 Task: Find connections with filter location Montbrison with filter topic #purposewith filter profile language German with filter current company SBI Life Insurance Co. Ltd. with filter school Burhani College with filter industry Wholesale Motor Vehicles and Parts with filter service category Program Management with filter keywords title Plumber
Action: Mouse moved to (685, 116)
Screenshot: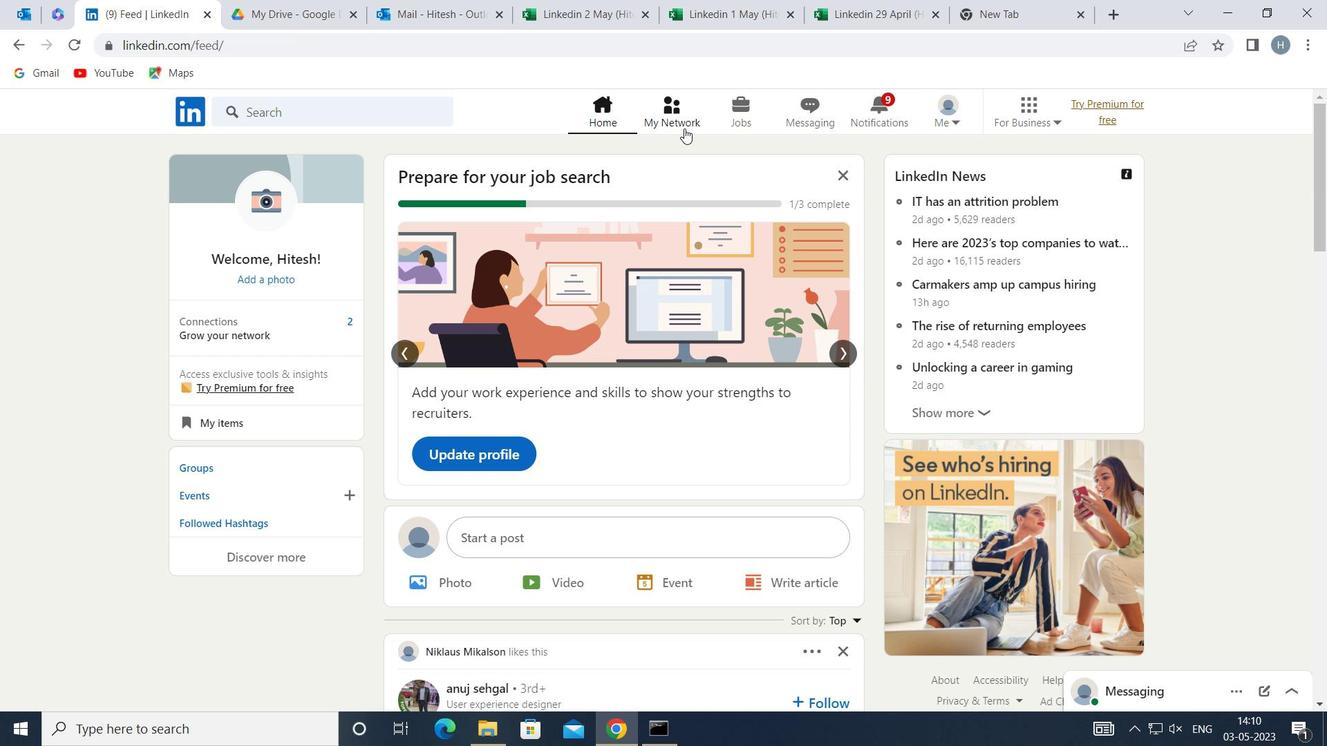 
Action: Mouse pressed left at (685, 116)
Screenshot: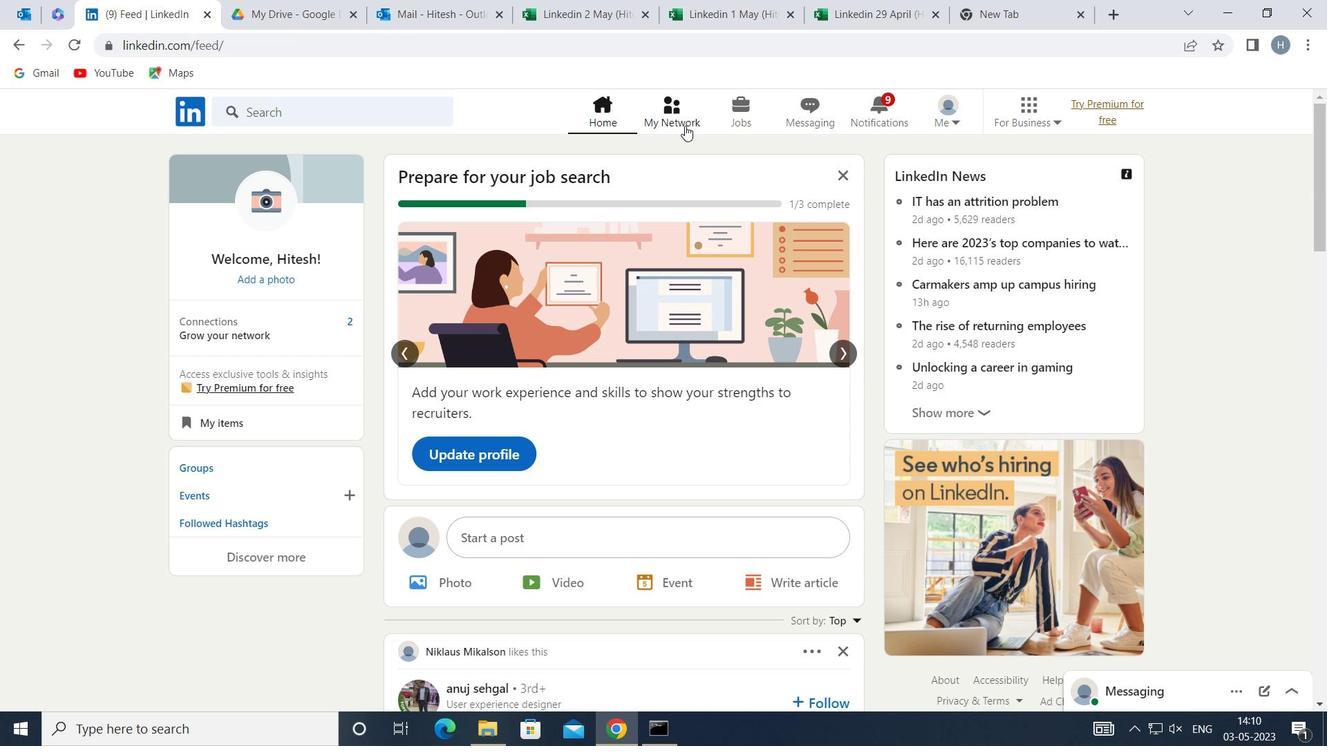 
Action: Mouse moved to (404, 200)
Screenshot: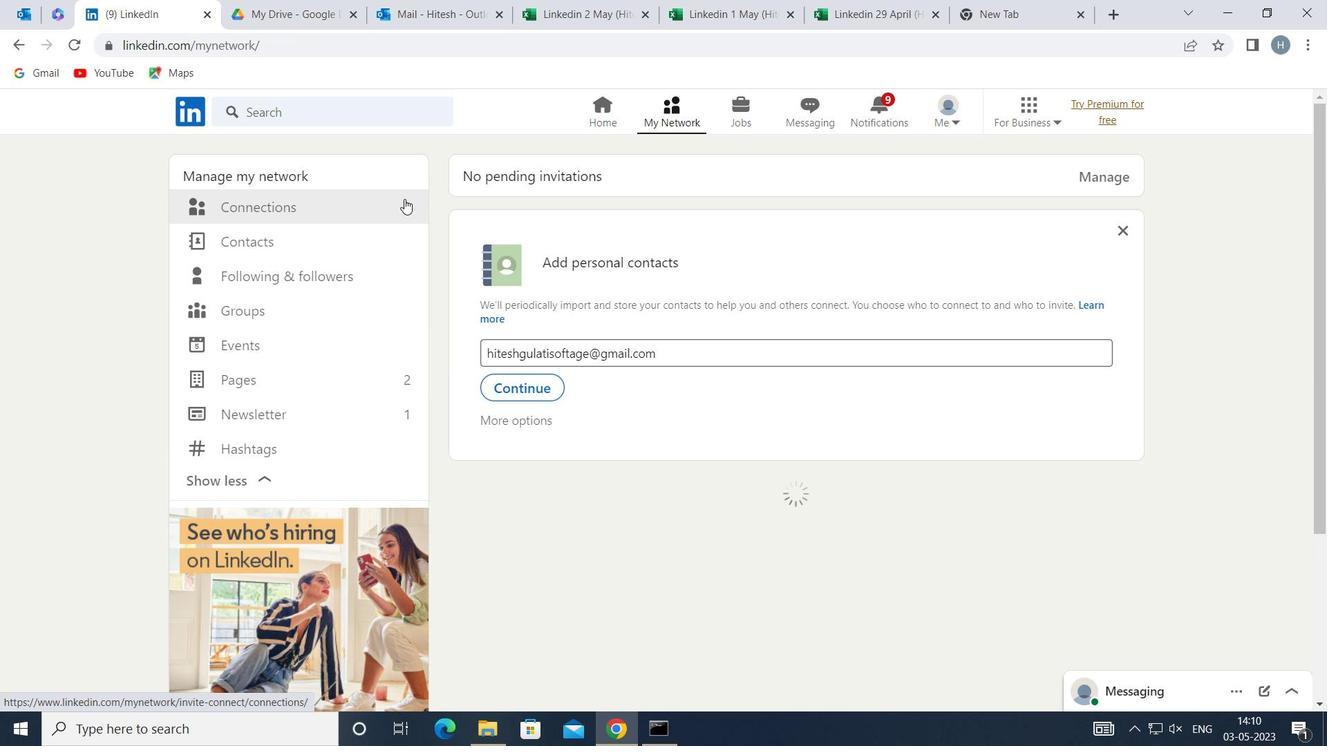 
Action: Mouse pressed left at (404, 200)
Screenshot: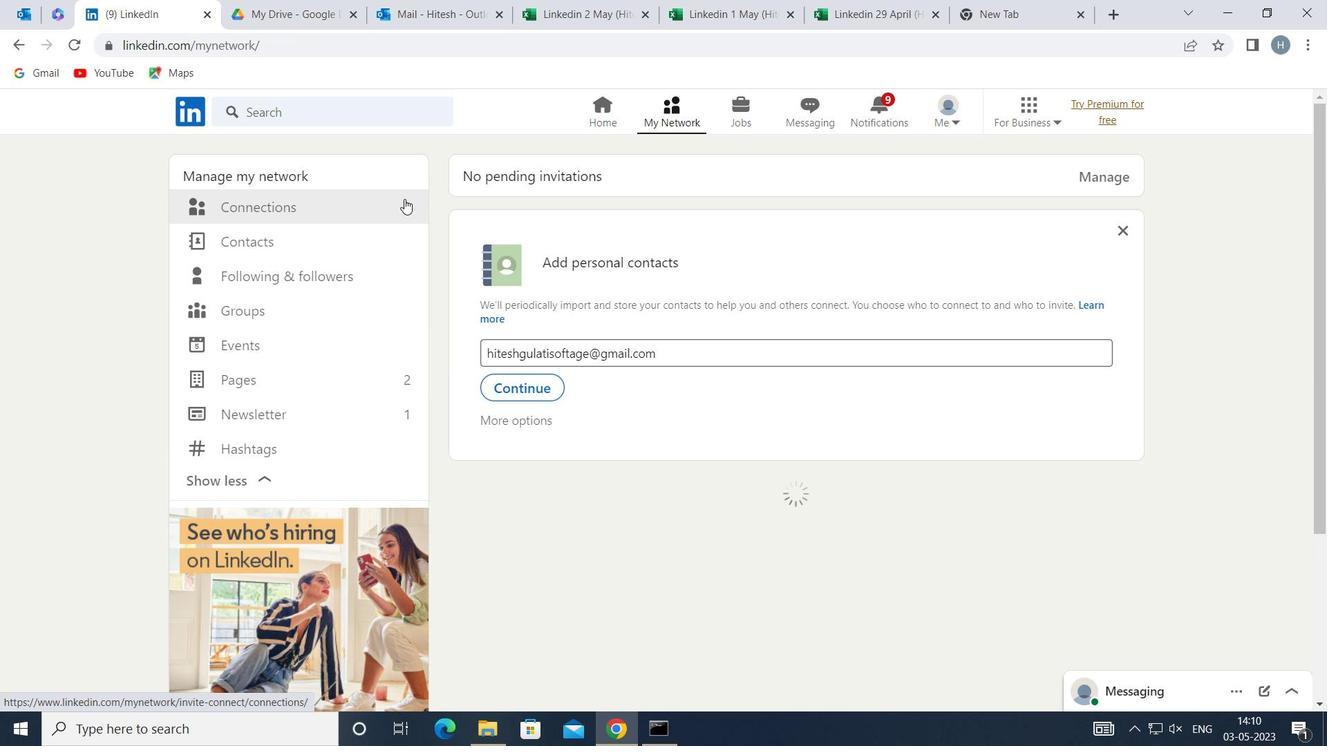 
Action: Mouse moved to (806, 219)
Screenshot: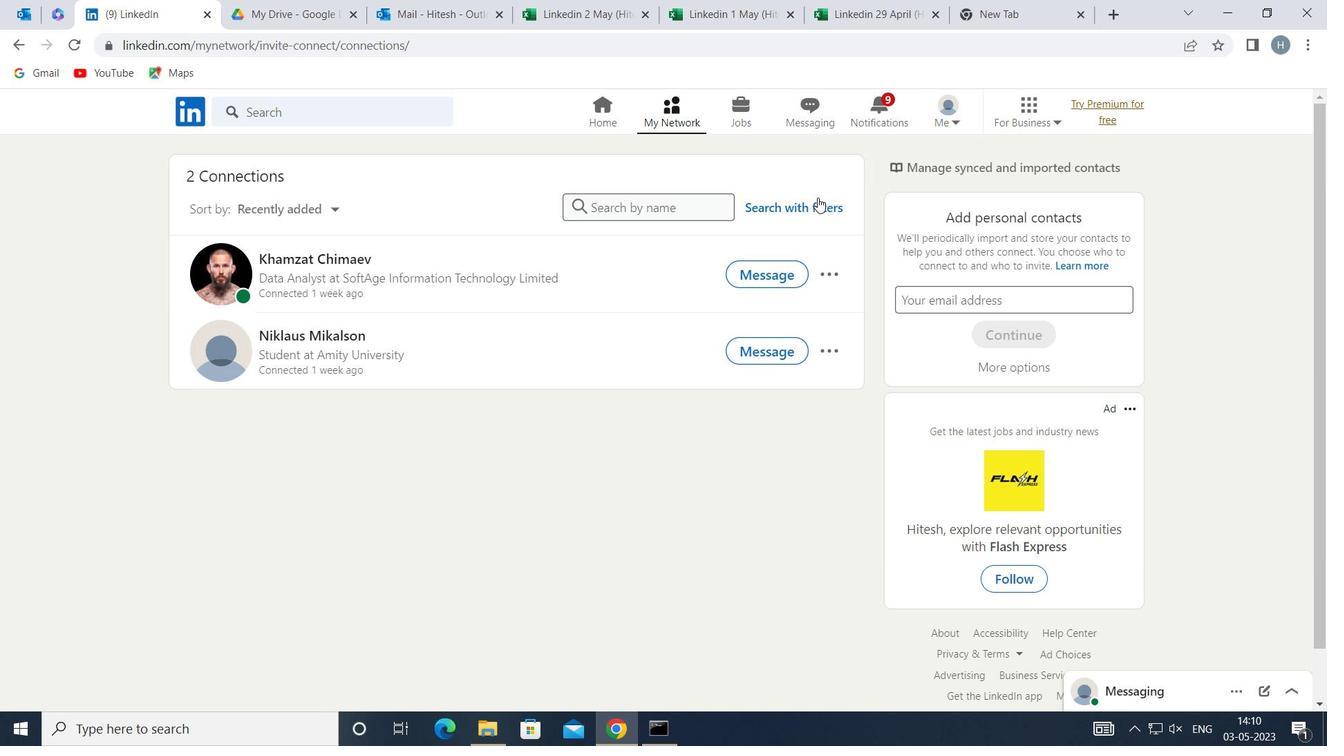 
Action: Mouse pressed left at (806, 219)
Screenshot: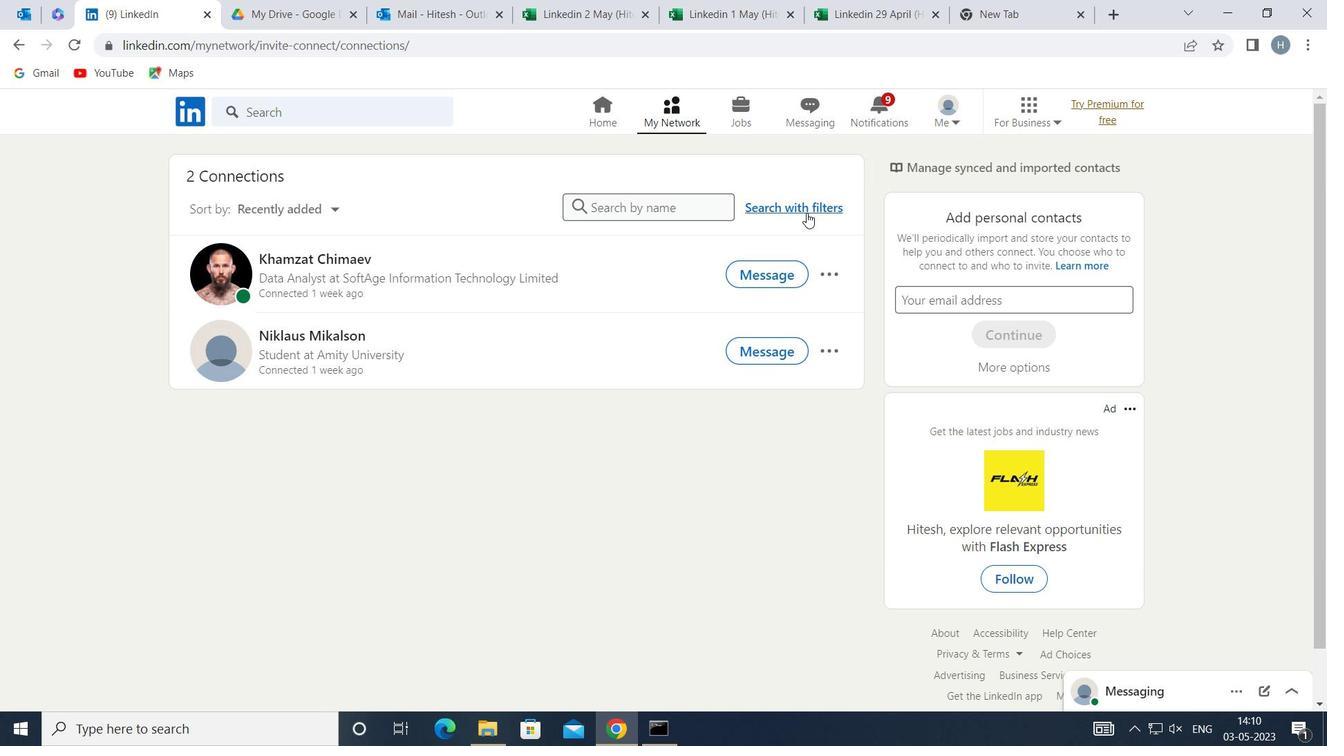 
Action: Mouse moved to (810, 208)
Screenshot: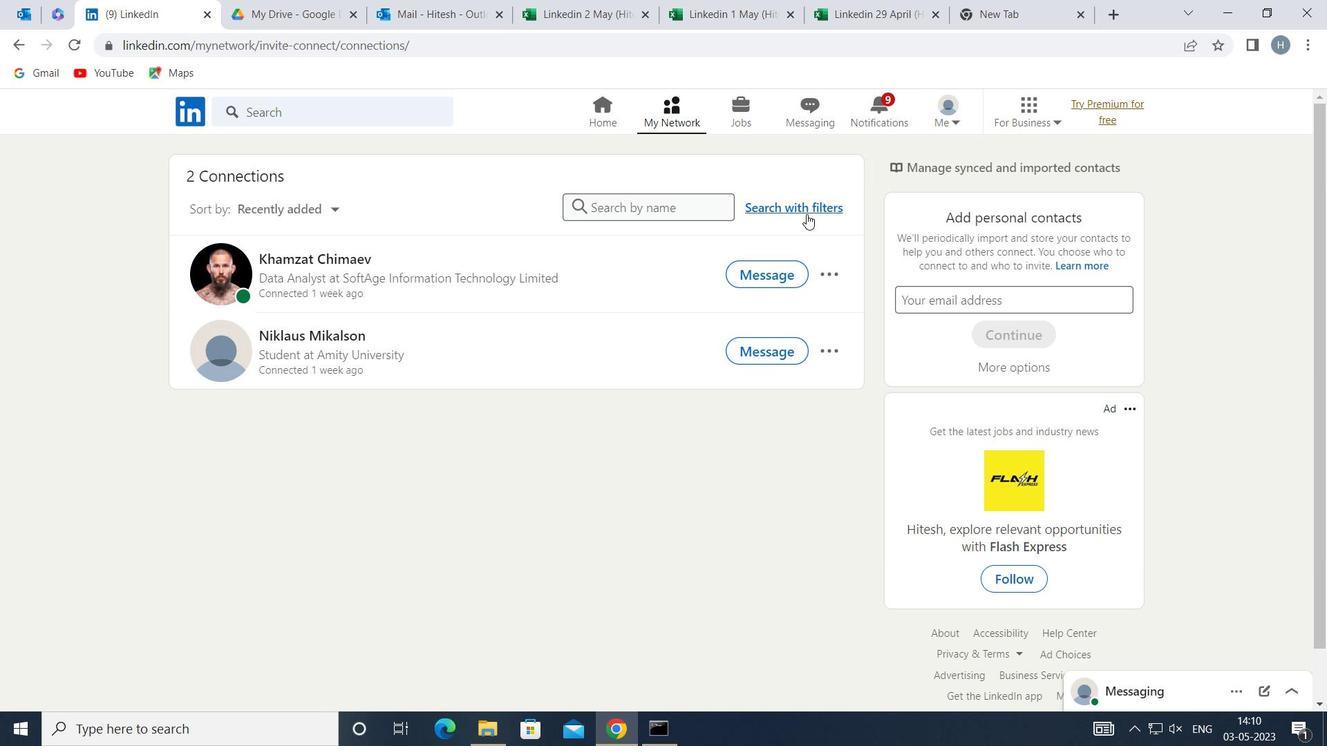 
Action: Mouse pressed left at (810, 208)
Screenshot: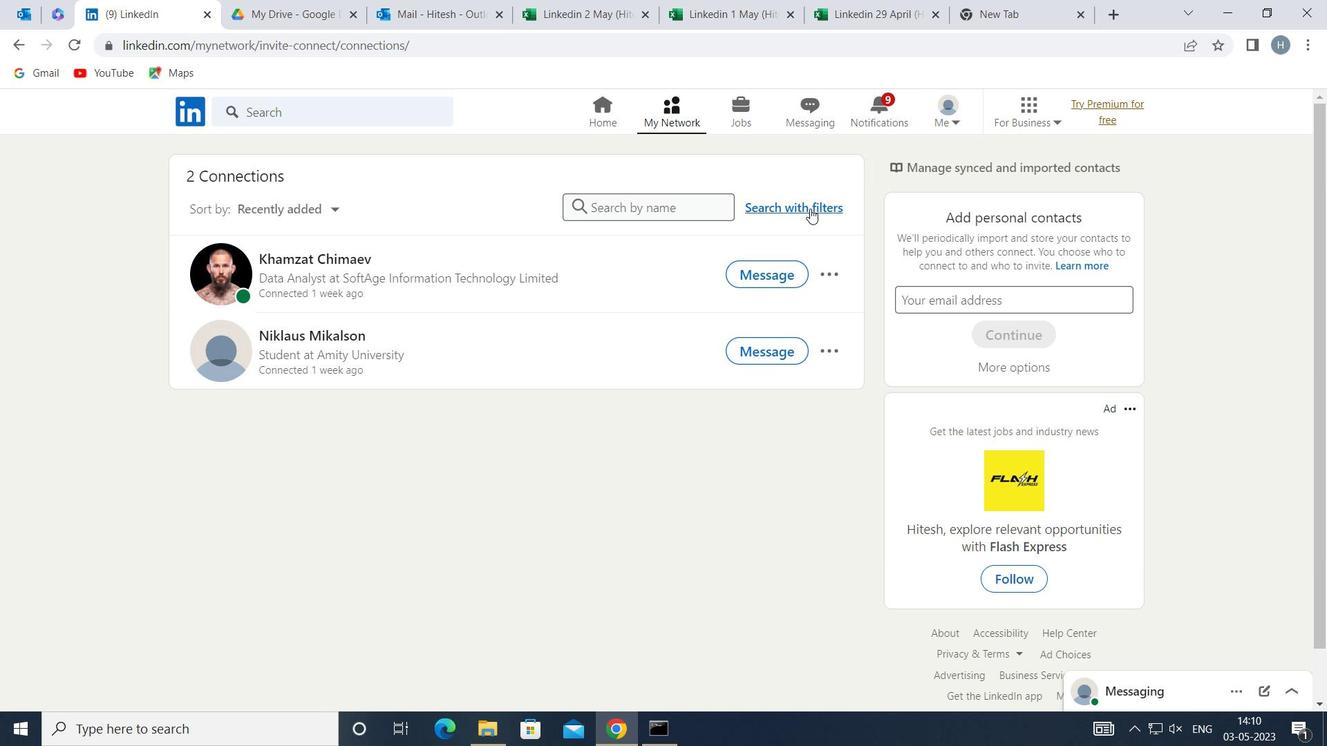 
Action: Mouse moved to (730, 156)
Screenshot: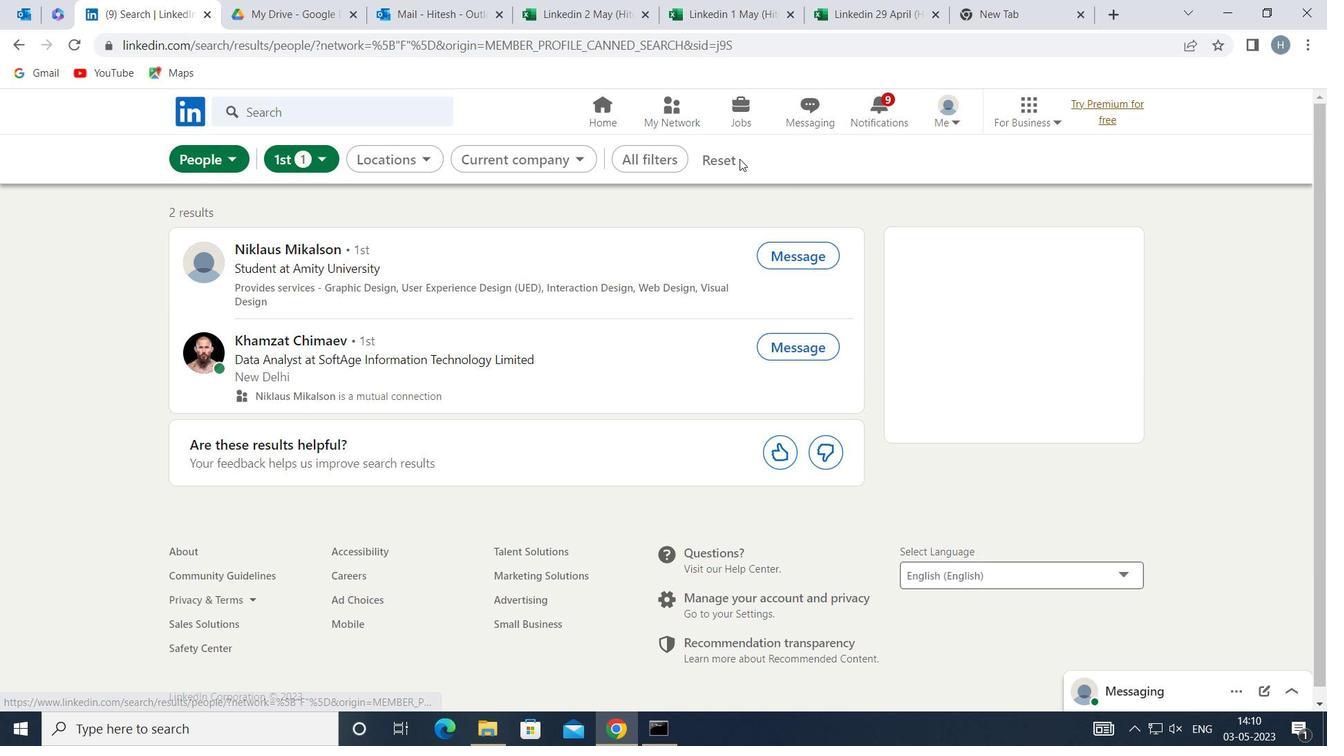 
Action: Mouse pressed left at (730, 156)
Screenshot: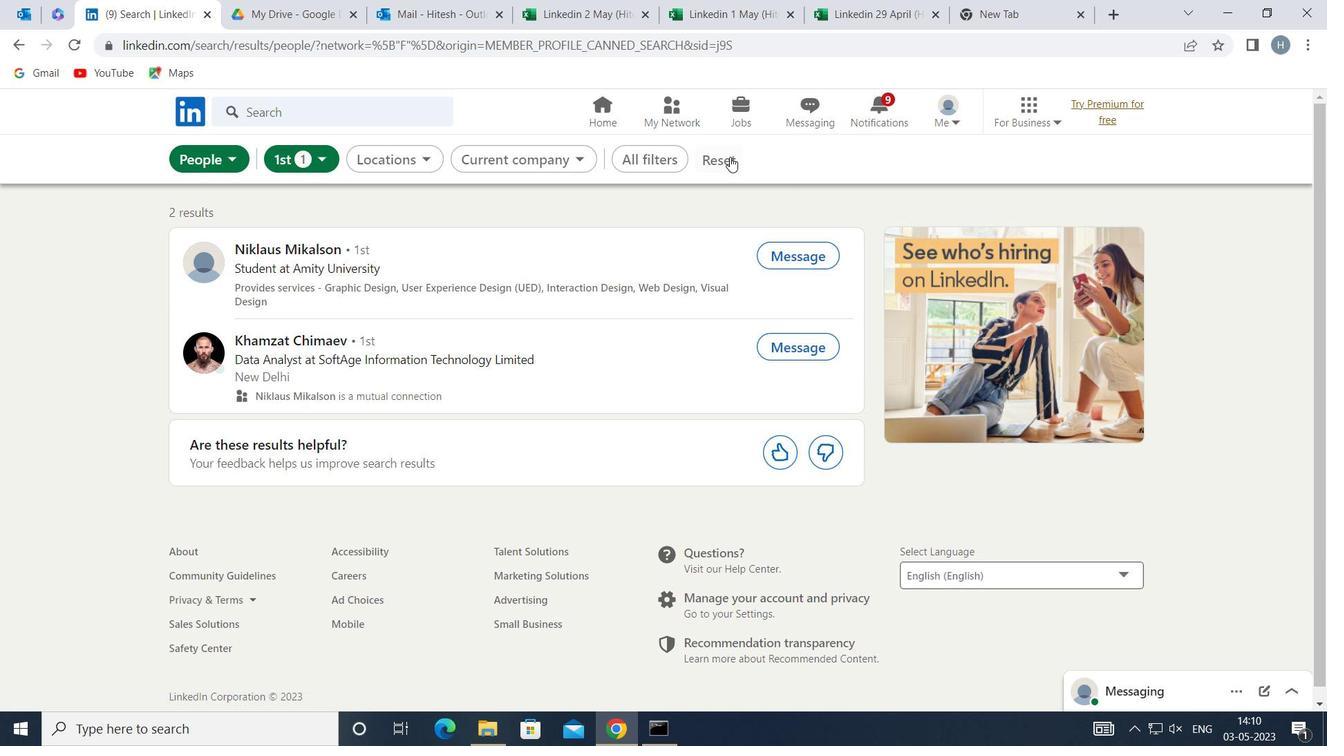 
Action: Mouse moved to (717, 157)
Screenshot: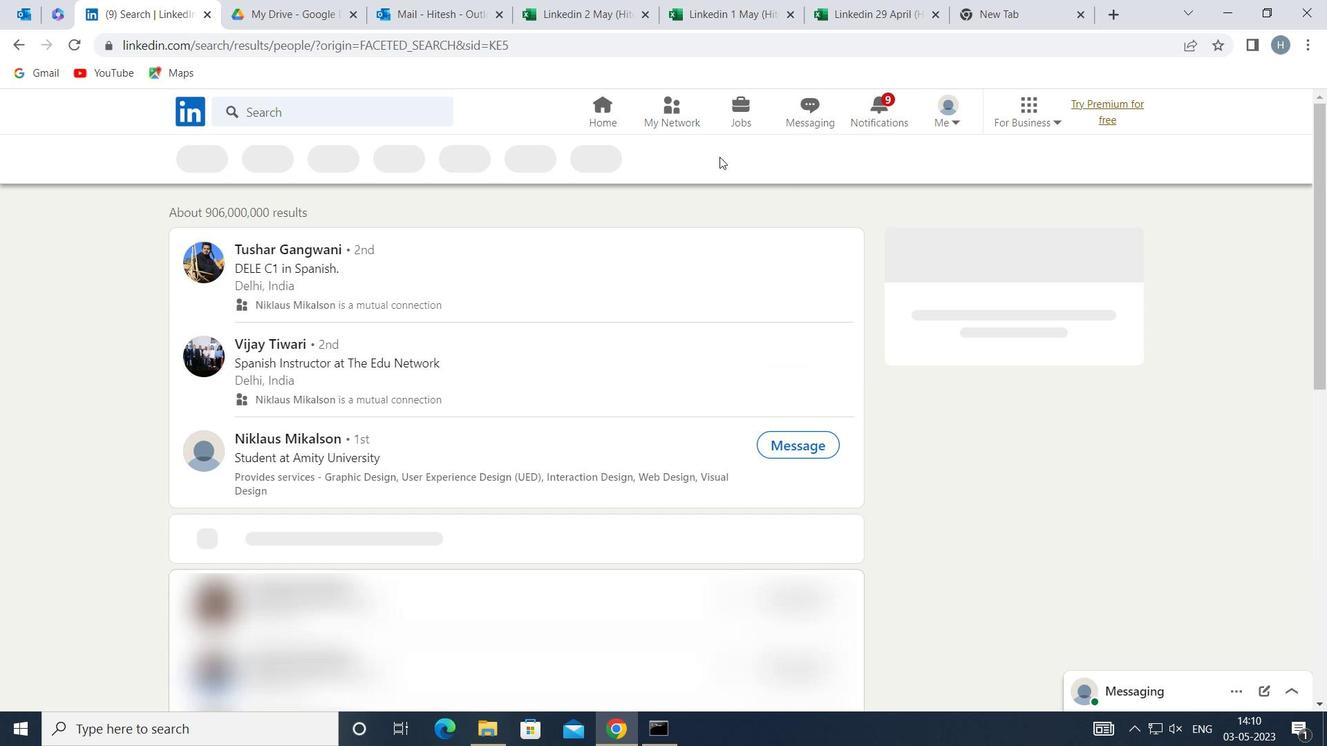 
Action: Mouse pressed left at (717, 157)
Screenshot: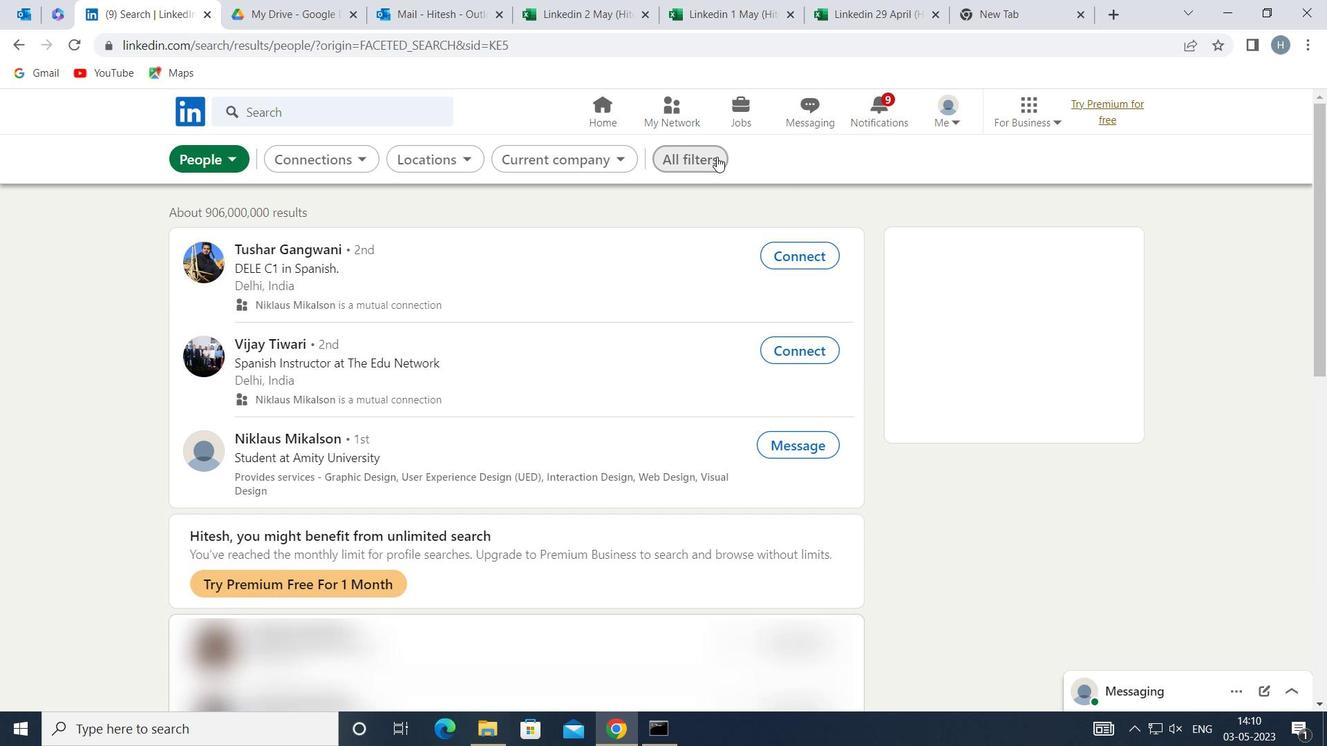 
Action: Mouse moved to (999, 342)
Screenshot: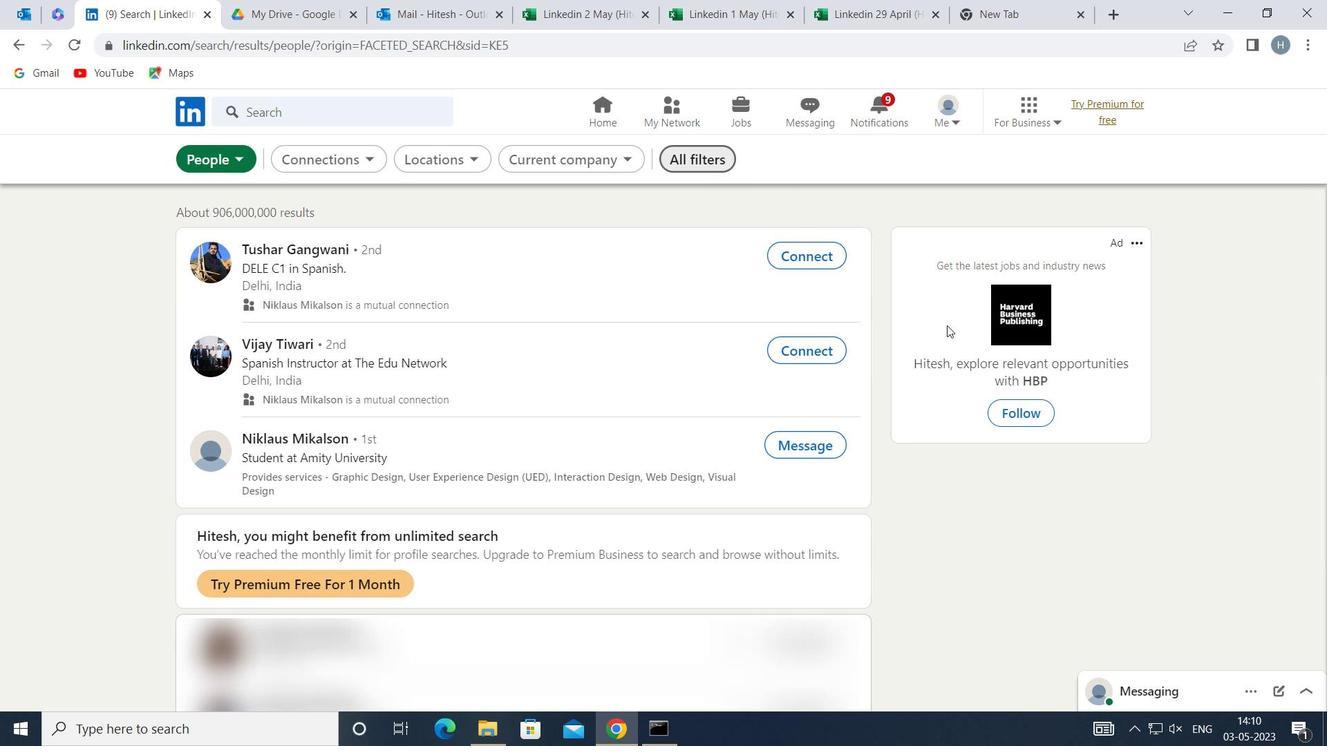 
Action: Mouse scrolled (999, 341) with delta (0, 0)
Screenshot: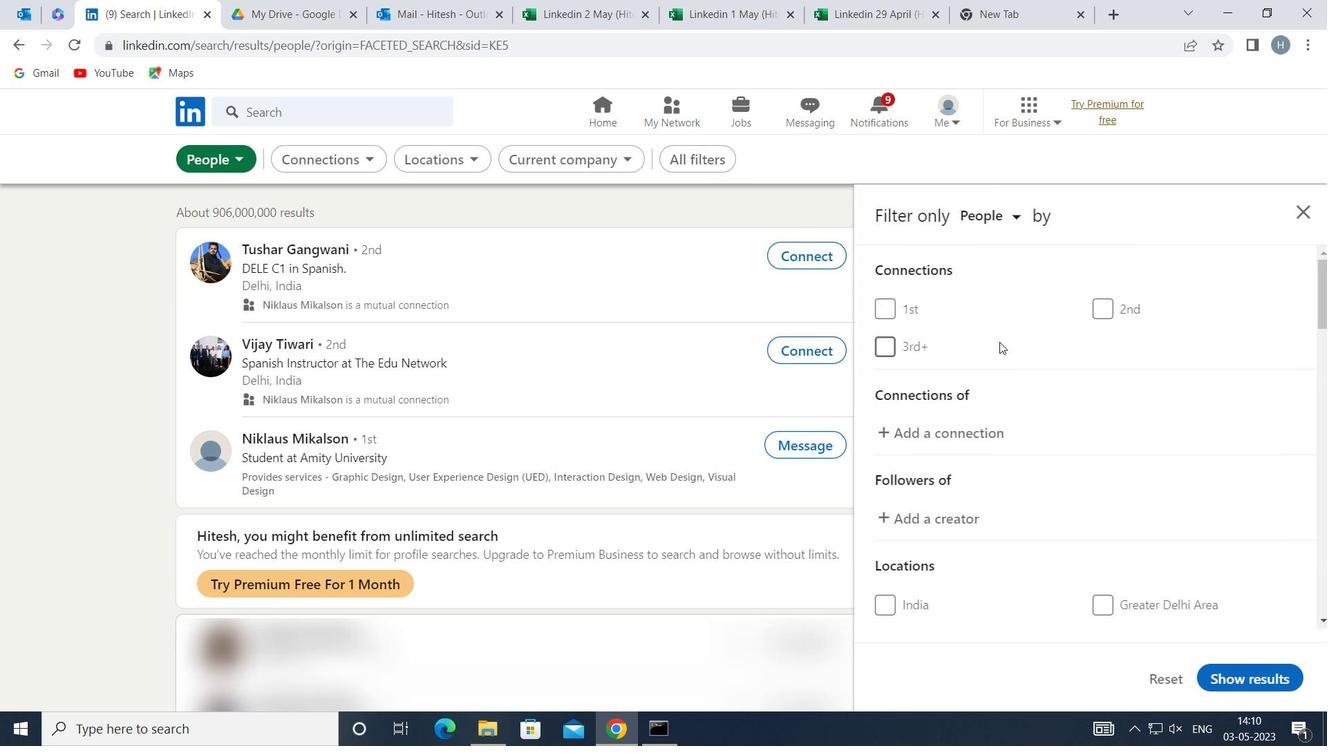 
Action: Mouse moved to (1000, 342)
Screenshot: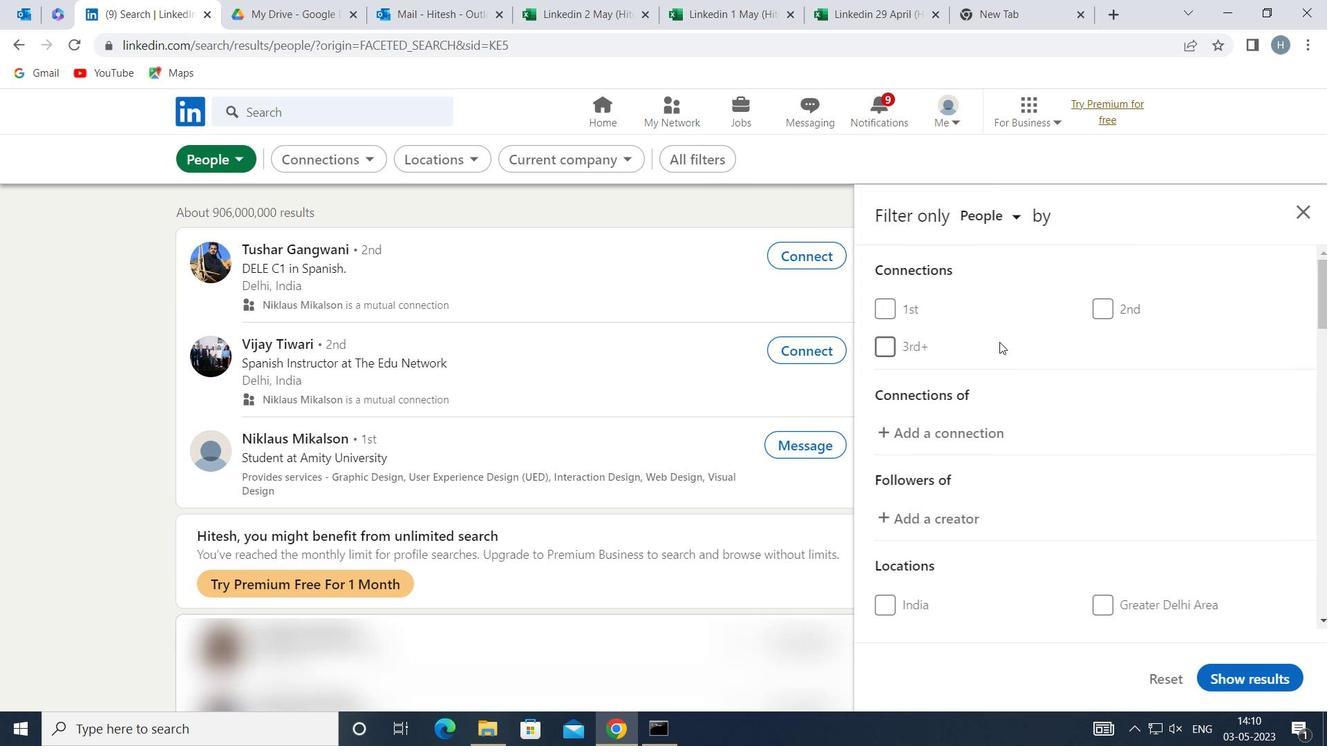
Action: Mouse scrolled (1000, 341) with delta (0, 0)
Screenshot: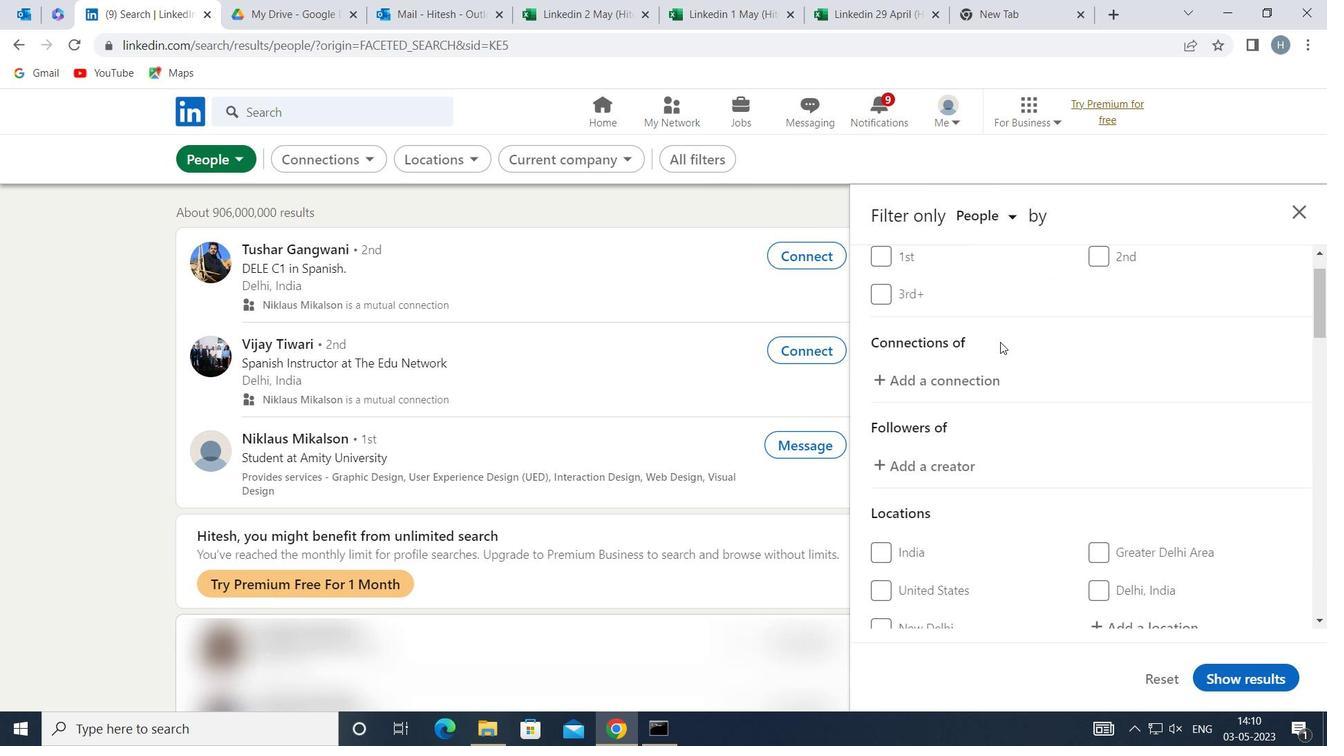
Action: Mouse moved to (1152, 499)
Screenshot: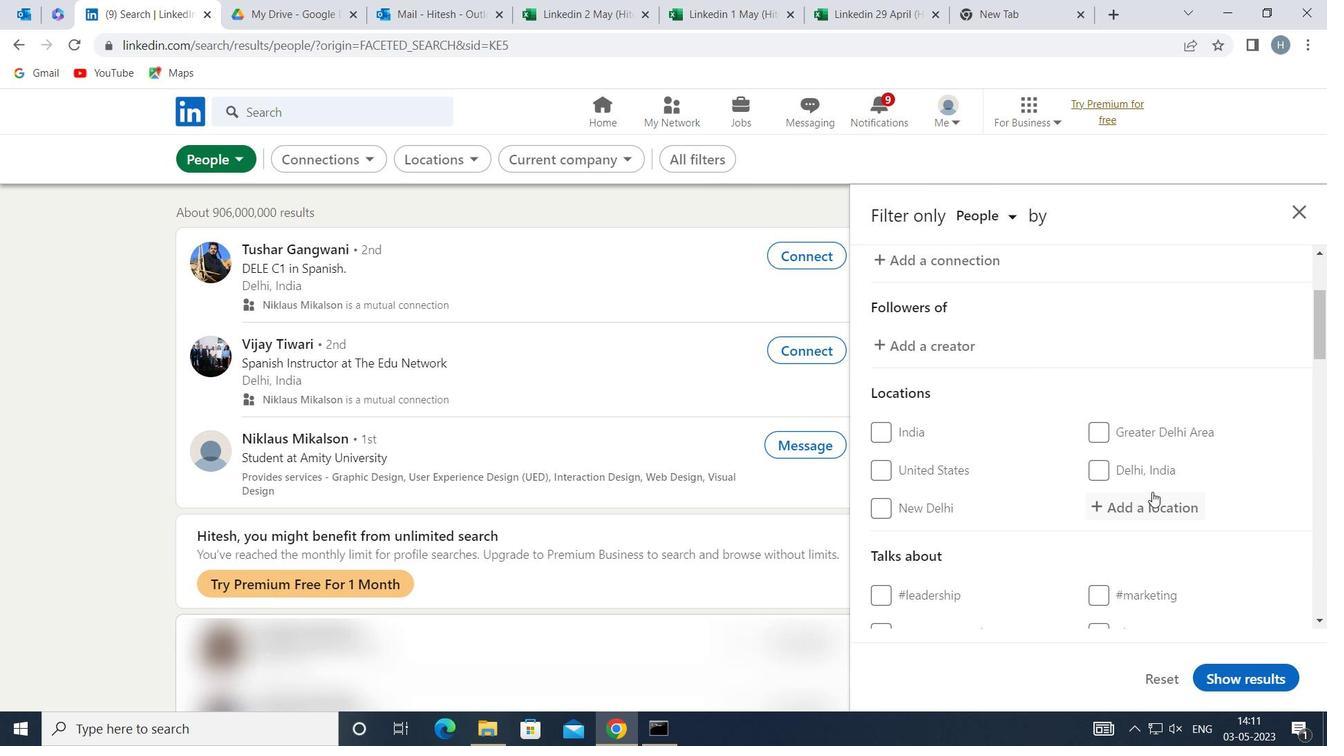 
Action: Mouse pressed left at (1152, 499)
Screenshot: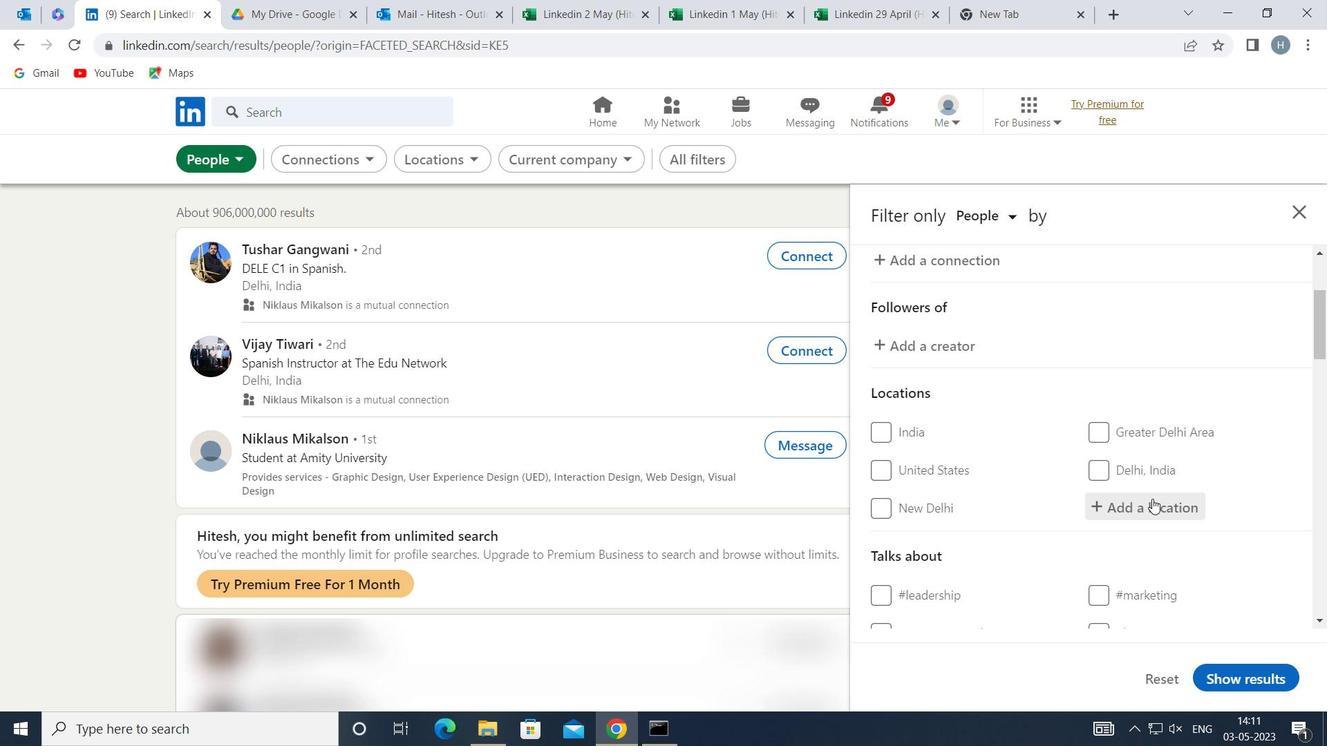 
Action: Mouse moved to (1152, 500)
Screenshot: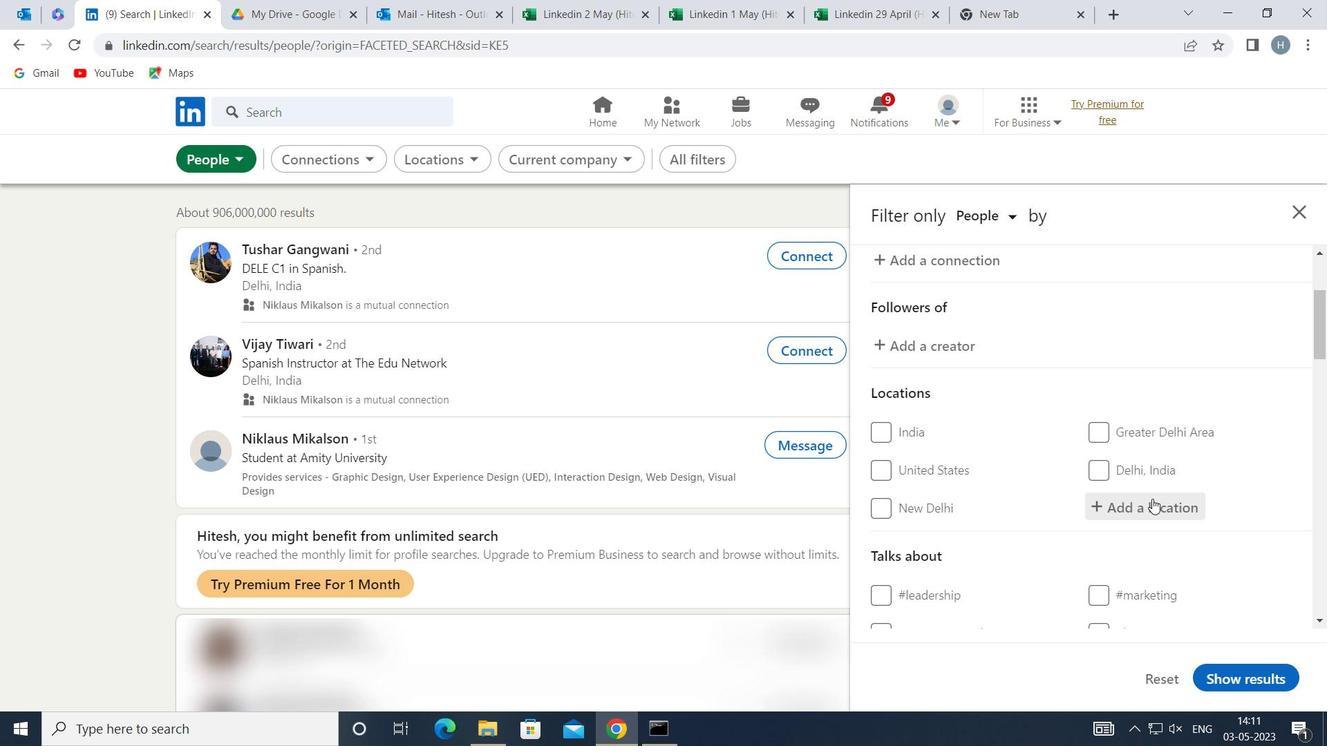 
Action: Key pressed <Key.shift>MONTIGNY
Screenshot: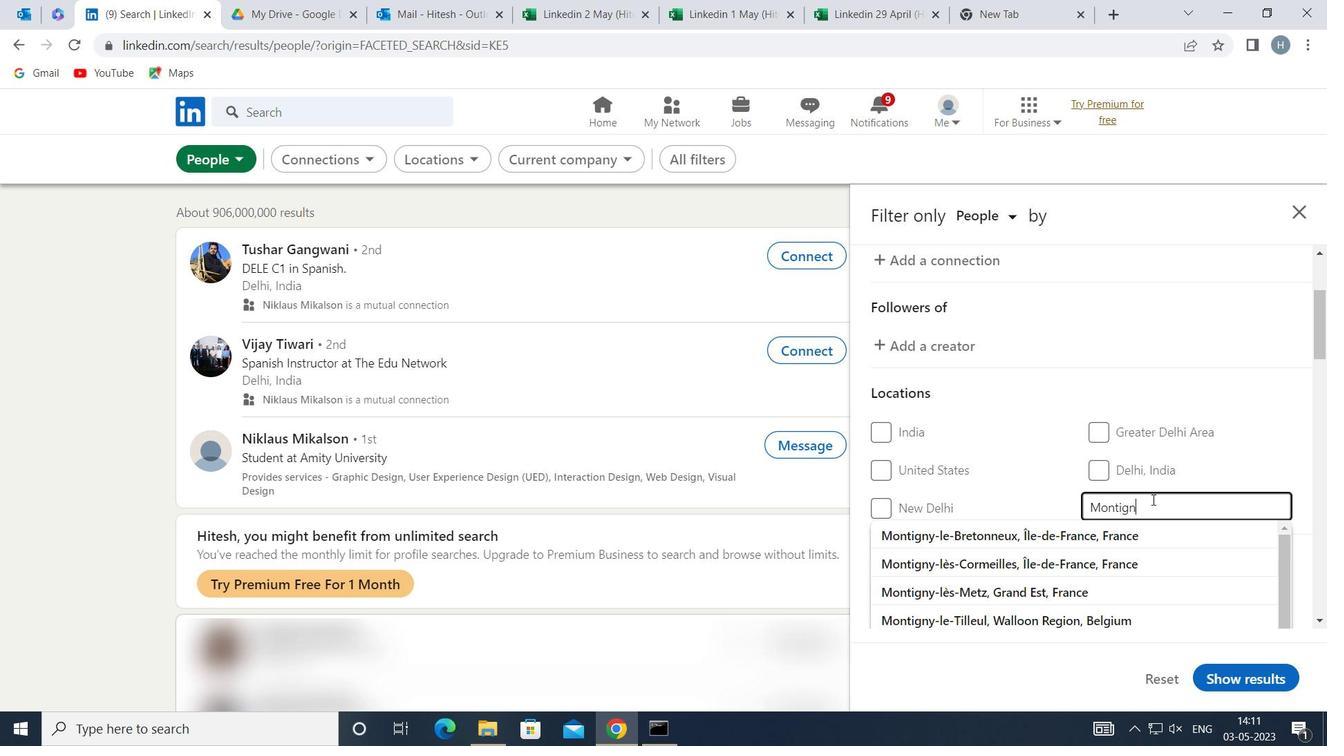 
Action: Mouse moved to (1042, 582)
Screenshot: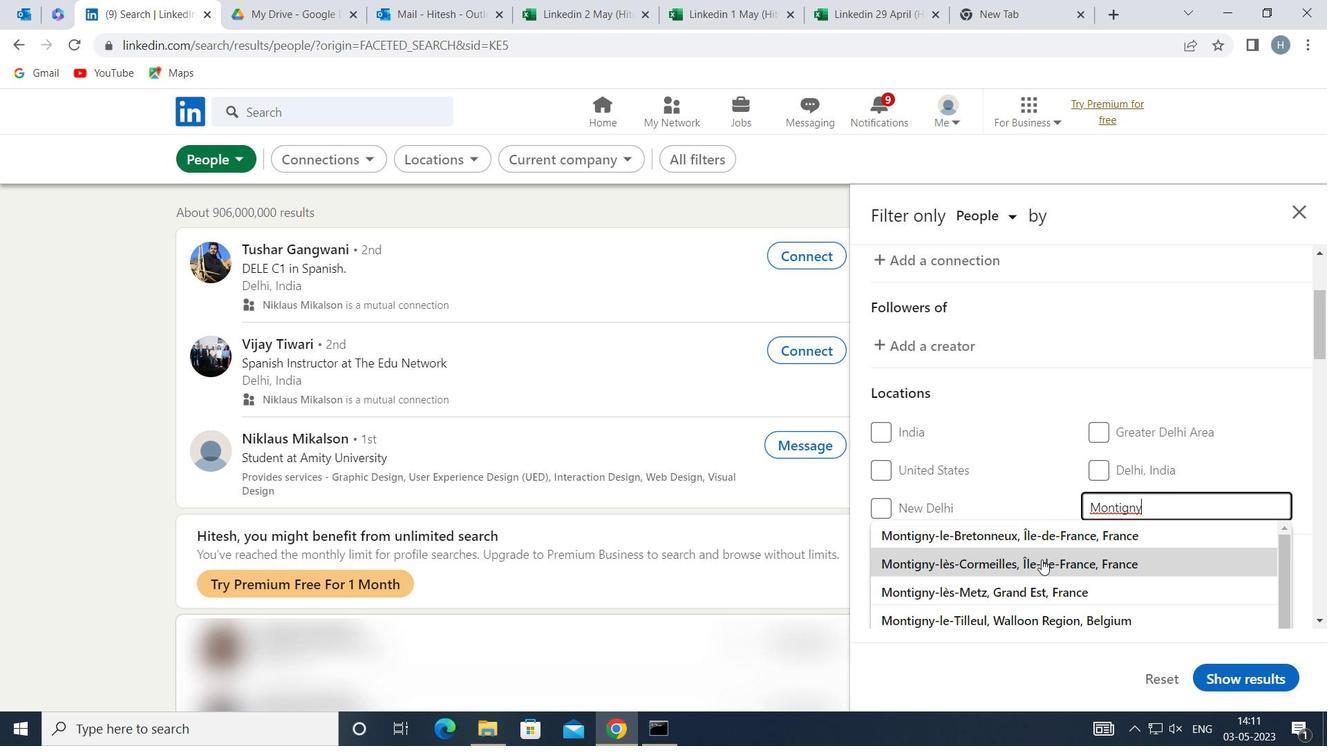 
Action: Mouse pressed left at (1042, 582)
Screenshot: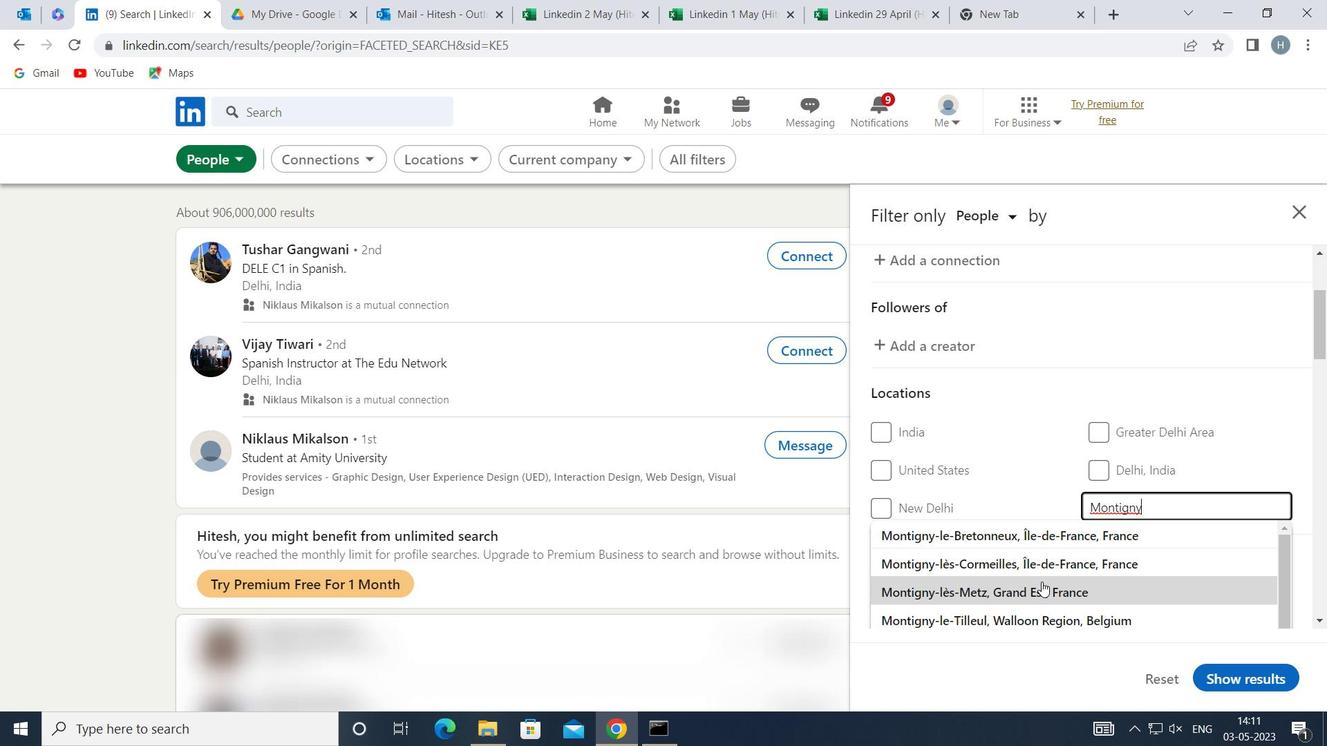 
Action: Mouse moved to (1054, 502)
Screenshot: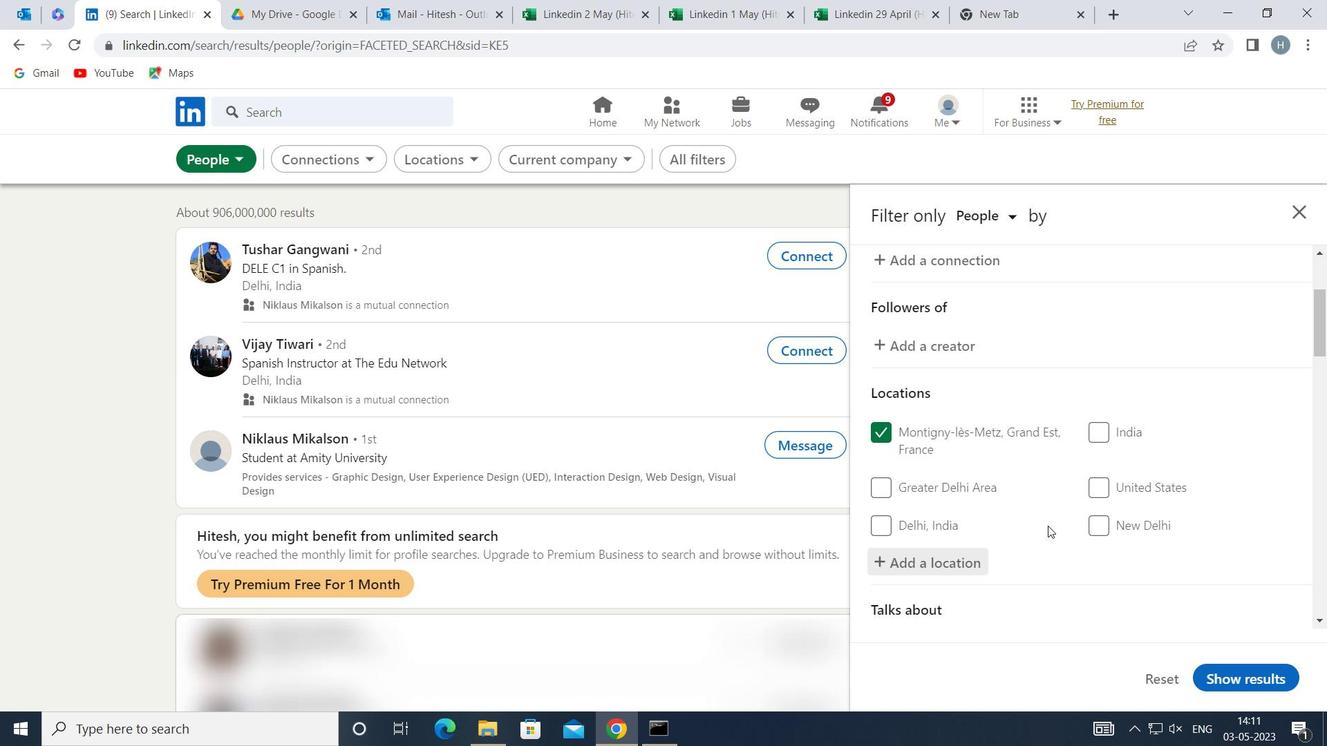 
Action: Mouse scrolled (1054, 502) with delta (0, 0)
Screenshot: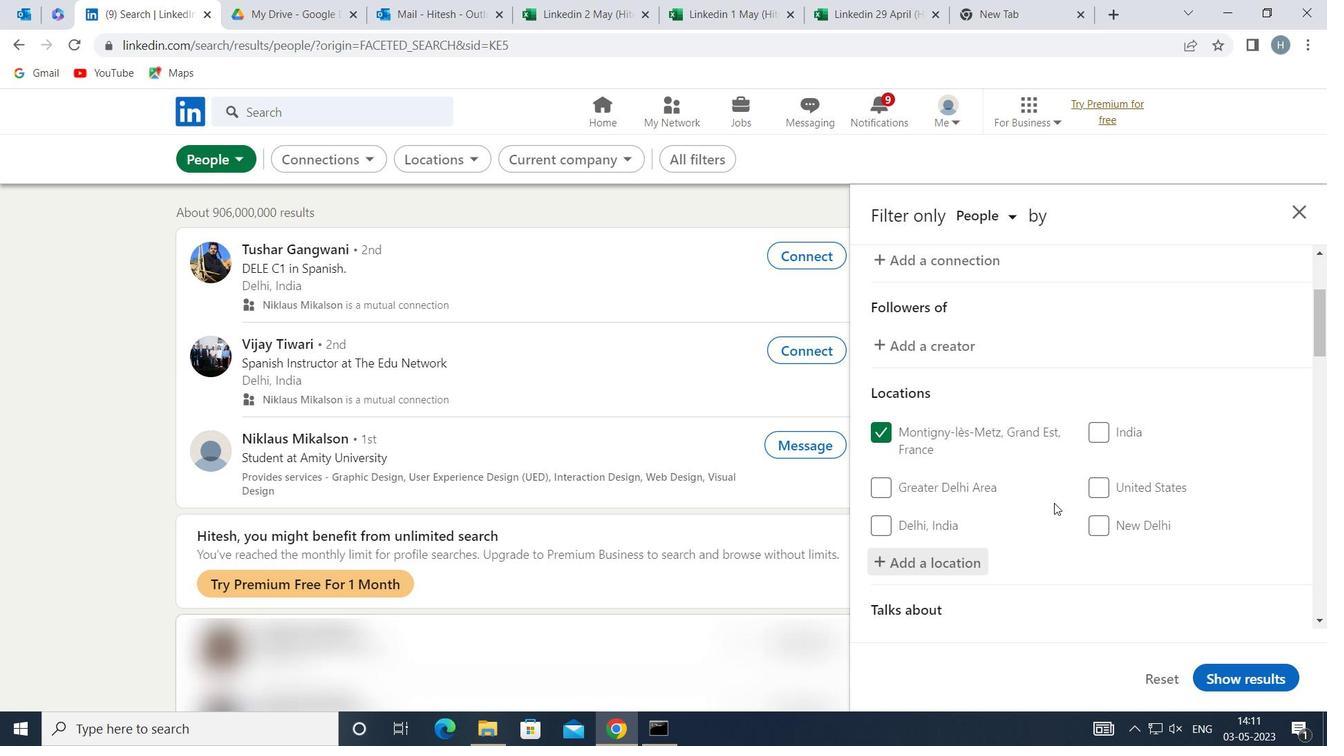 
Action: Mouse moved to (1058, 502)
Screenshot: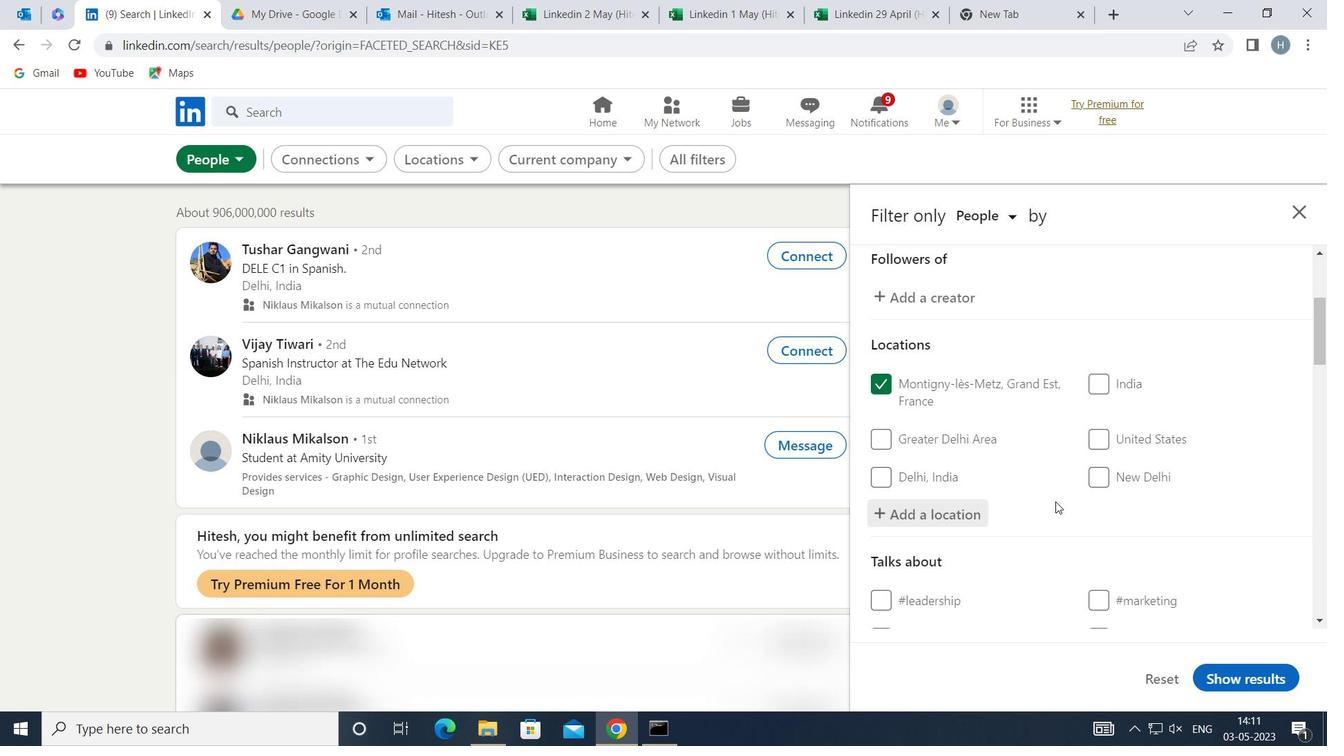 
Action: Mouse scrolled (1058, 501) with delta (0, 0)
Screenshot: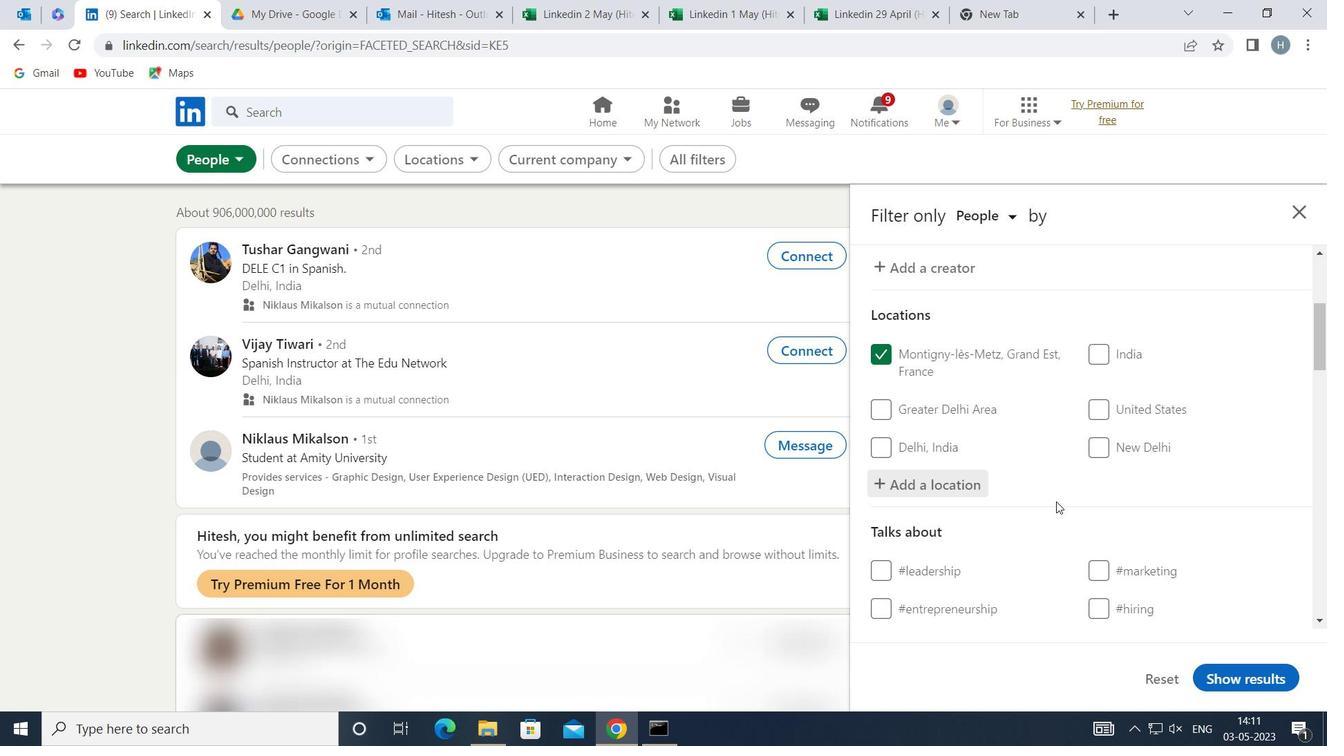 
Action: Mouse moved to (1134, 547)
Screenshot: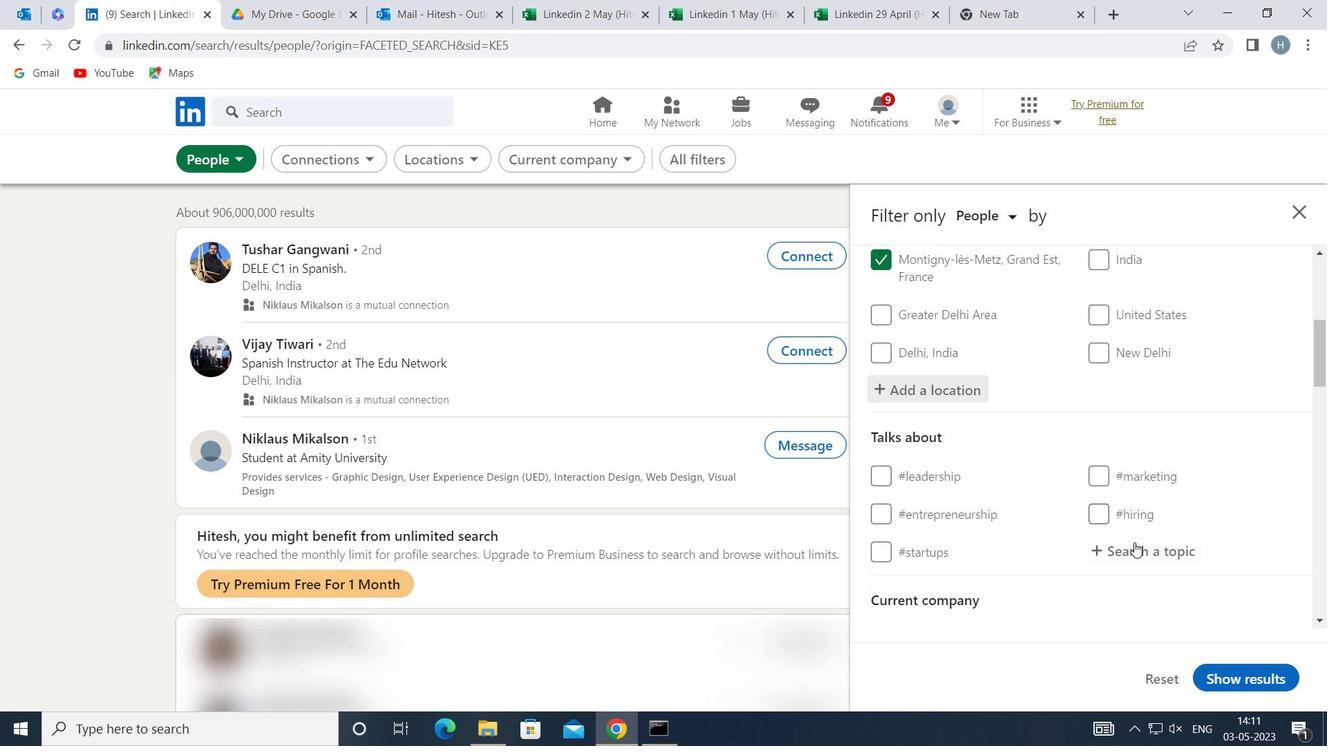 
Action: Mouse pressed left at (1134, 547)
Screenshot: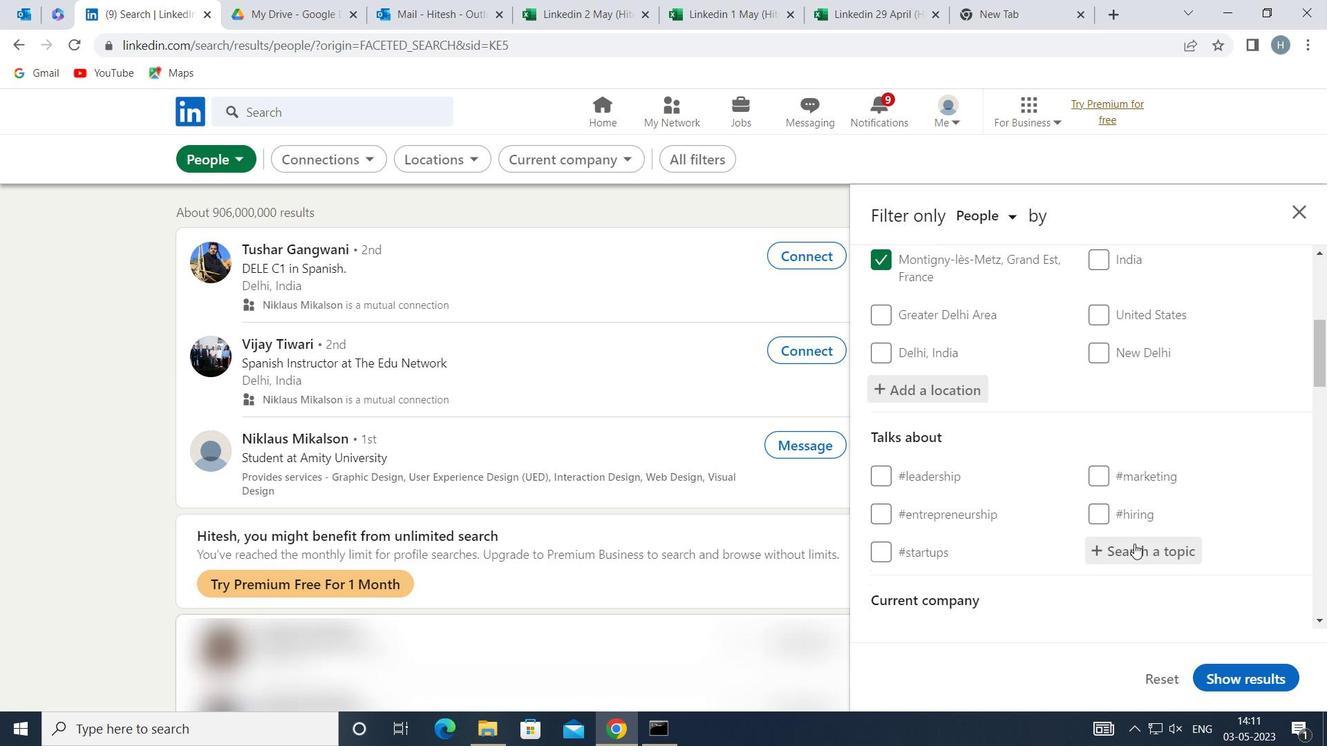 
Action: Mouse moved to (1135, 547)
Screenshot: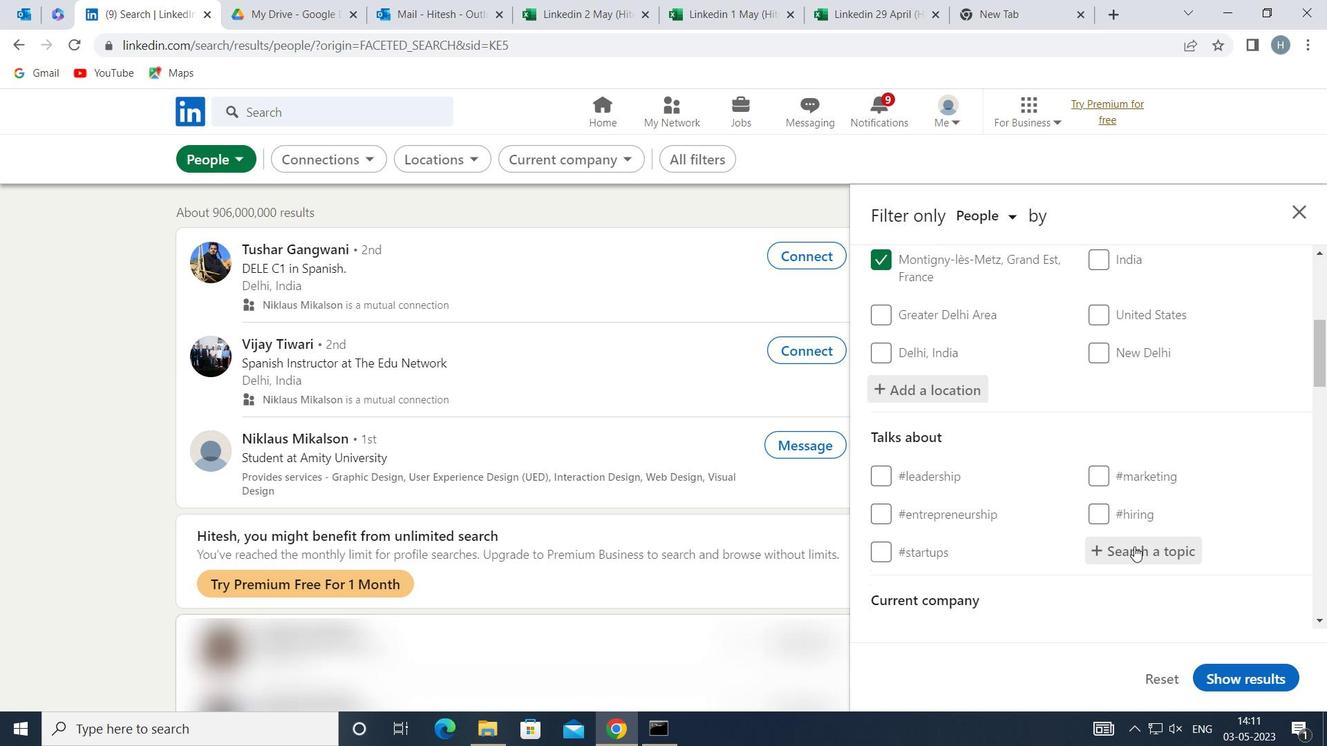 
Action: Key pressed INSPIRATION
Screenshot: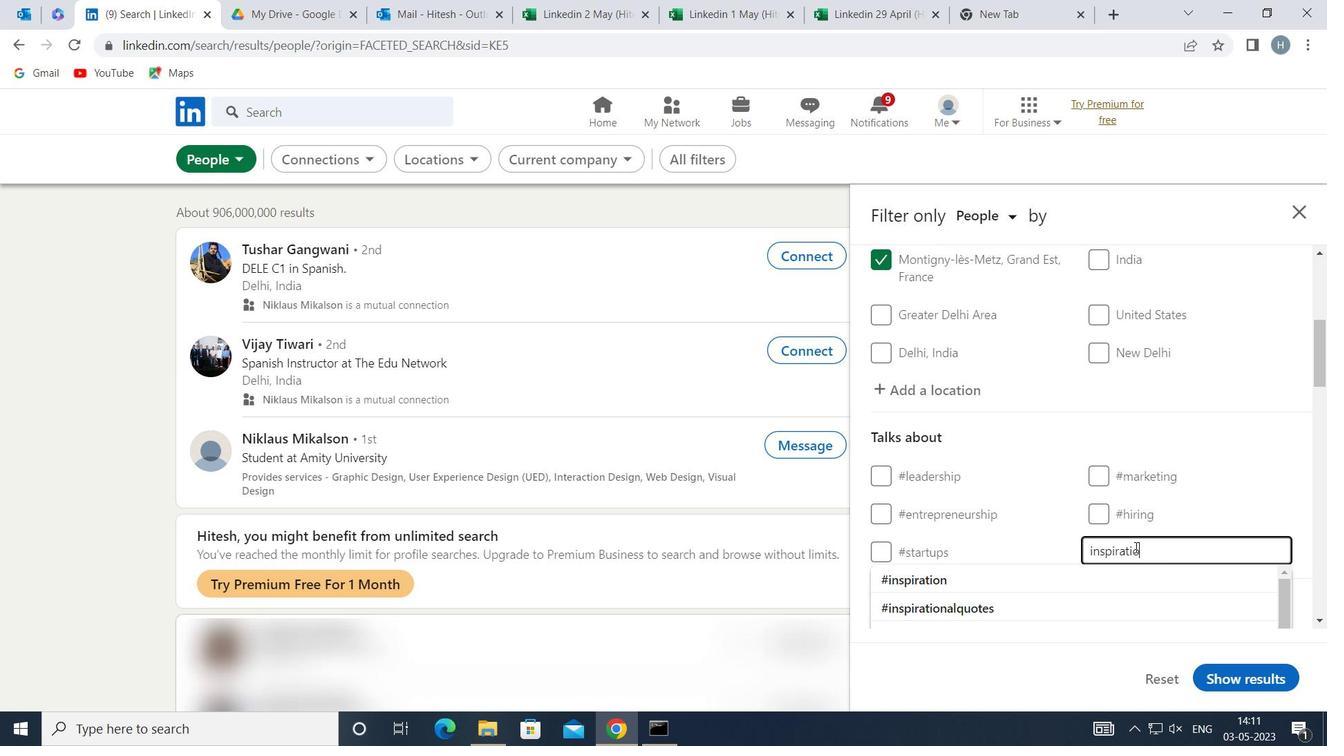 
Action: Mouse moved to (1043, 573)
Screenshot: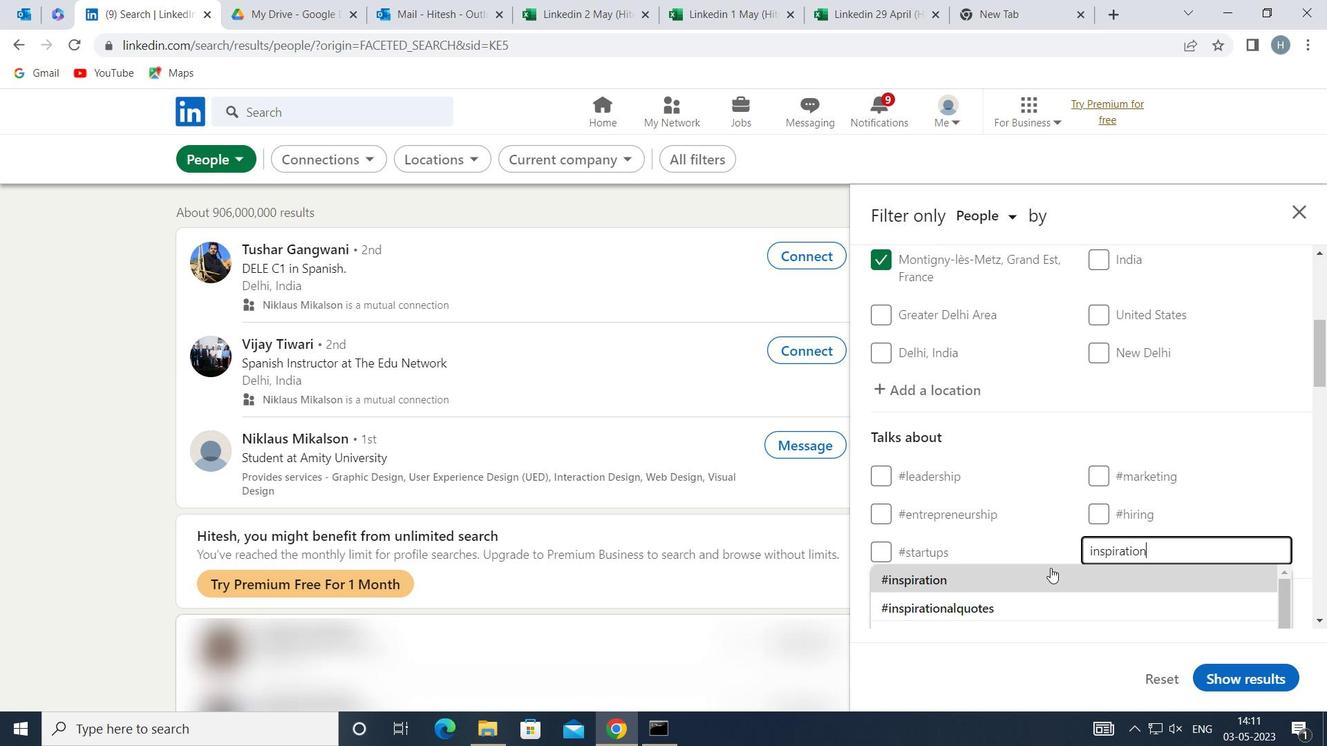 
Action: Mouse pressed left at (1043, 573)
Screenshot: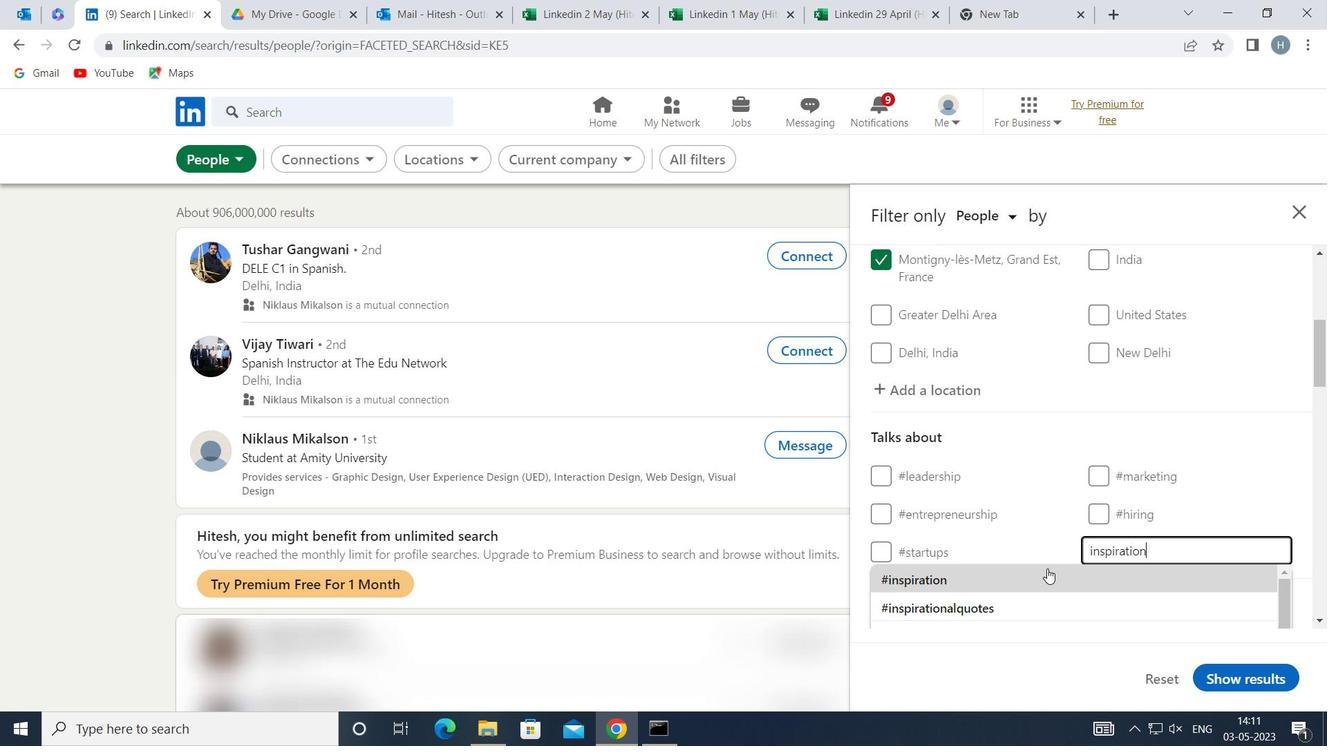 
Action: Mouse moved to (1045, 497)
Screenshot: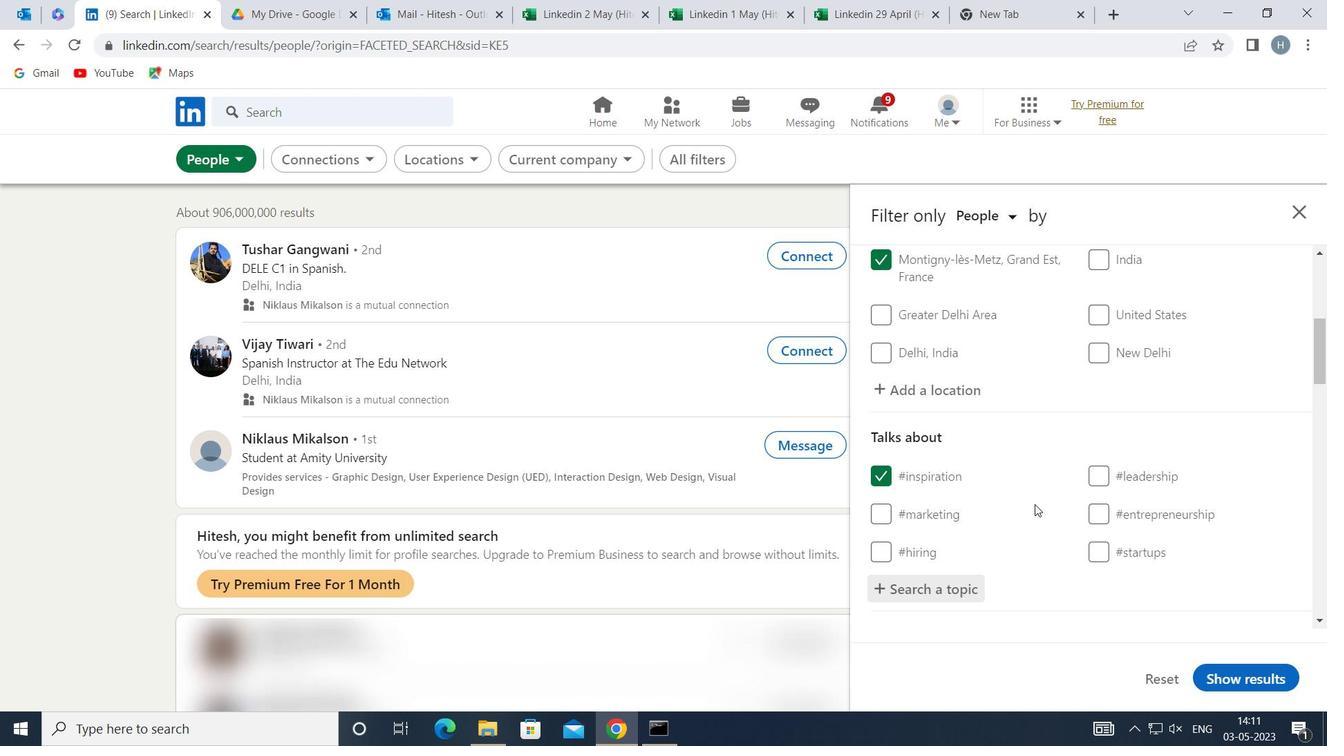 
Action: Mouse scrolled (1045, 497) with delta (0, 0)
Screenshot: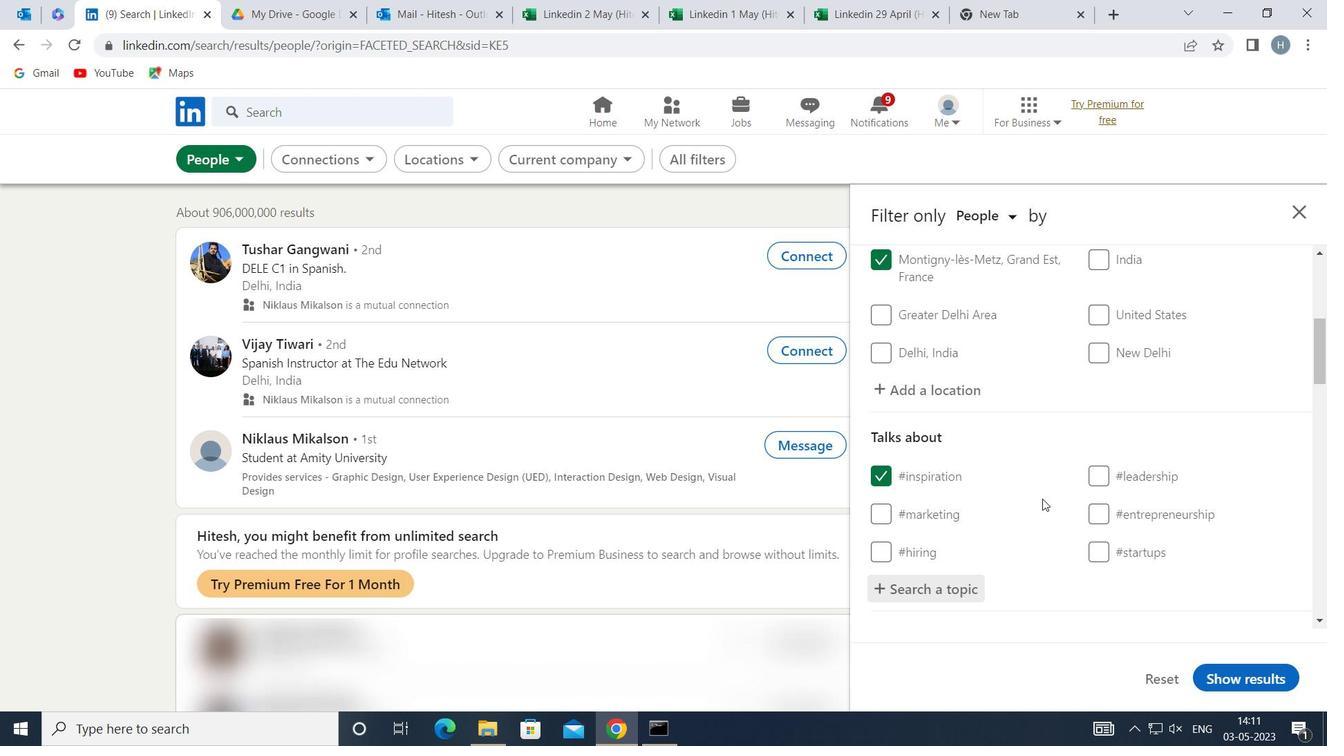 
Action: Mouse scrolled (1045, 497) with delta (0, 0)
Screenshot: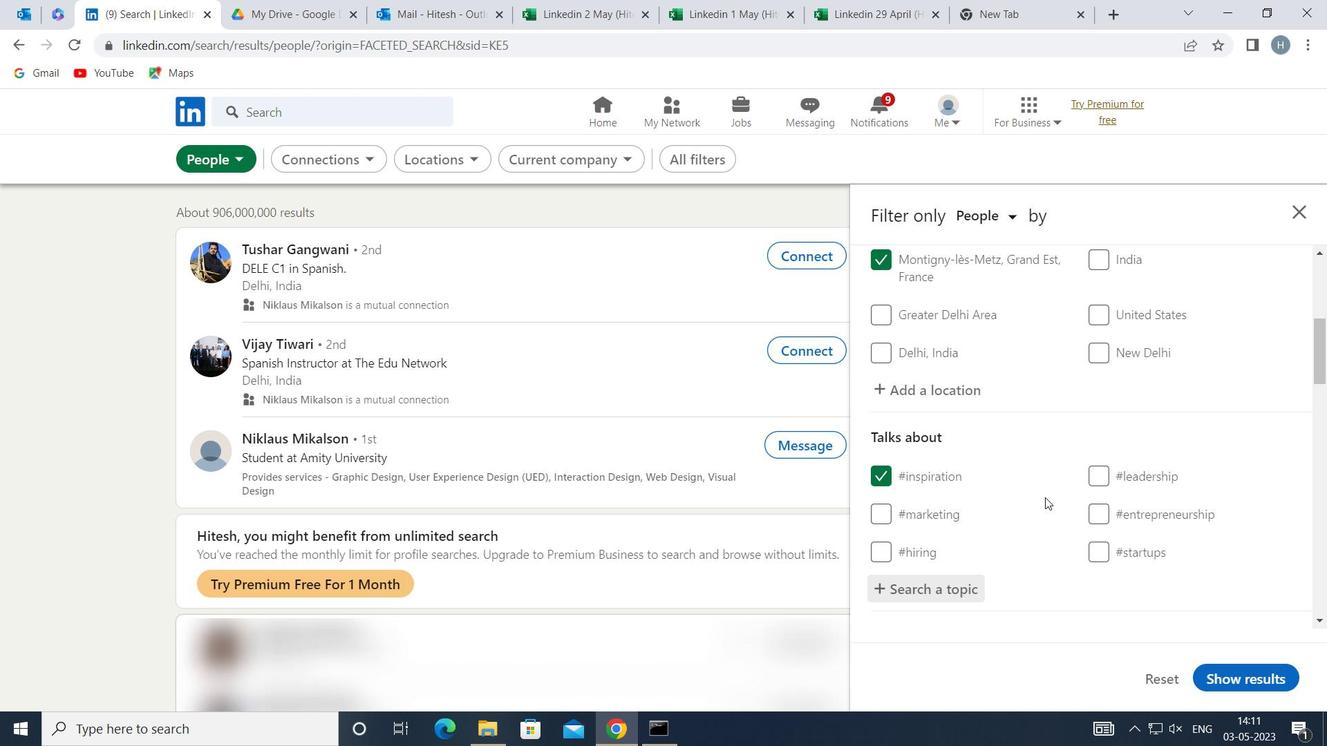 
Action: Mouse scrolled (1045, 497) with delta (0, 0)
Screenshot: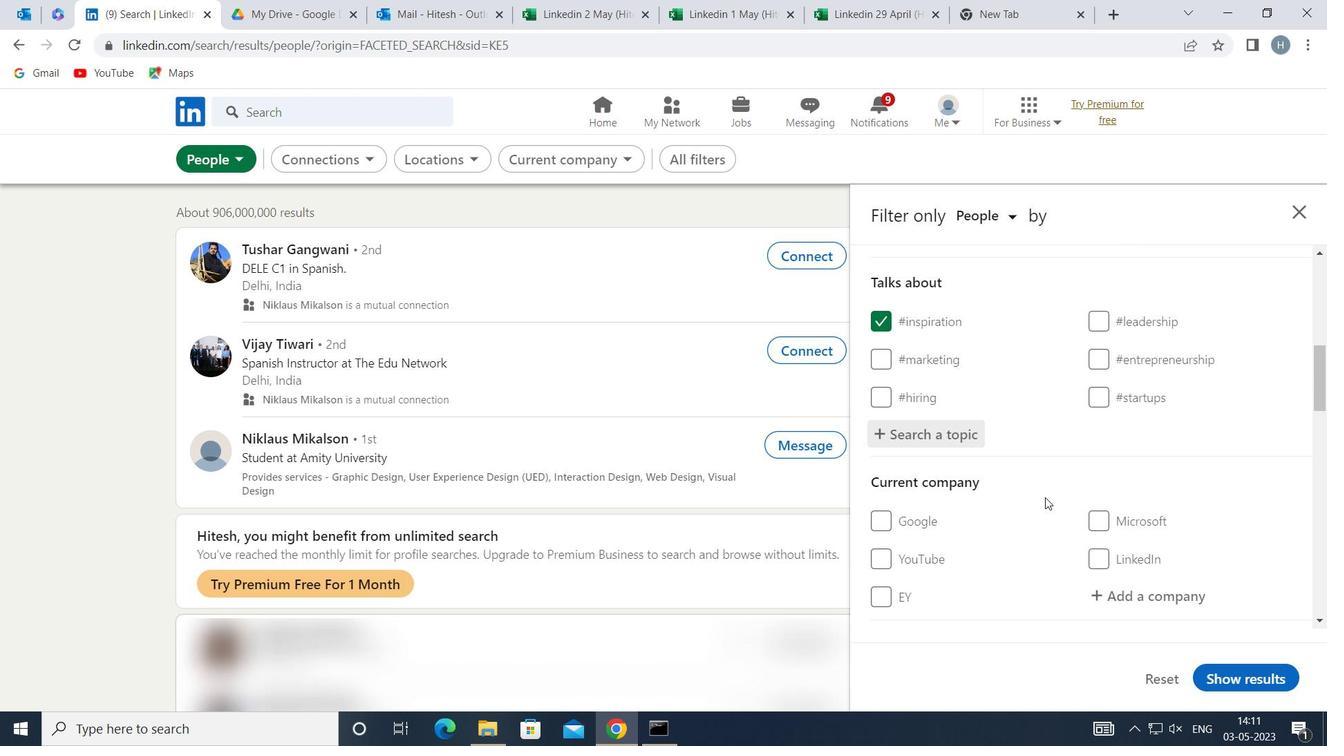 
Action: Mouse scrolled (1045, 497) with delta (0, 0)
Screenshot: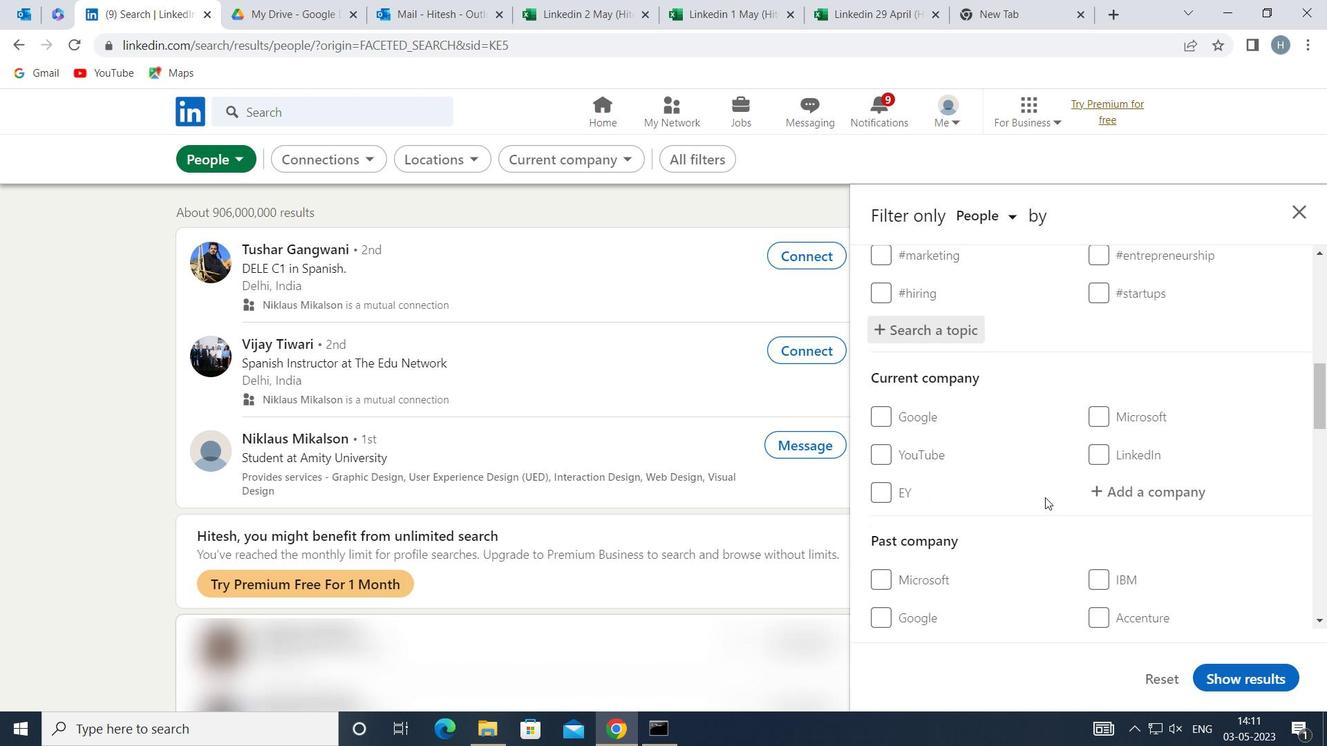 
Action: Mouse scrolled (1045, 497) with delta (0, 0)
Screenshot: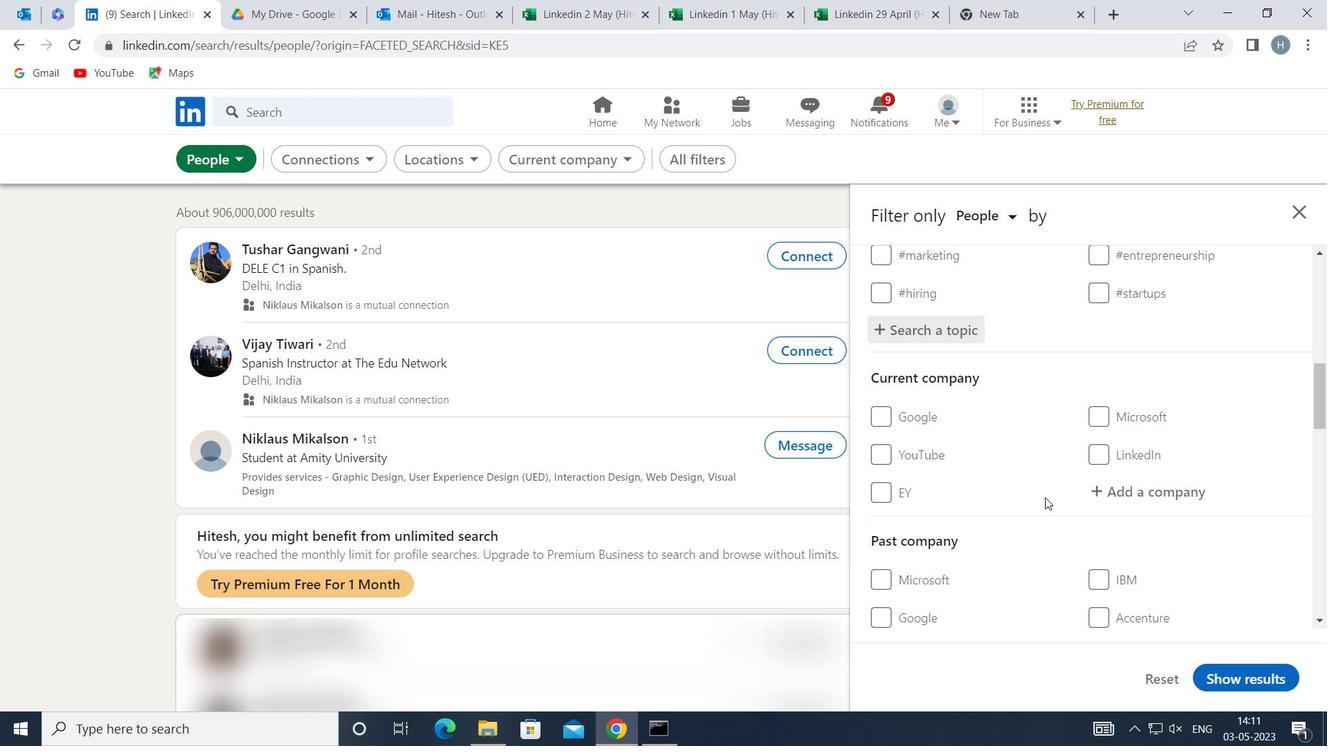 
Action: Mouse scrolled (1045, 497) with delta (0, 0)
Screenshot: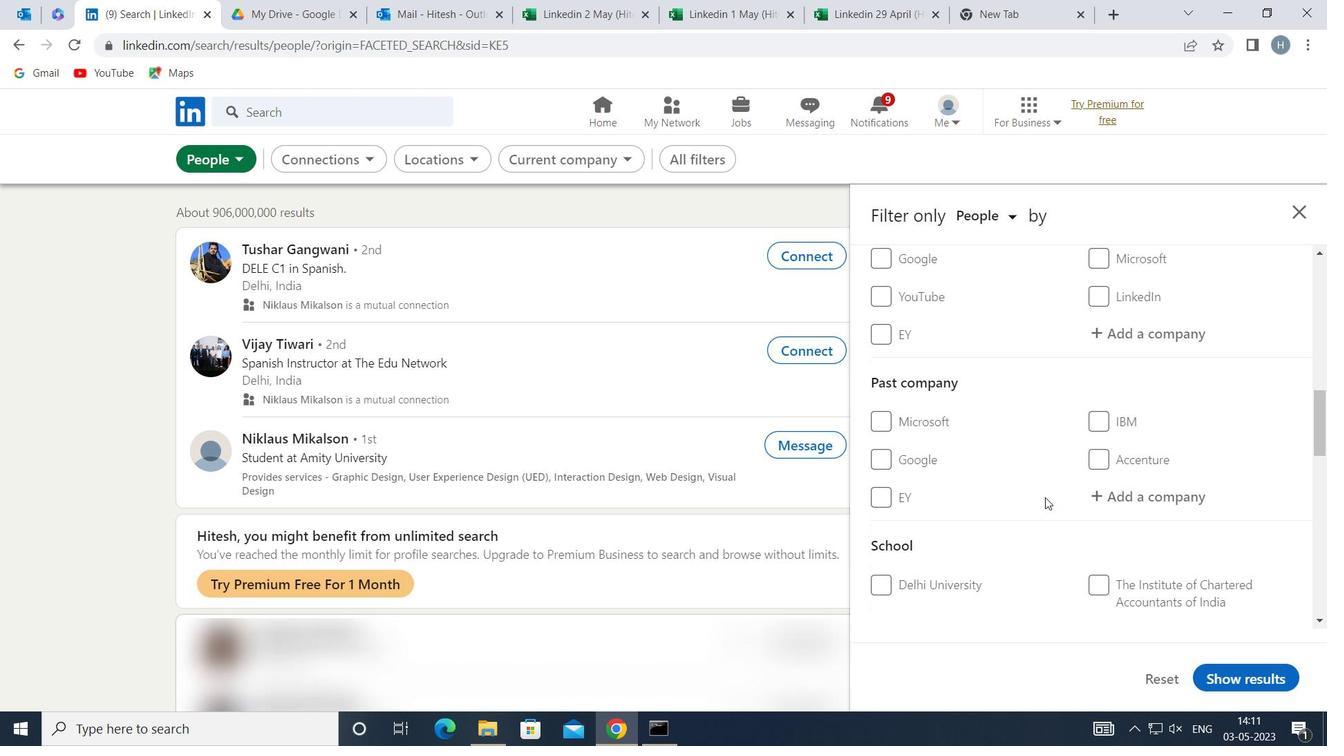 
Action: Mouse scrolled (1045, 497) with delta (0, 0)
Screenshot: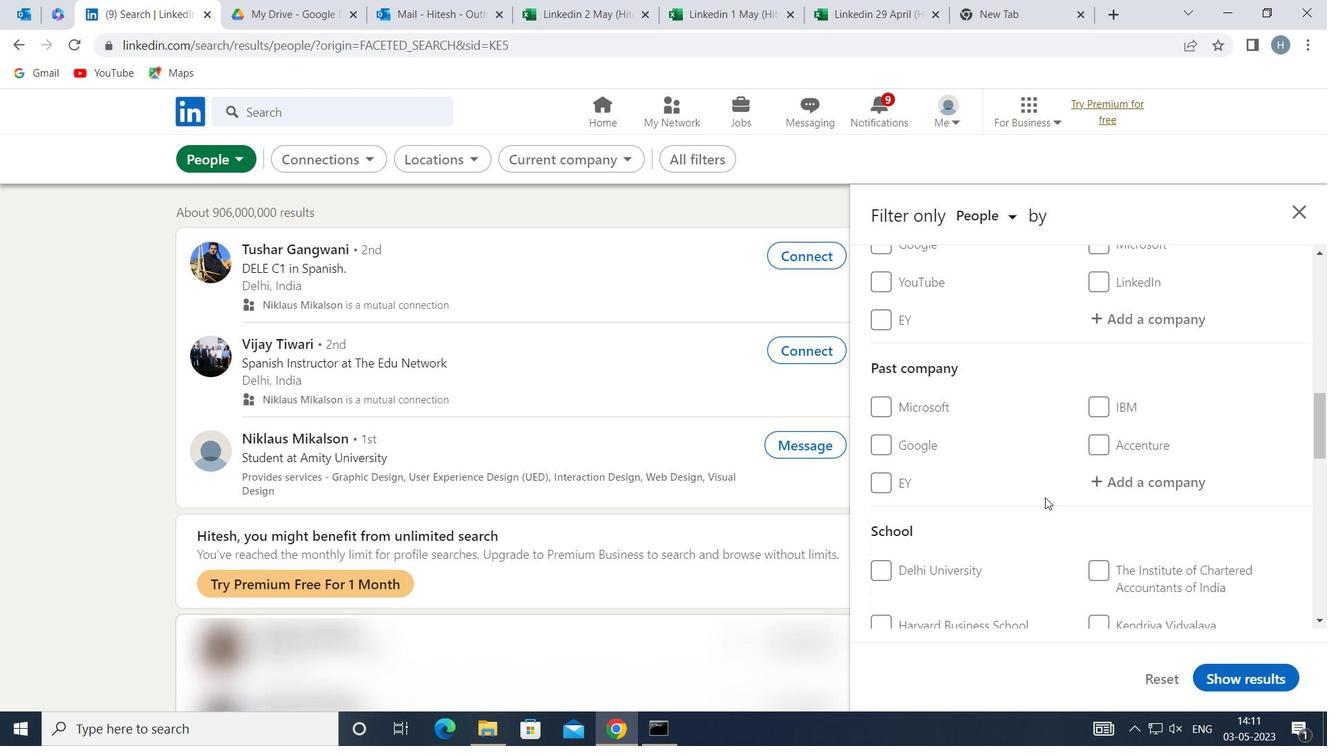 
Action: Mouse scrolled (1045, 497) with delta (0, 0)
Screenshot: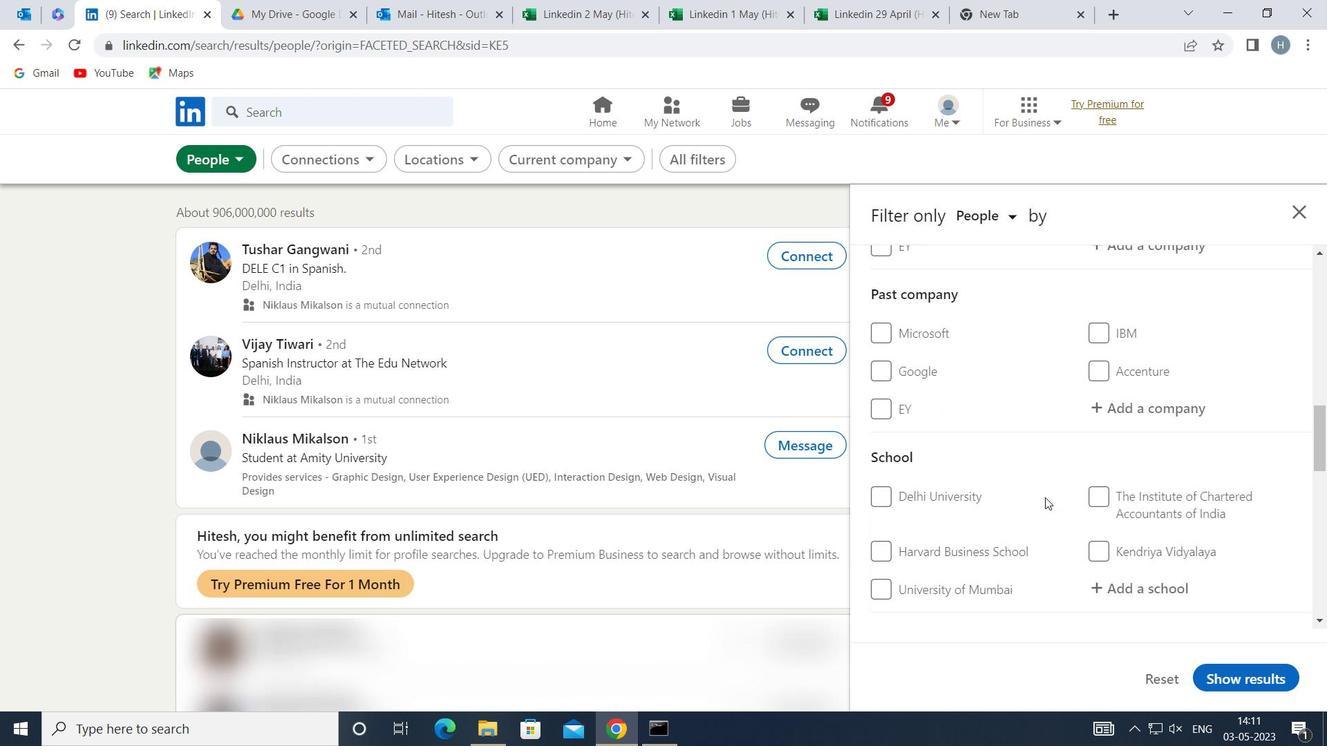 
Action: Mouse scrolled (1045, 497) with delta (0, 0)
Screenshot: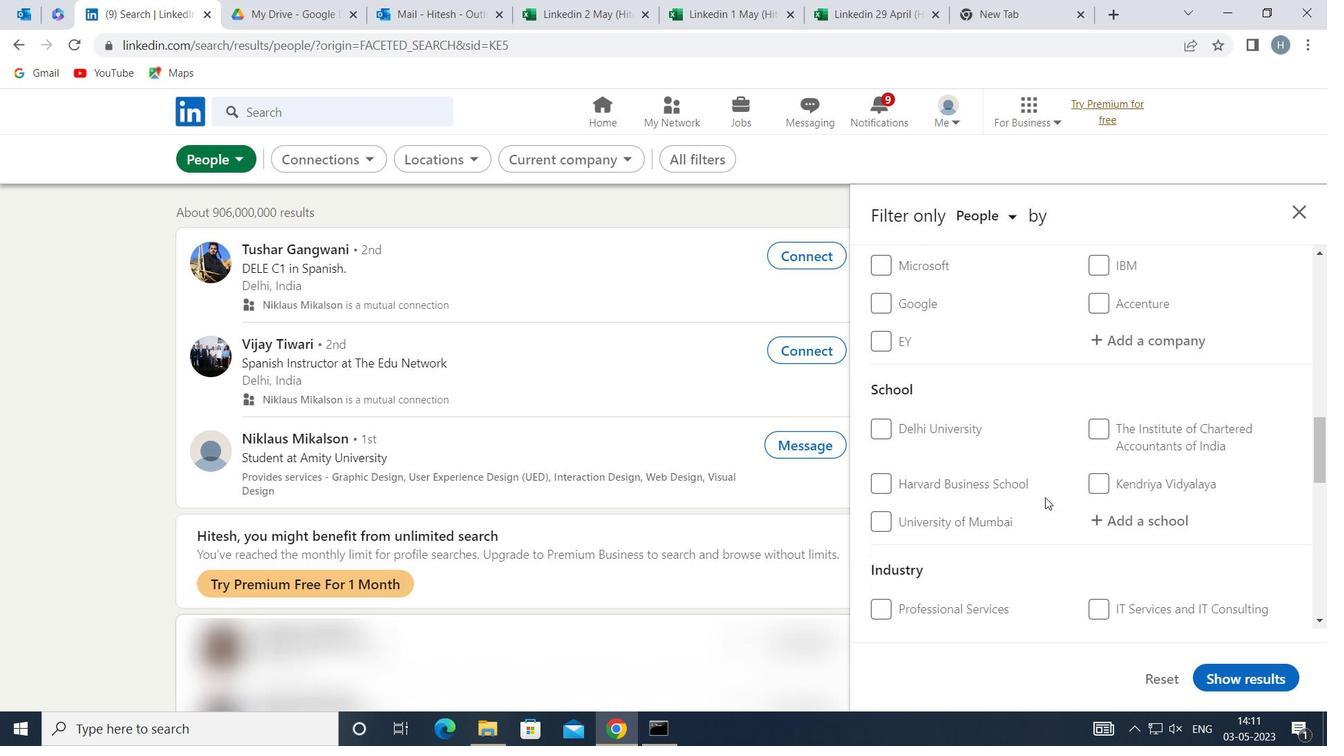 
Action: Mouse scrolled (1045, 497) with delta (0, 0)
Screenshot: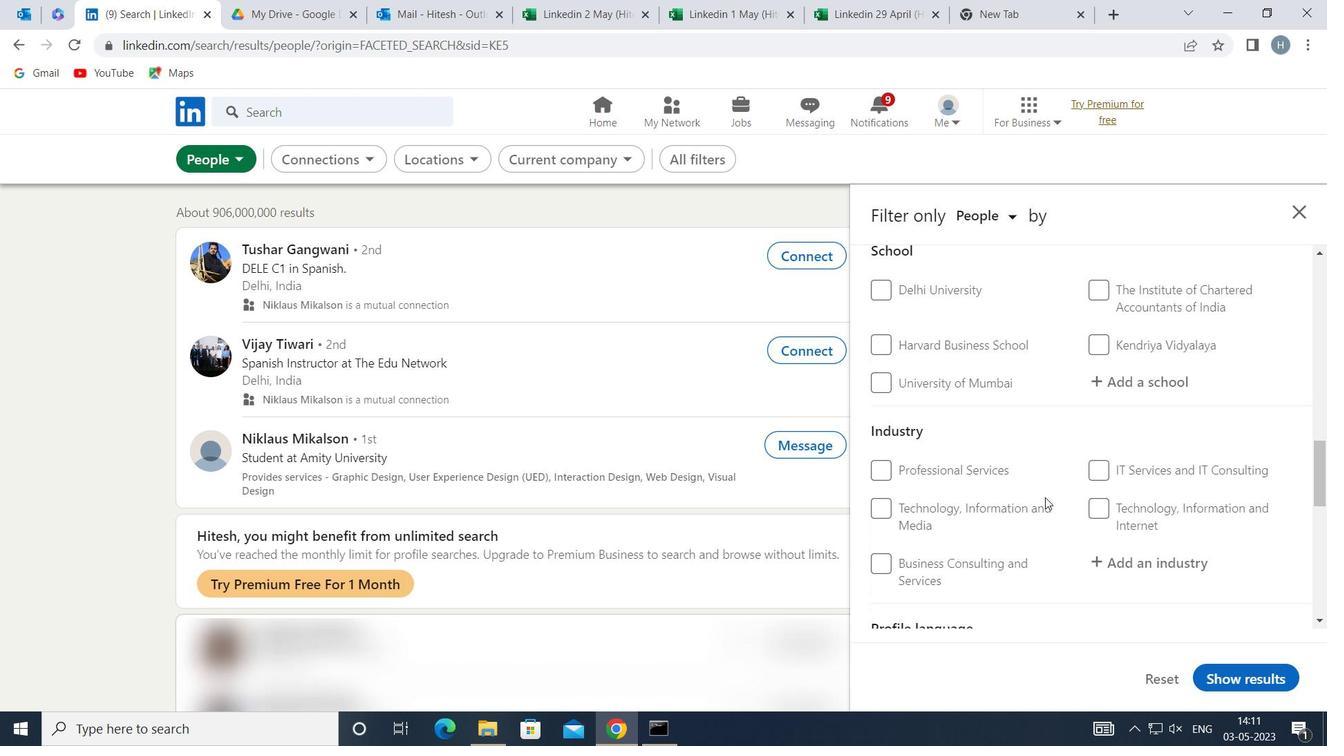 
Action: Mouse scrolled (1045, 497) with delta (0, 0)
Screenshot: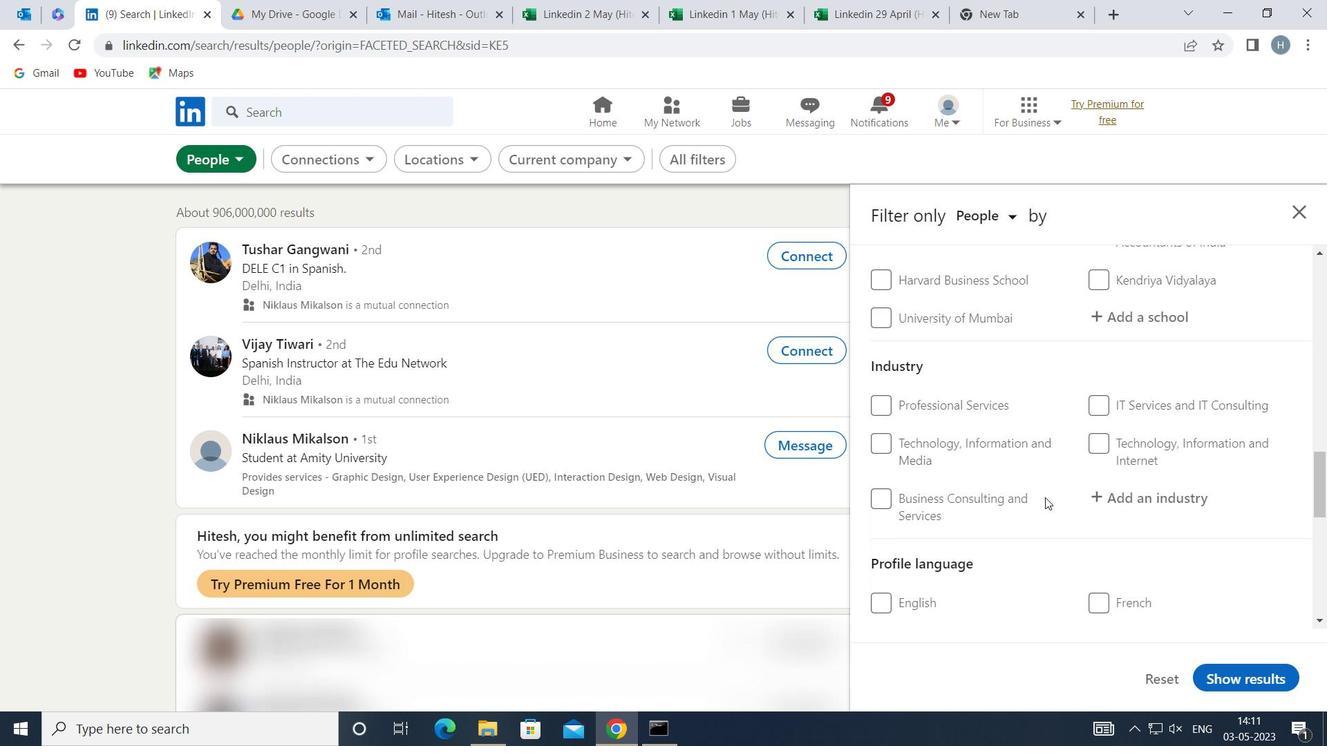 
Action: Mouse scrolled (1045, 497) with delta (0, 0)
Screenshot: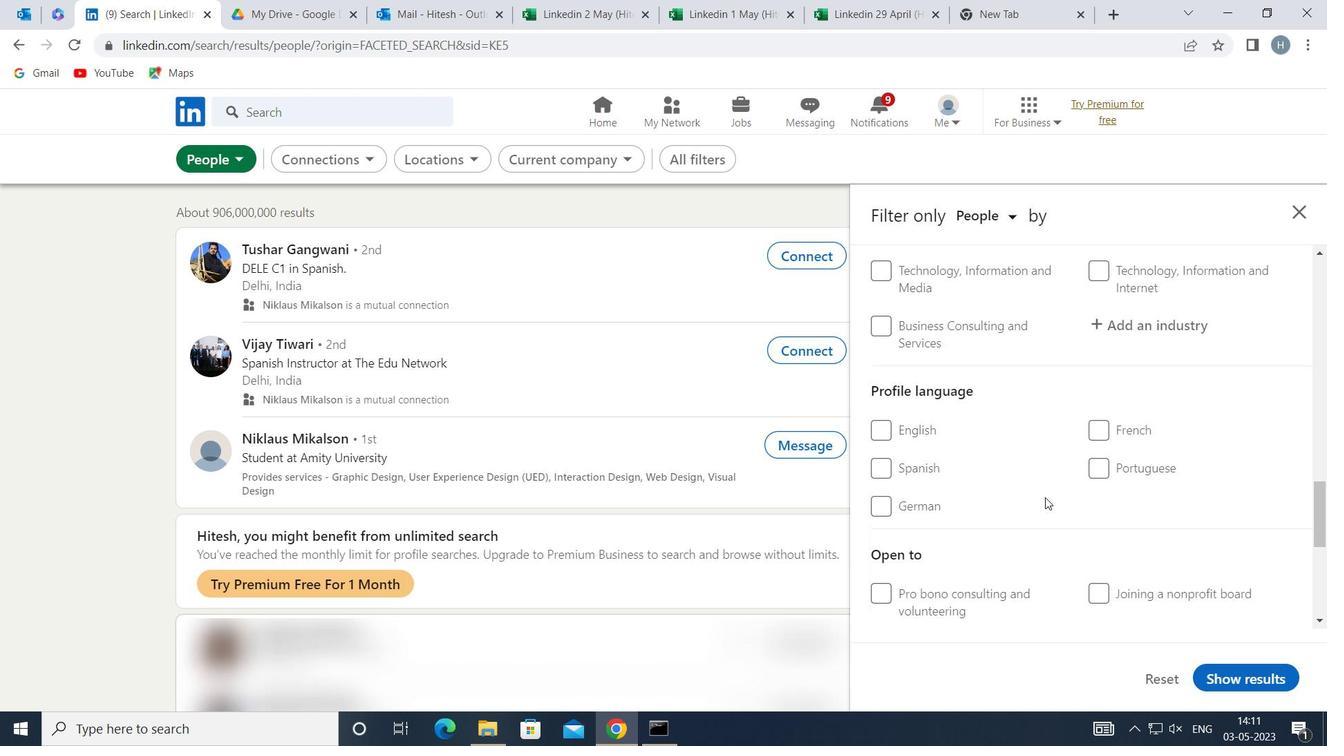 
Action: Mouse moved to (883, 418)
Screenshot: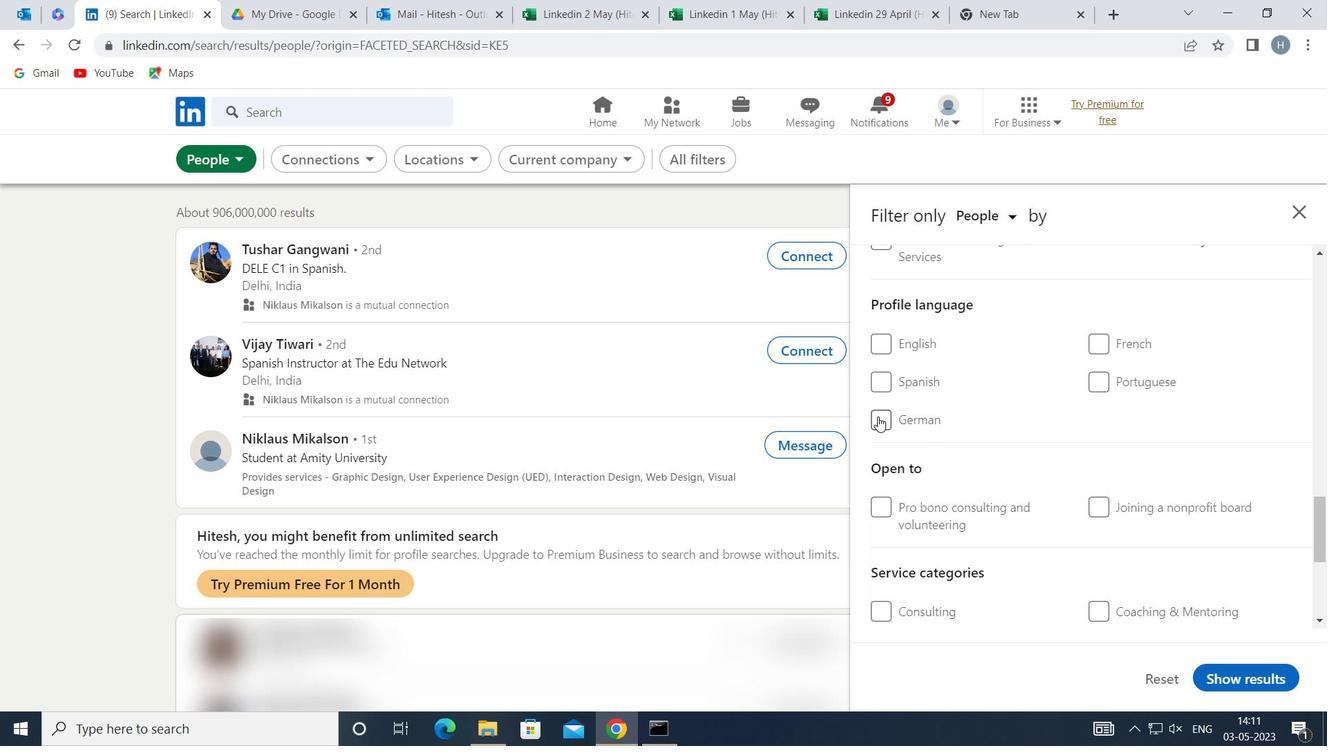 
Action: Mouse pressed left at (883, 418)
Screenshot: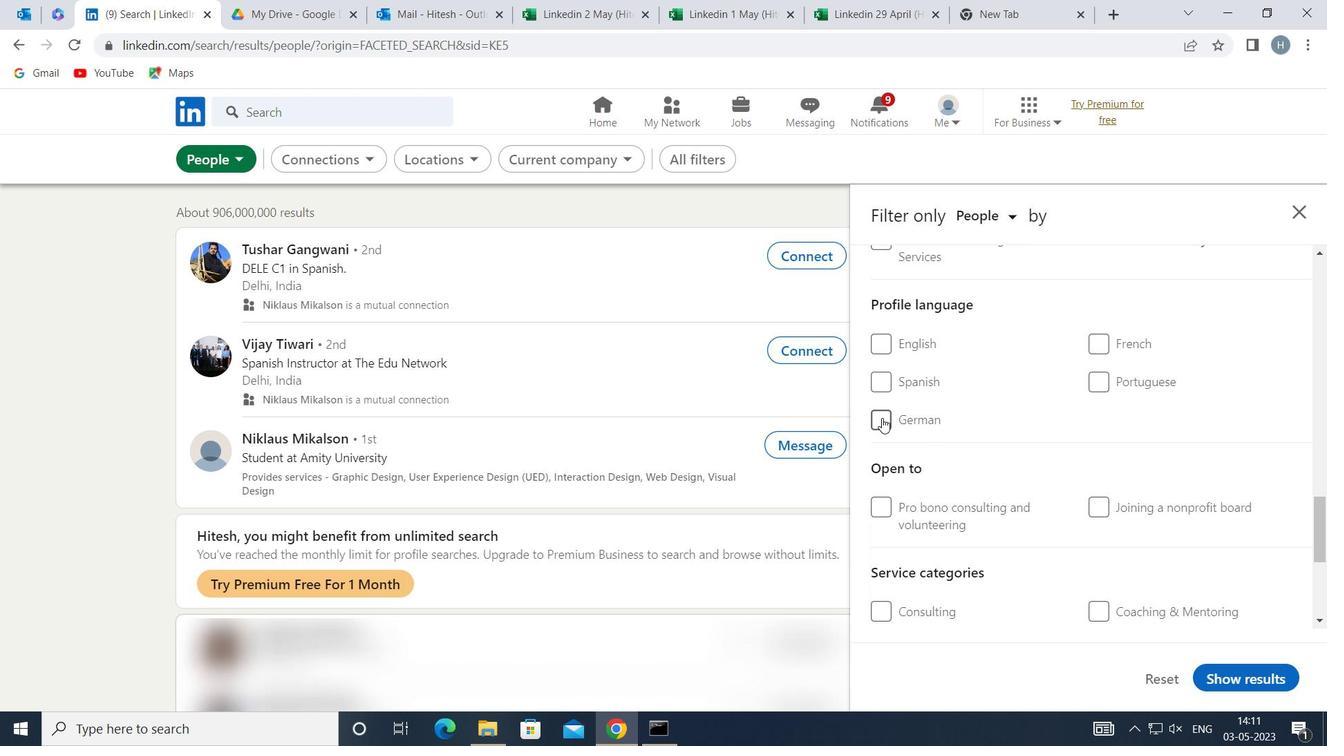
Action: Mouse moved to (982, 434)
Screenshot: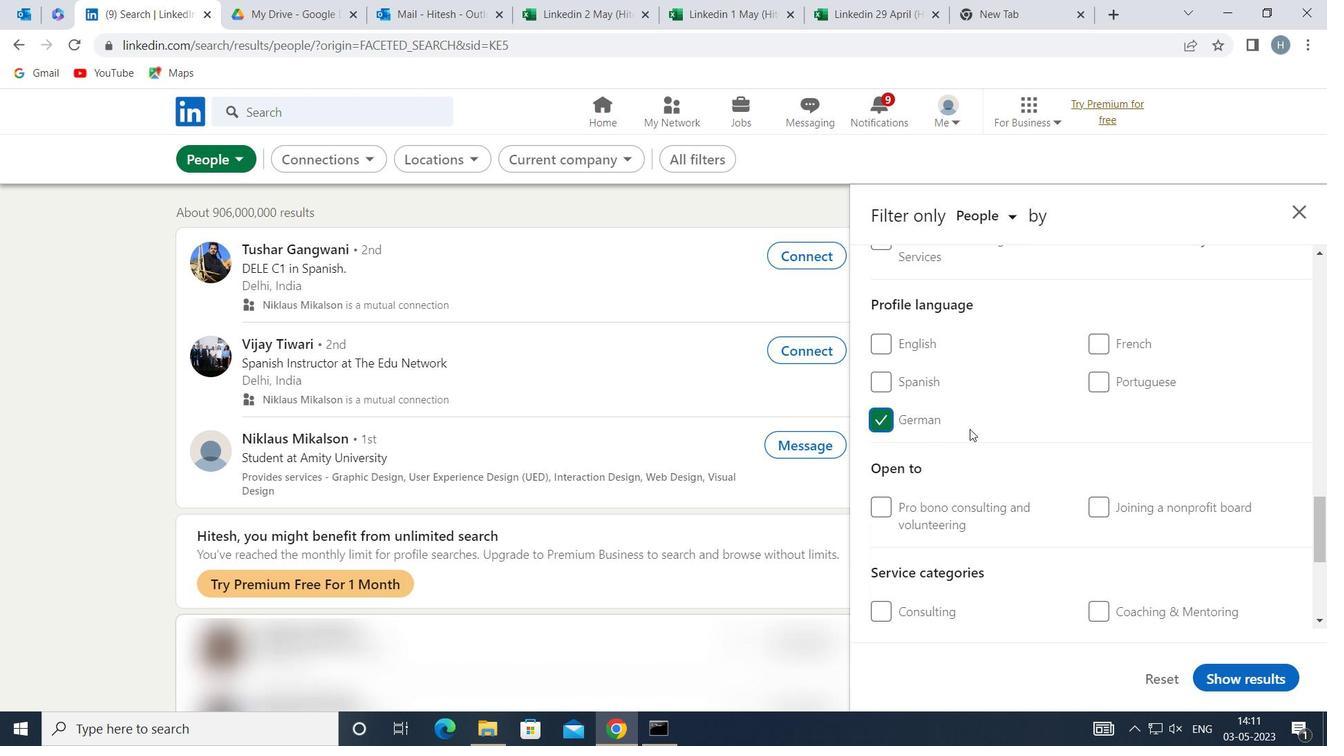 
Action: Mouse scrolled (982, 434) with delta (0, 0)
Screenshot: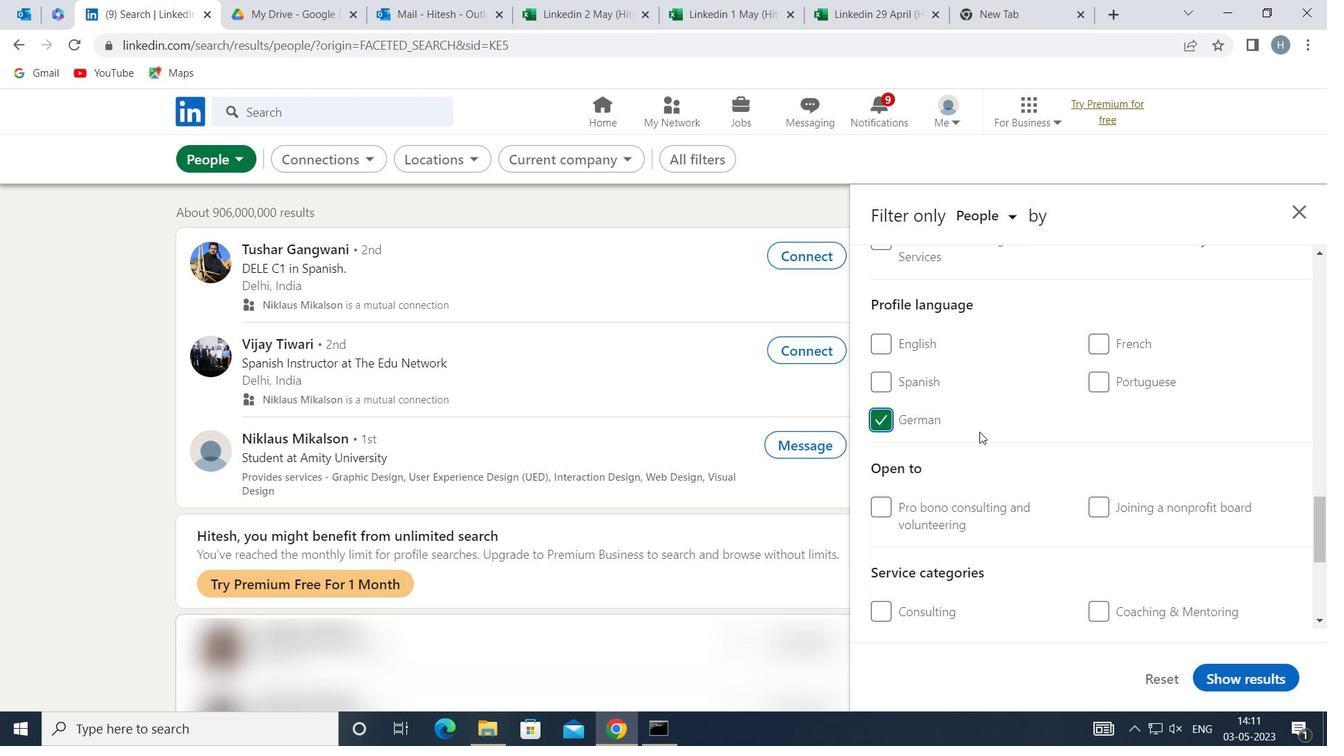 
Action: Mouse scrolled (982, 434) with delta (0, 0)
Screenshot: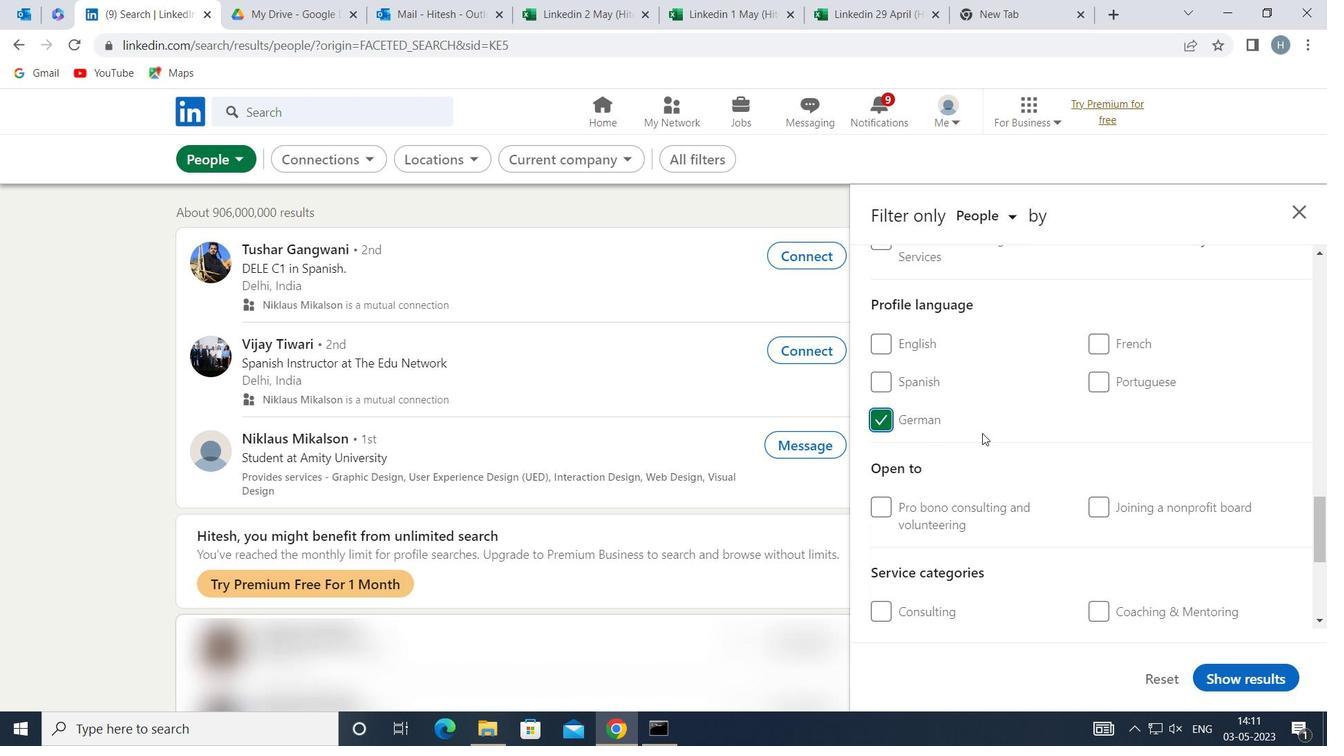 
Action: Mouse scrolled (982, 434) with delta (0, 0)
Screenshot: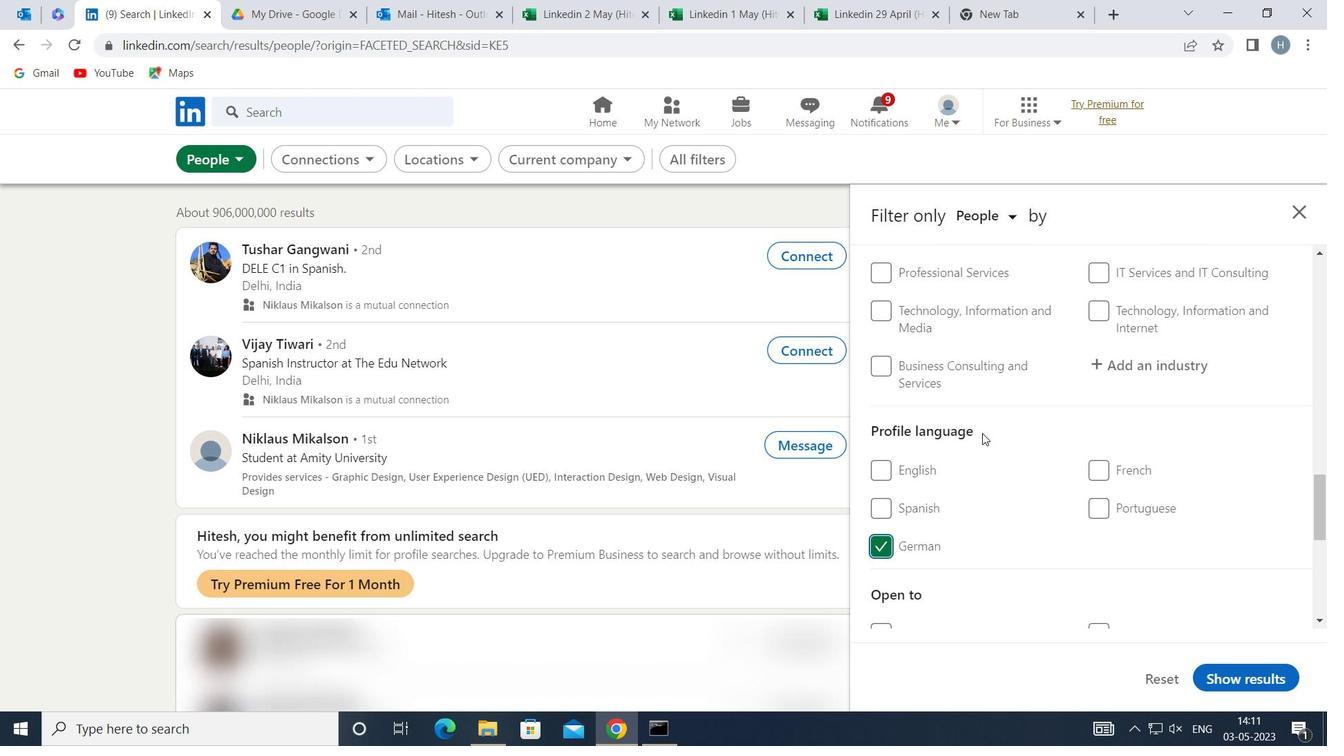 
Action: Mouse scrolled (982, 434) with delta (0, 0)
Screenshot: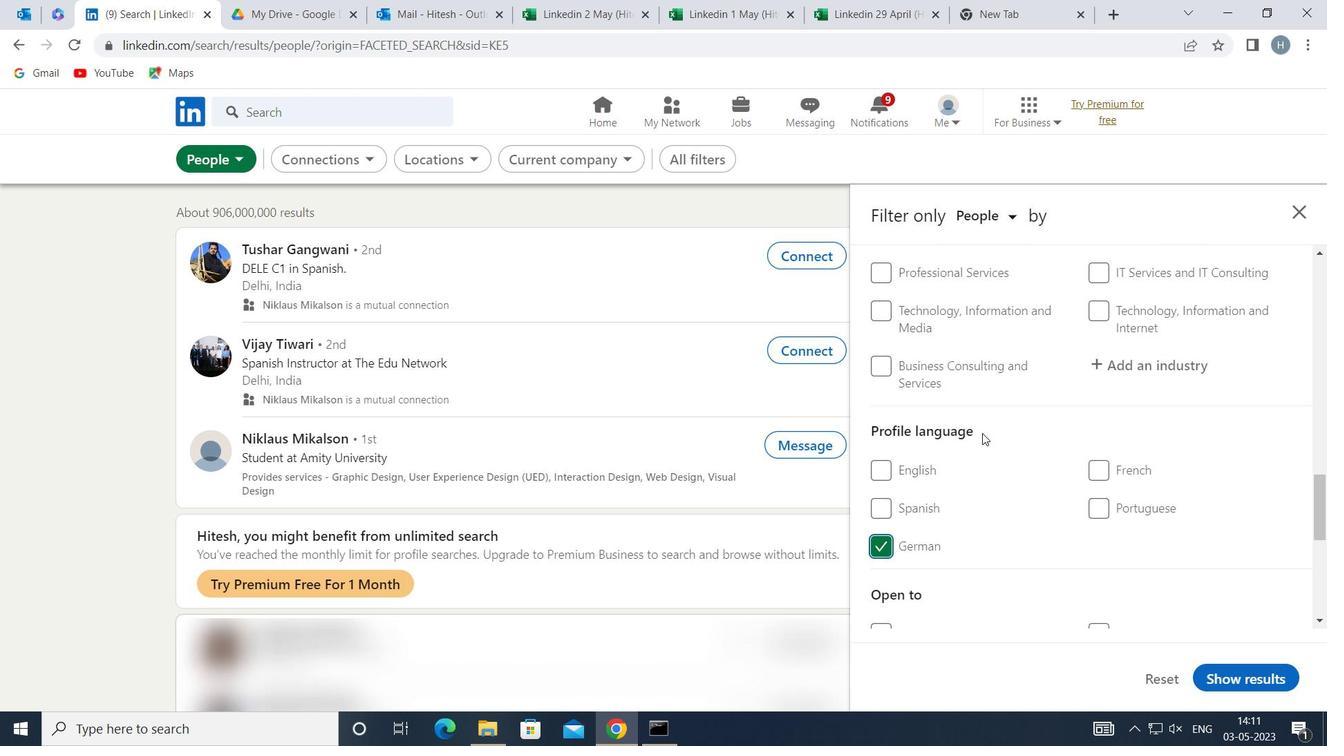 
Action: Mouse scrolled (982, 434) with delta (0, 0)
Screenshot: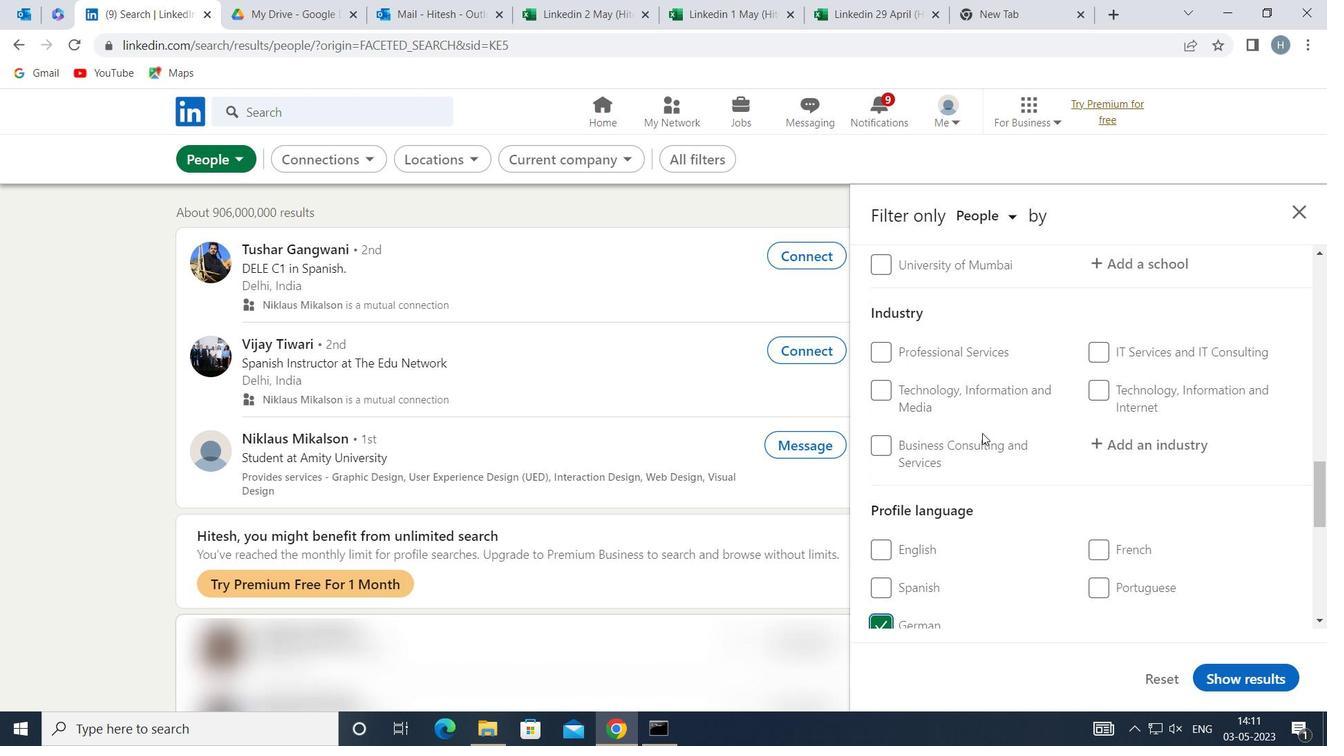 
Action: Mouse scrolled (982, 434) with delta (0, 0)
Screenshot: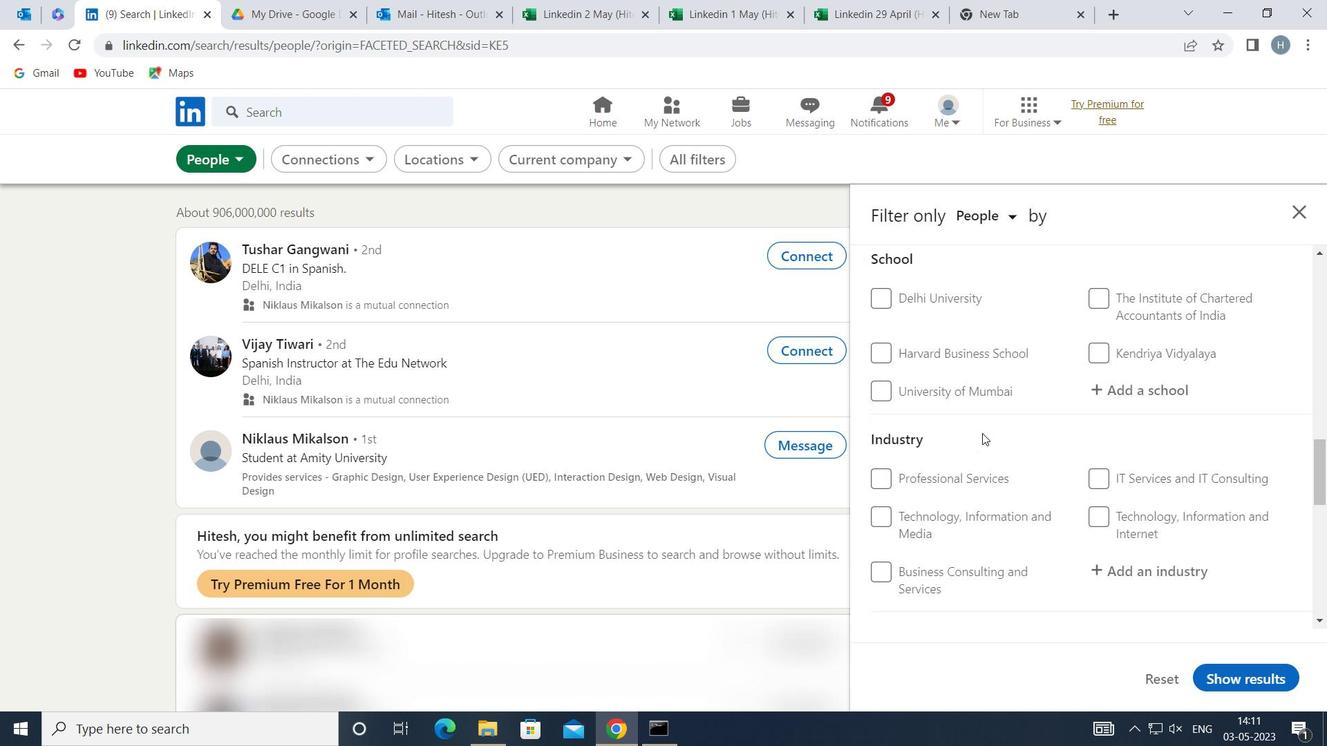 
Action: Mouse scrolled (982, 434) with delta (0, 0)
Screenshot: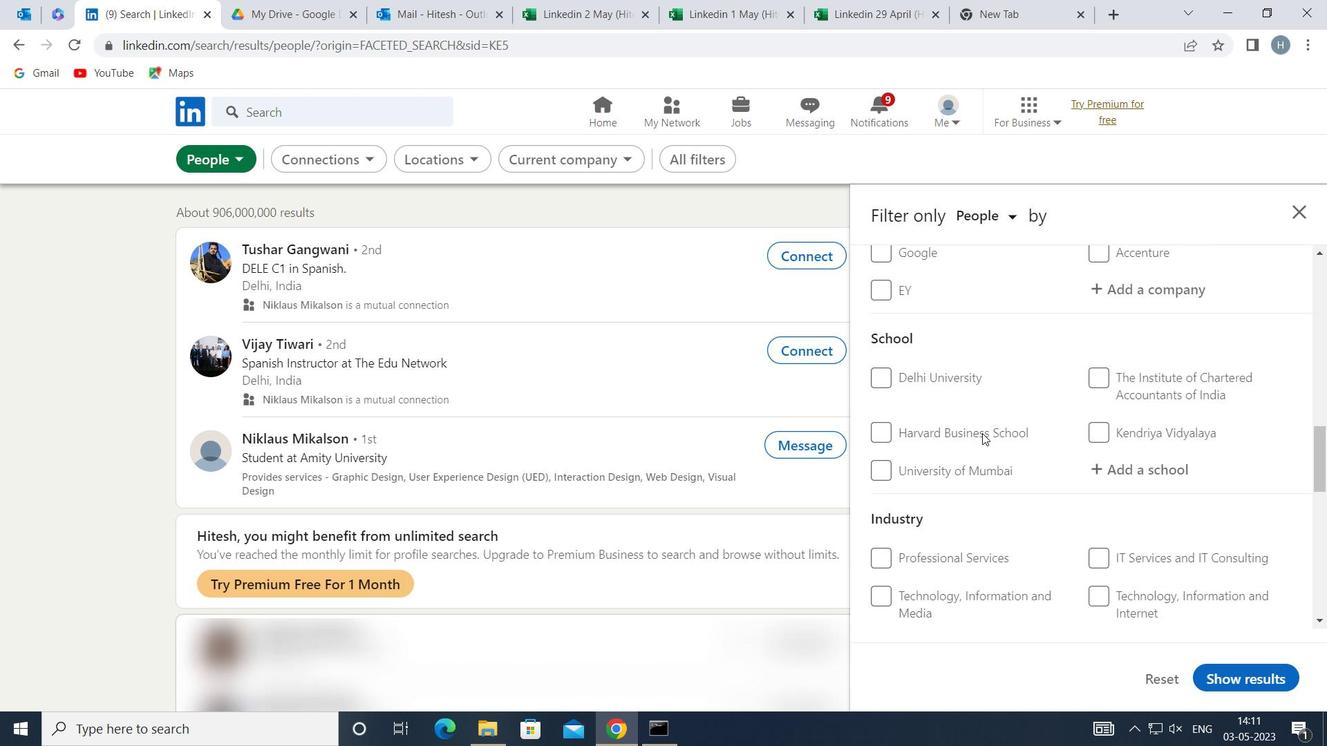 
Action: Mouse moved to (982, 434)
Screenshot: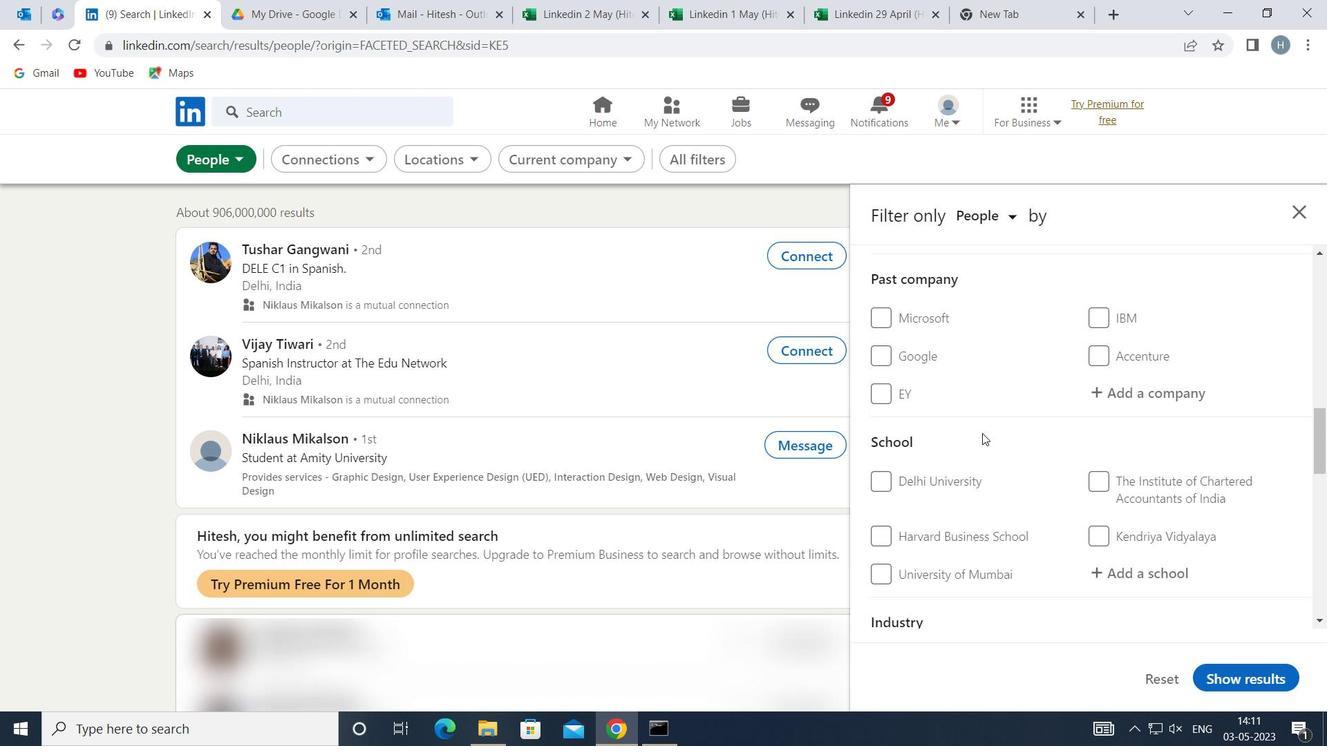 
Action: Mouse scrolled (982, 435) with delta (0, 0)
Screenshot: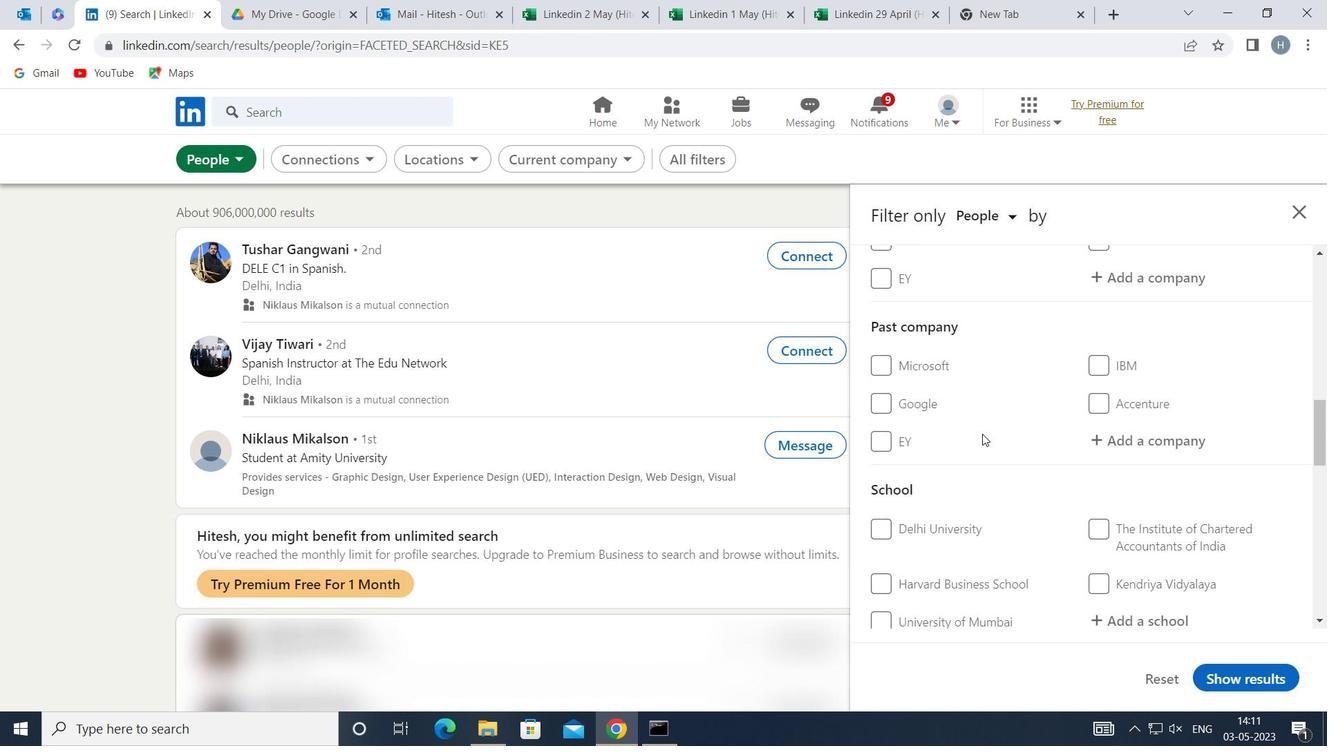 
Action: Mouse moved to (982, 437)
Screenshot: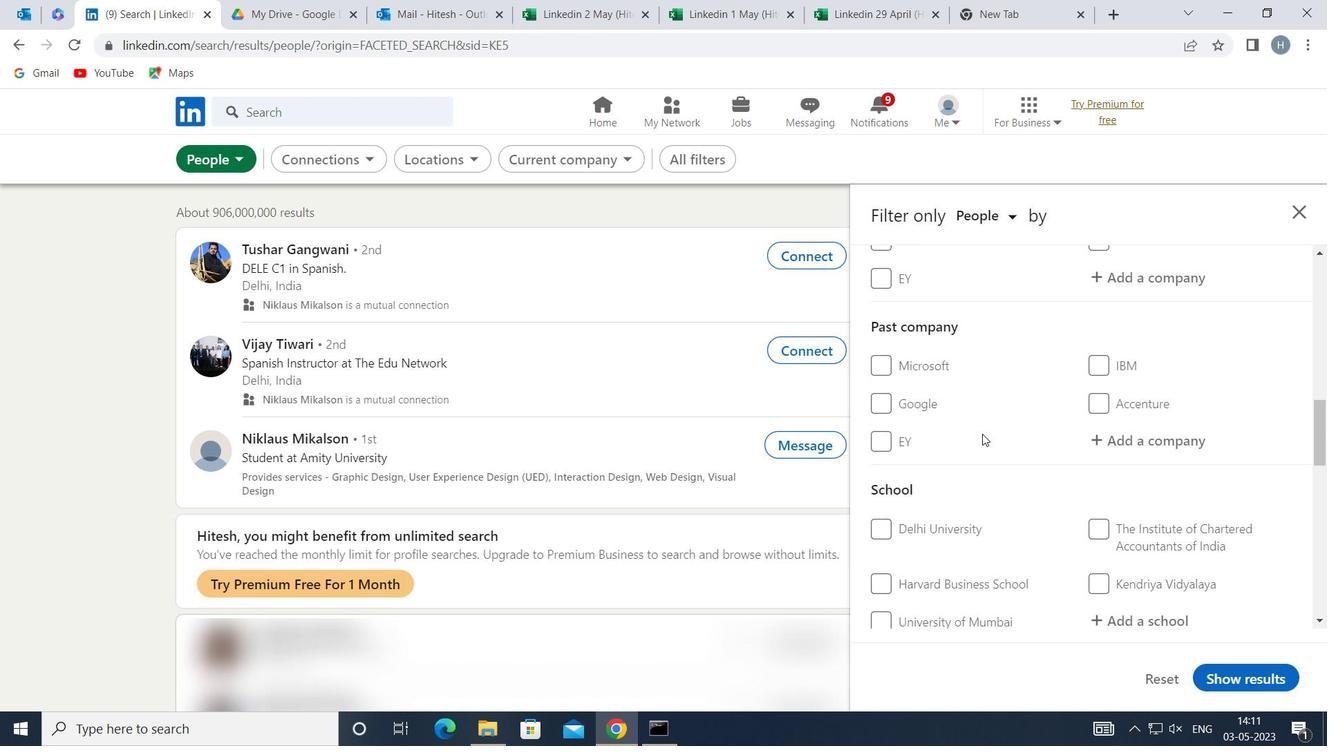 
Action: Mouse scrolled (982, 437) with delta (0, 0)
Screenshot: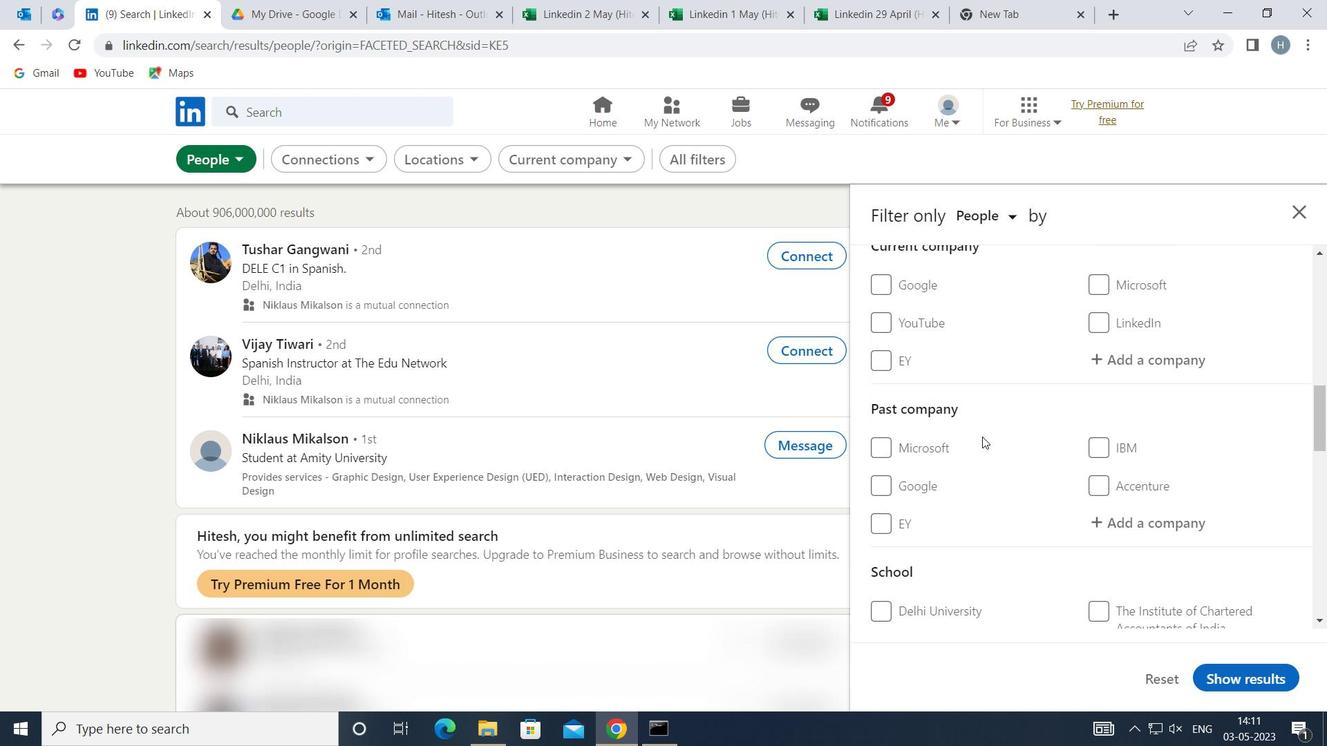 
Action: Mouse scrolled (982, 437) with delta (0, 0)
Screenshot: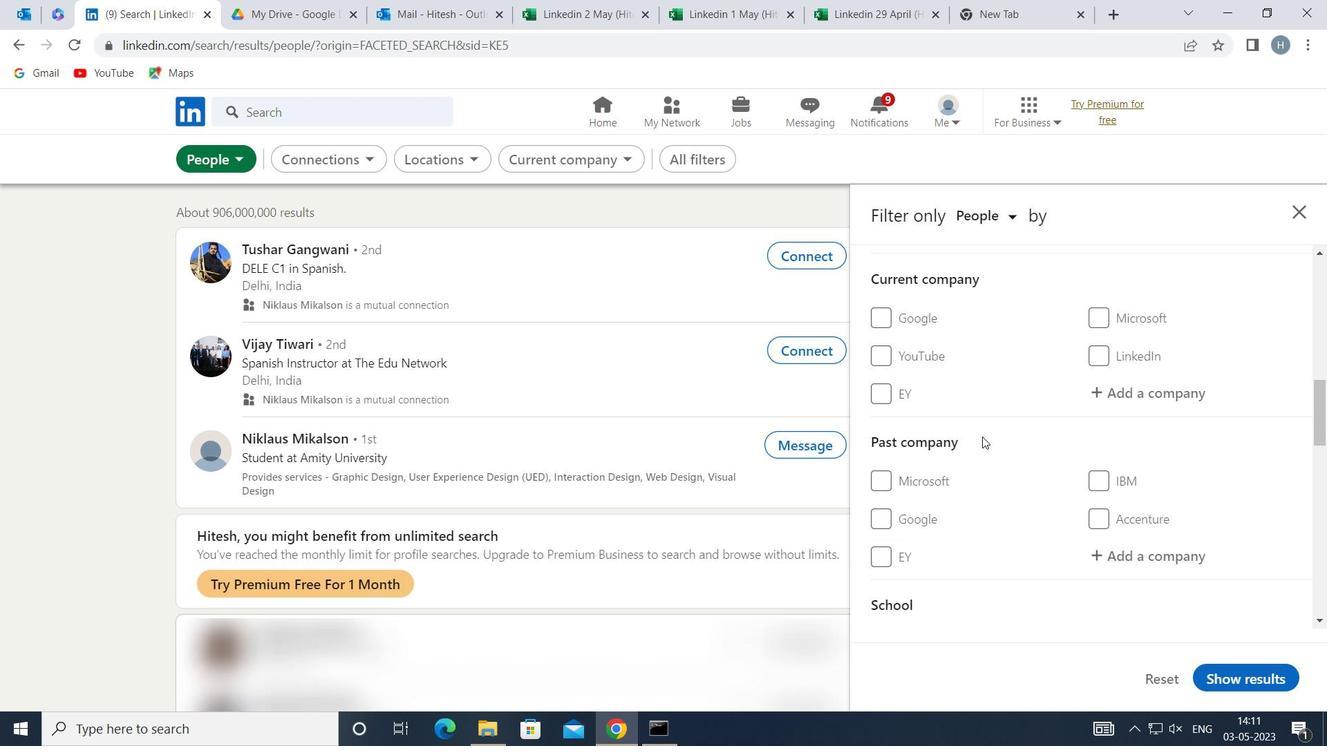 
Action: Mouse moved to (1117, 574)
Screenshot: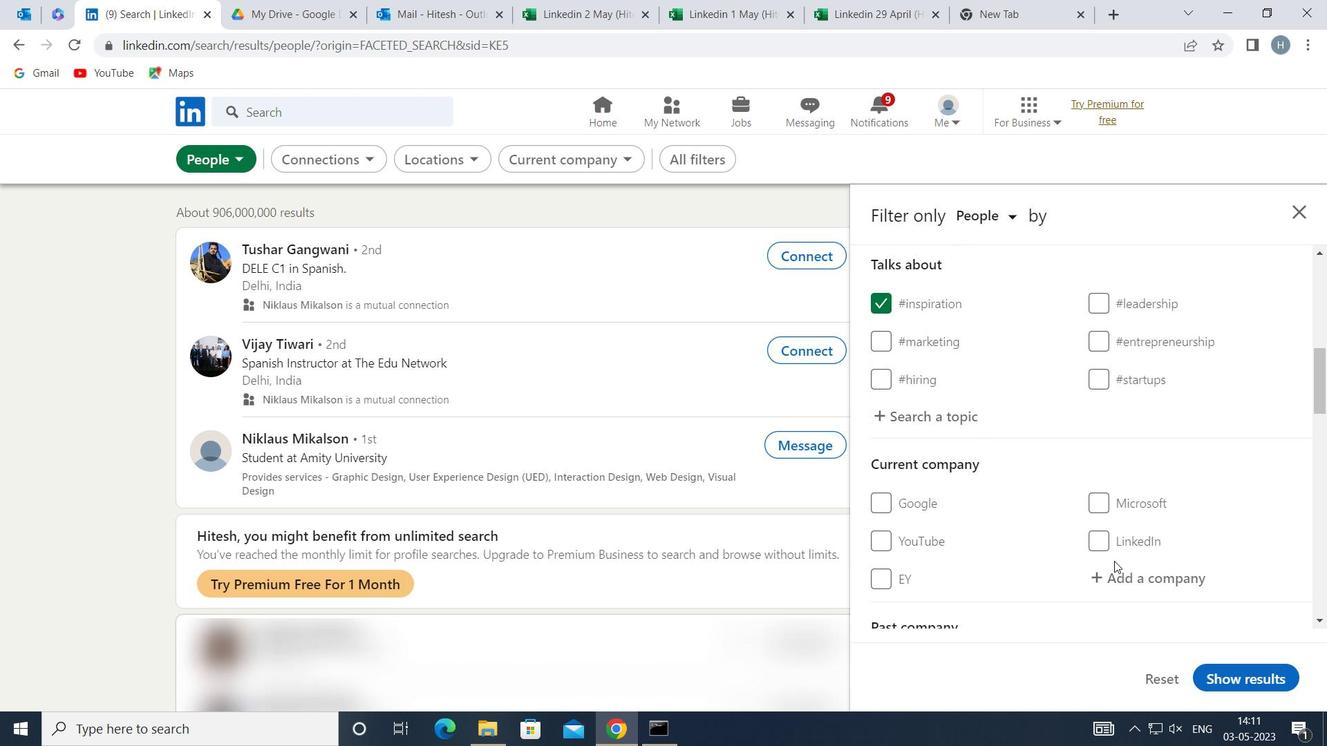 
Action: Mouse pressed left at (1117, 574)
Screenshot: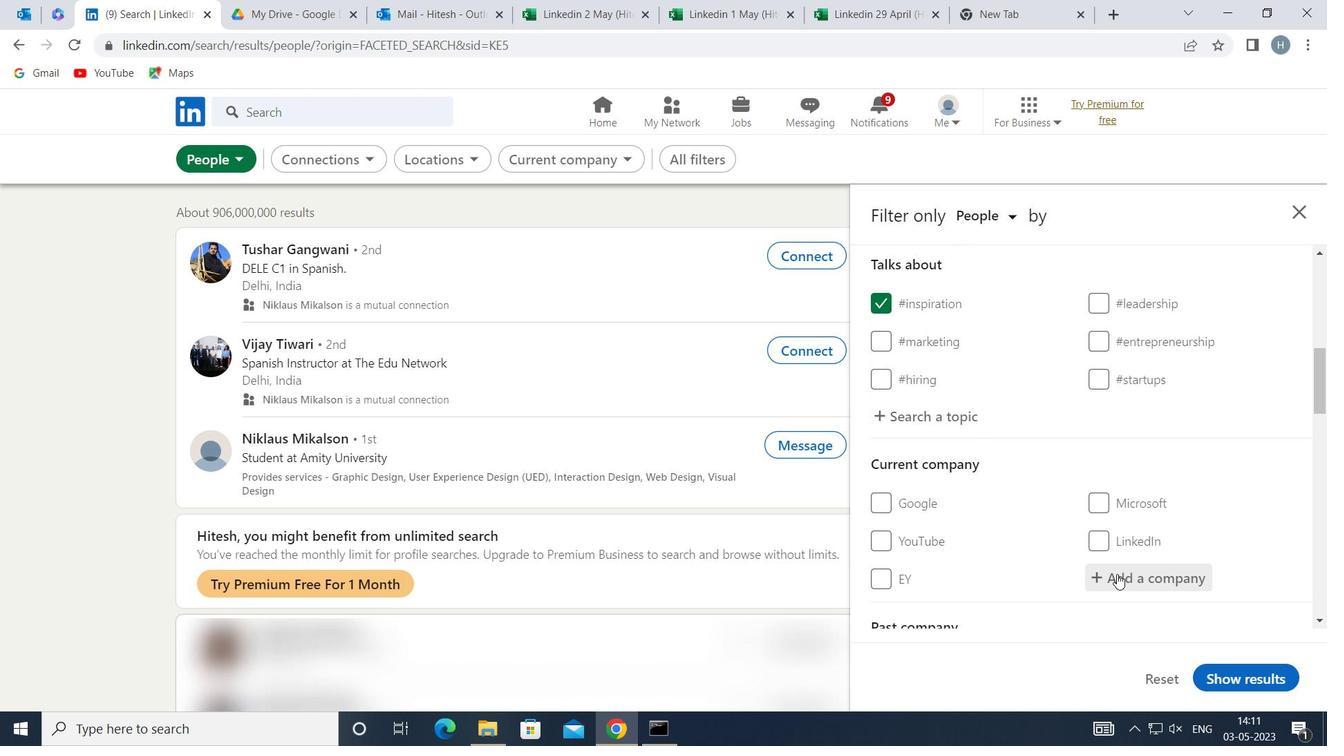 
Action: Mouse moved to (1111, 572)
Screenshot: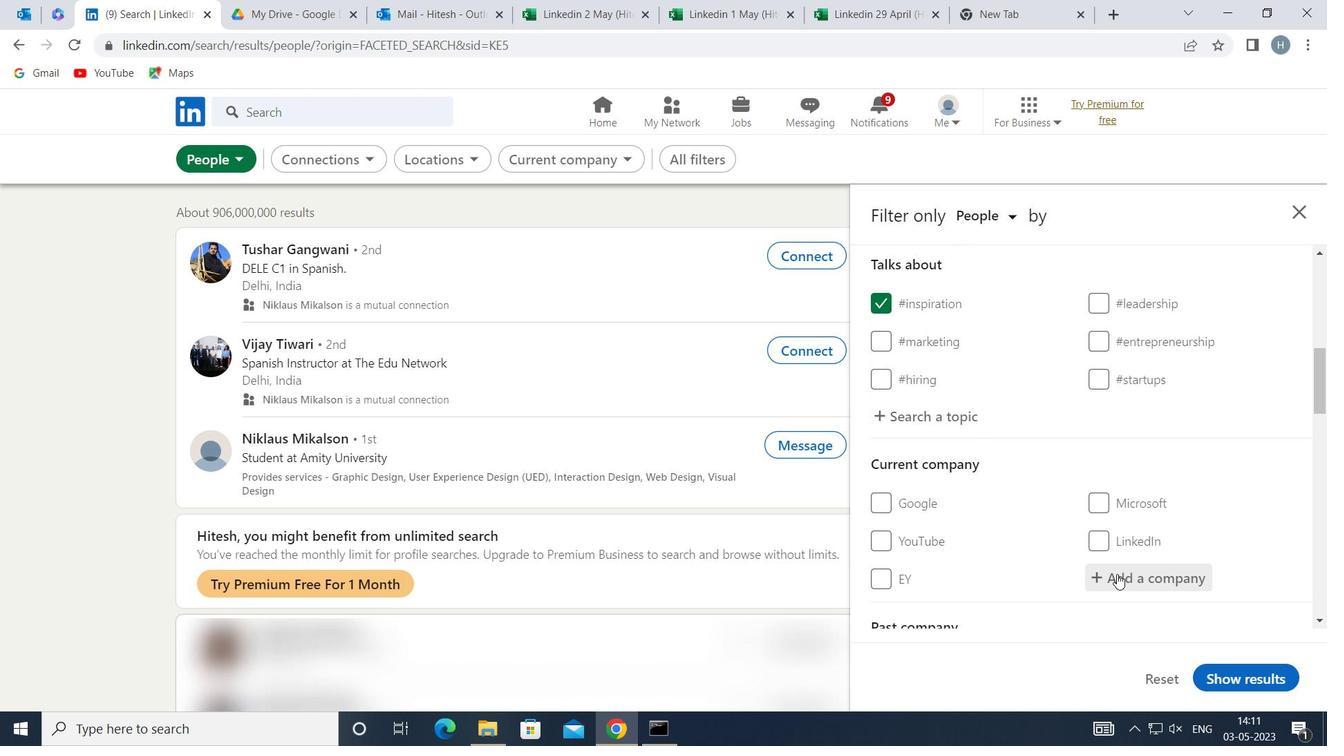 
Action: Key pressed <Key.shift>PLURALSIGHT
Screenshot: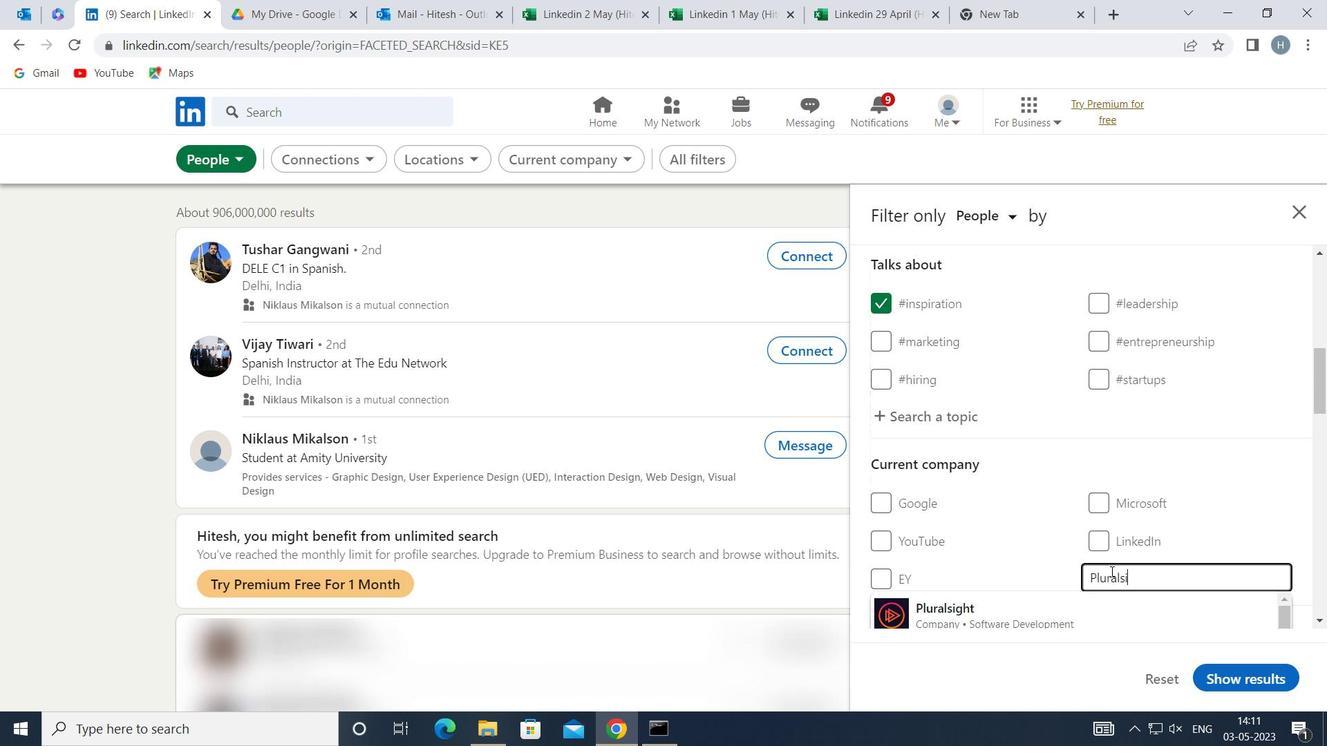 
Action: Mouse moved to (1051, 612)
Screenshot: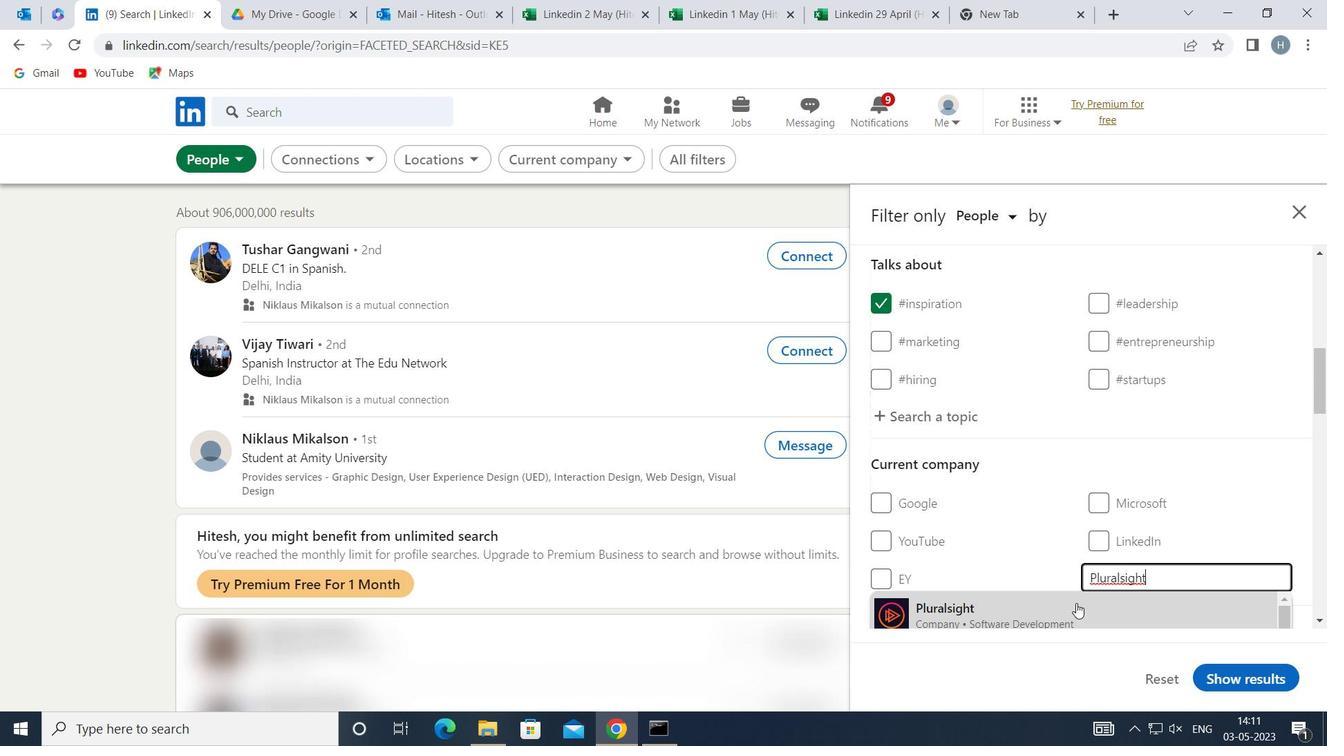 
Action: Mouse pressed left at (1051, 612)
Screenshot: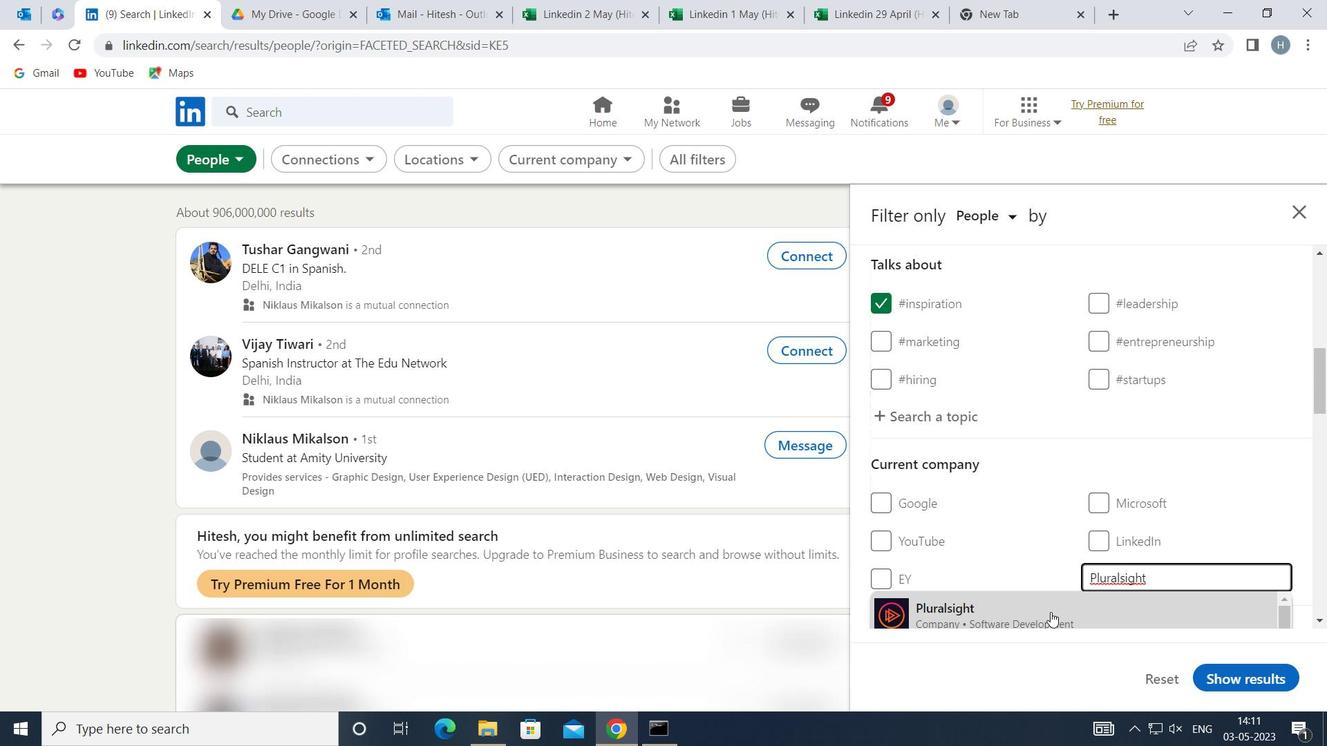 
Action: Mouse moved to (1069, 535)
Screenshot: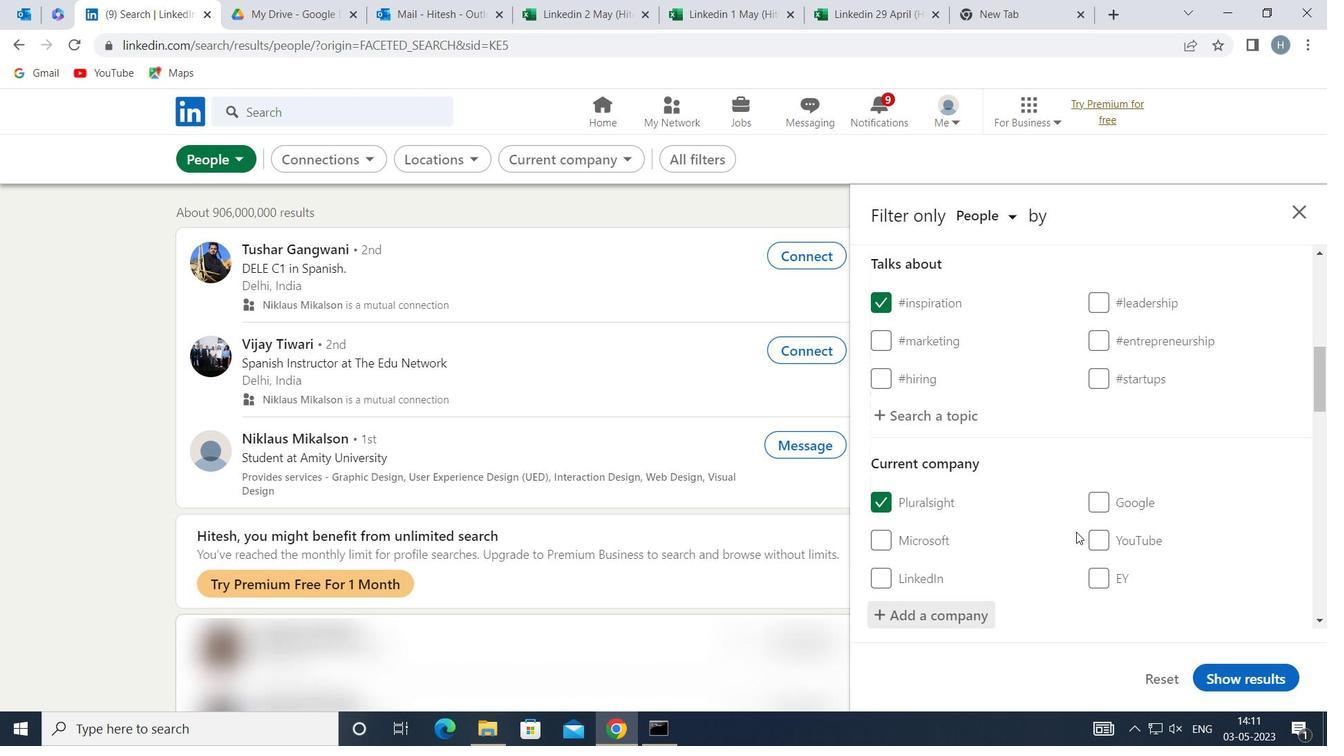 
Action: Mouse scrolled (1069, 534) with delta (0, 0)
Screenshot: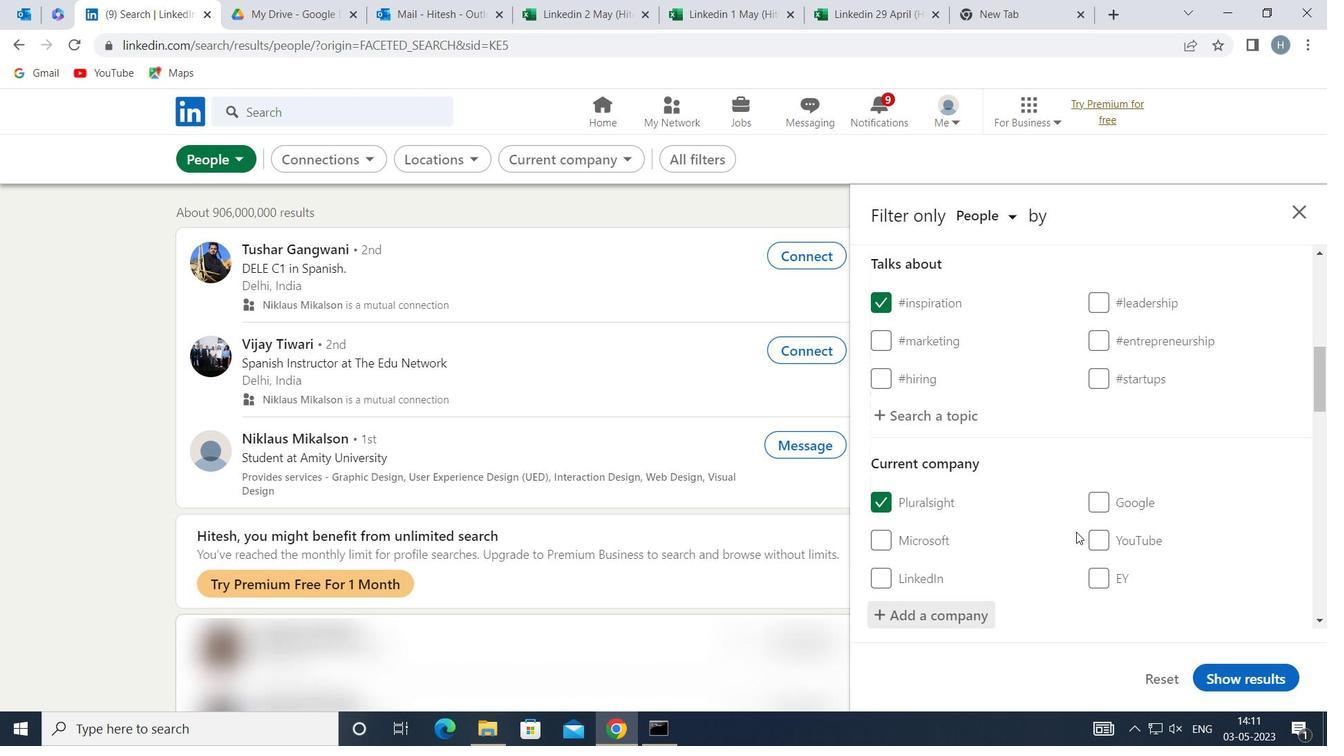 
Action: Mouse moved to (1058, 538)
Screenshot: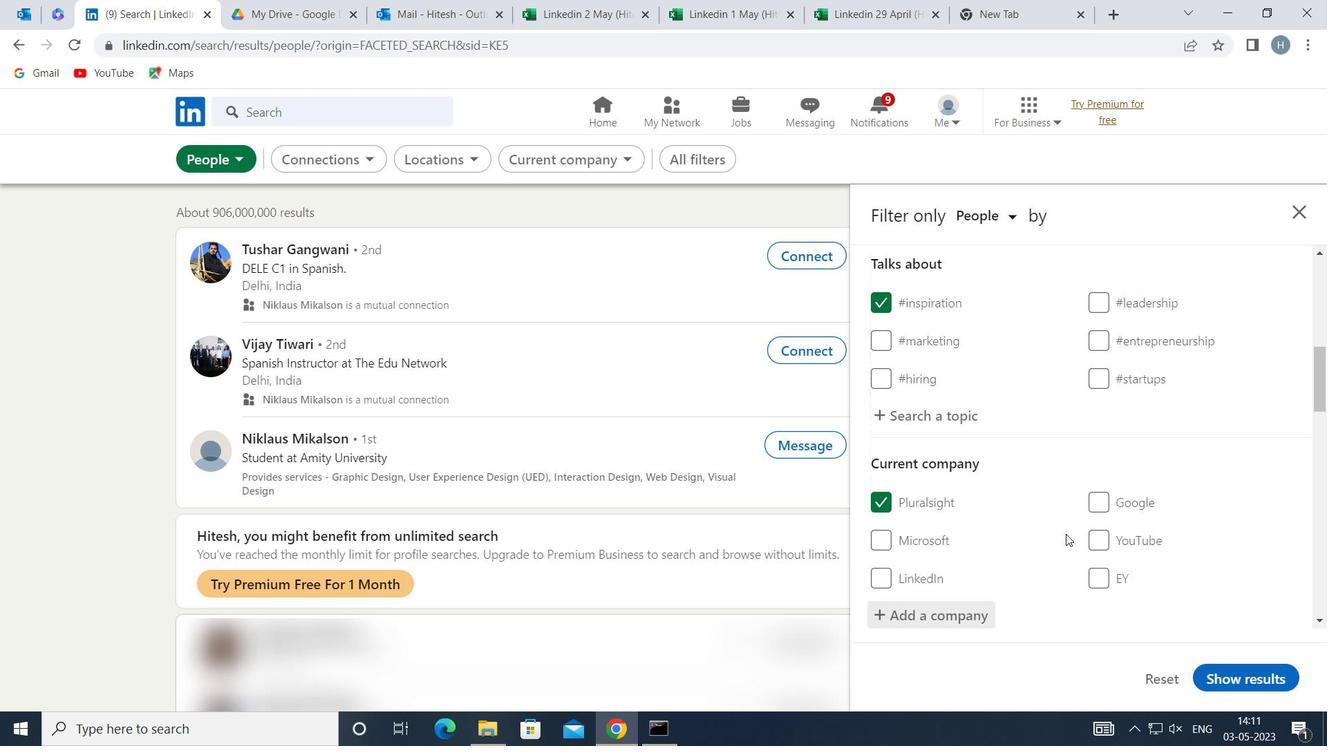 
Action: Mouse scrolled (1058, 537) with delta (0, 0)
Screenshot: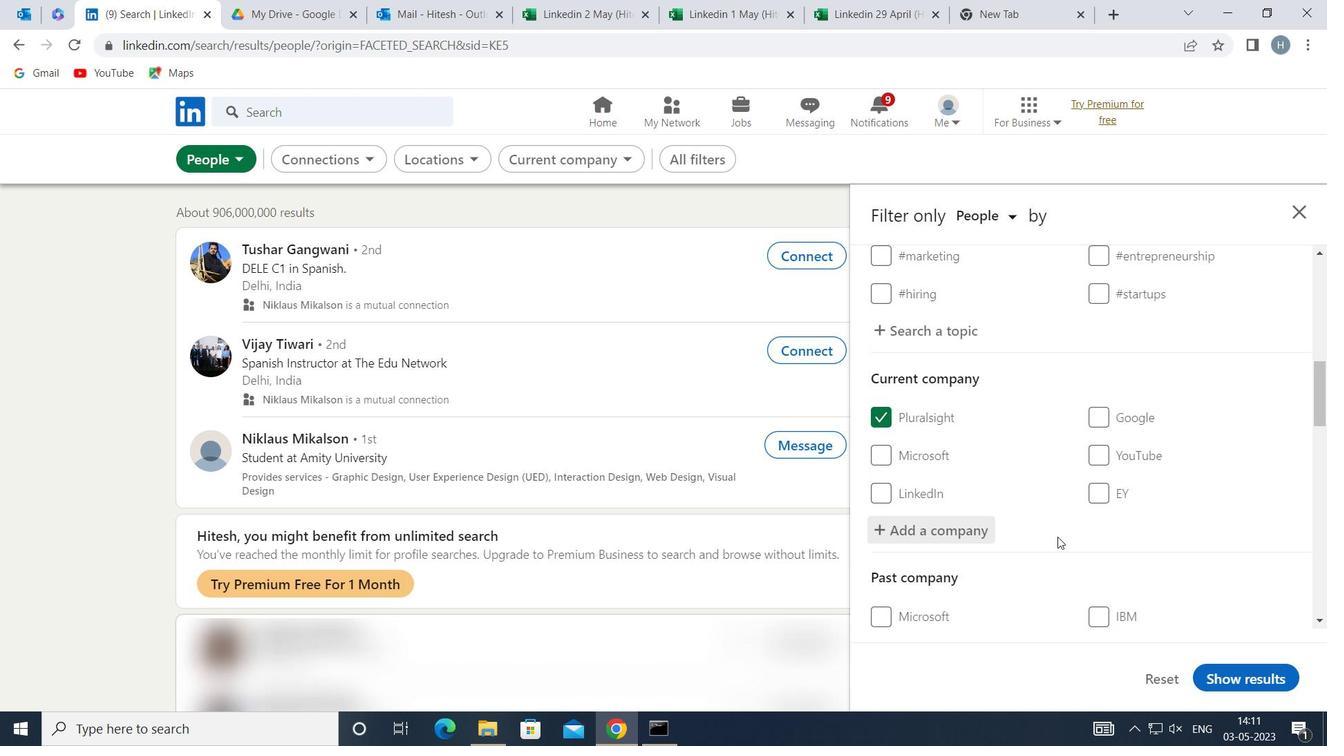 
Action: Mouse moved to (1058, 538)
Screenshot: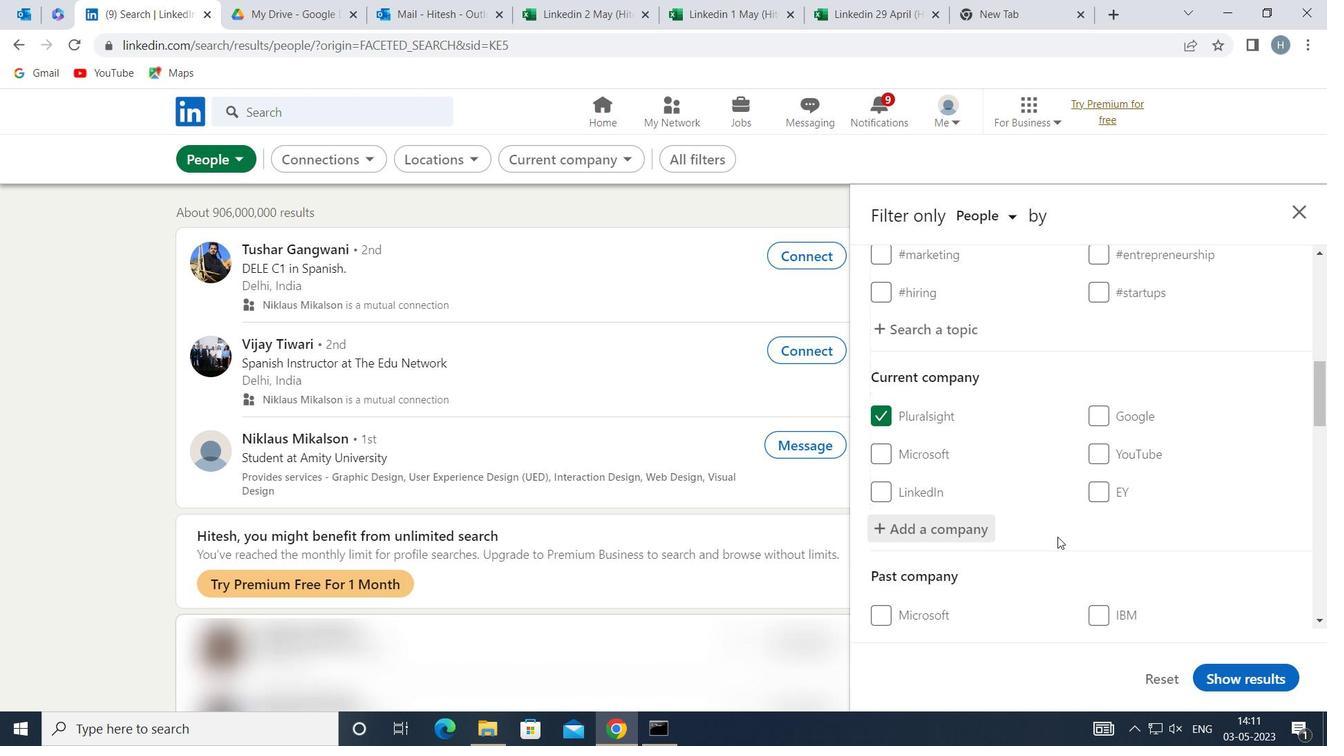 
Action: Mouse scrolled (1058, 537) with delta (0, 0)
Screenshot: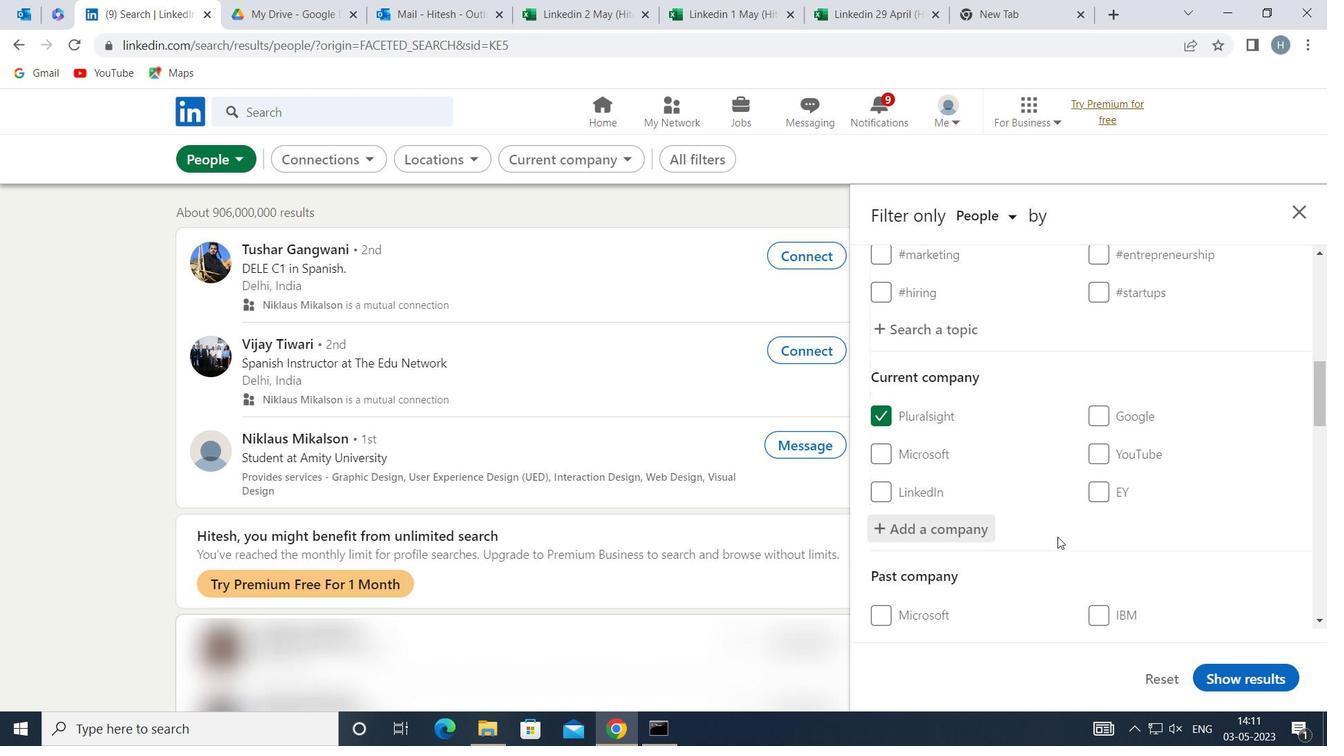 
Action: Mouse scrolled (1058, 537) with delta (0, 0)
Screenshot: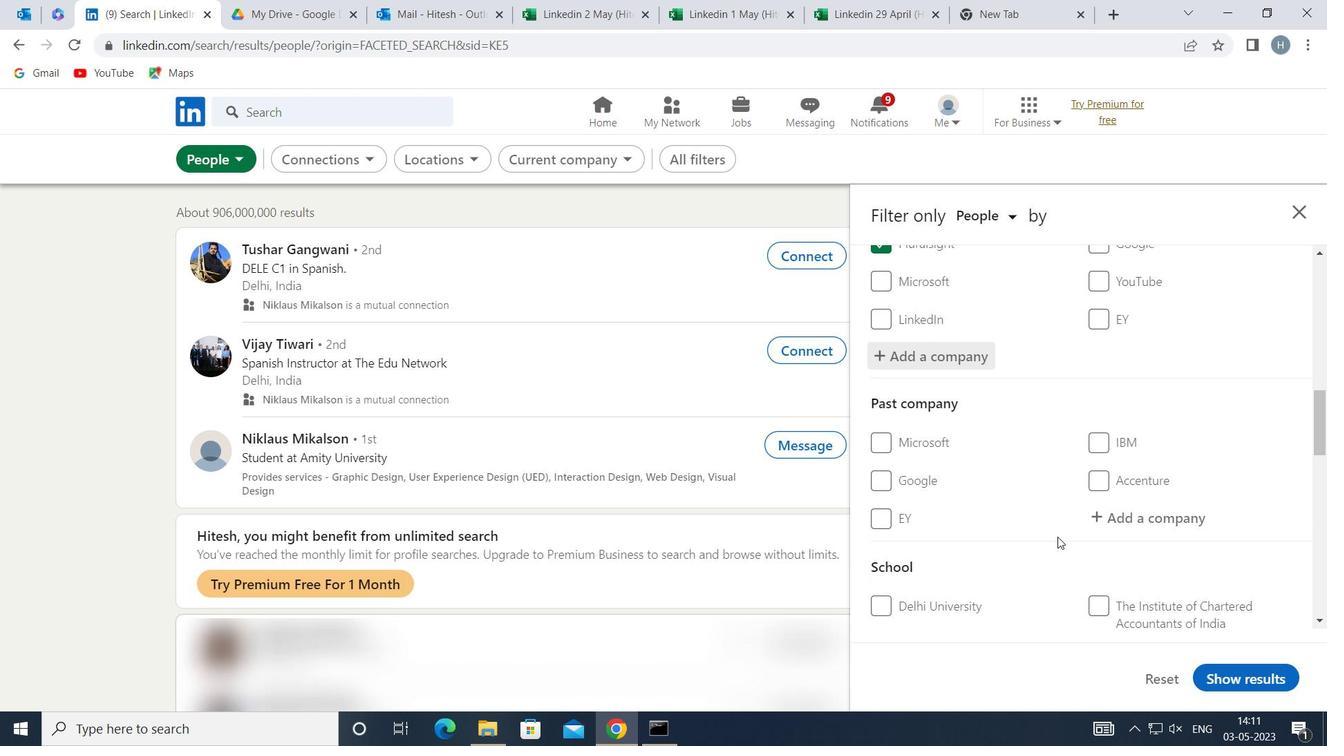 
Action: Mouse scrolled (1058, 537) with delta (0, 0)
Screenshot: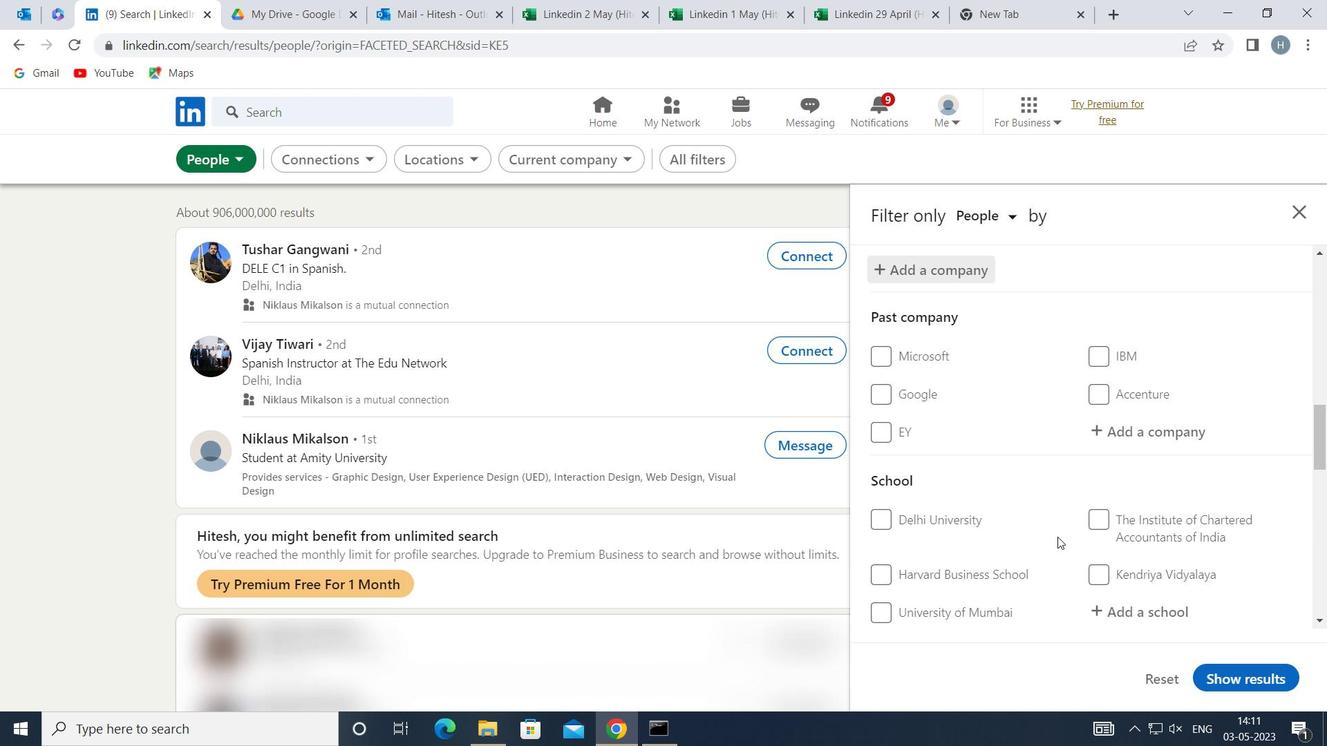 
Action: Mouse moved to (1147, 523)
Screenshot: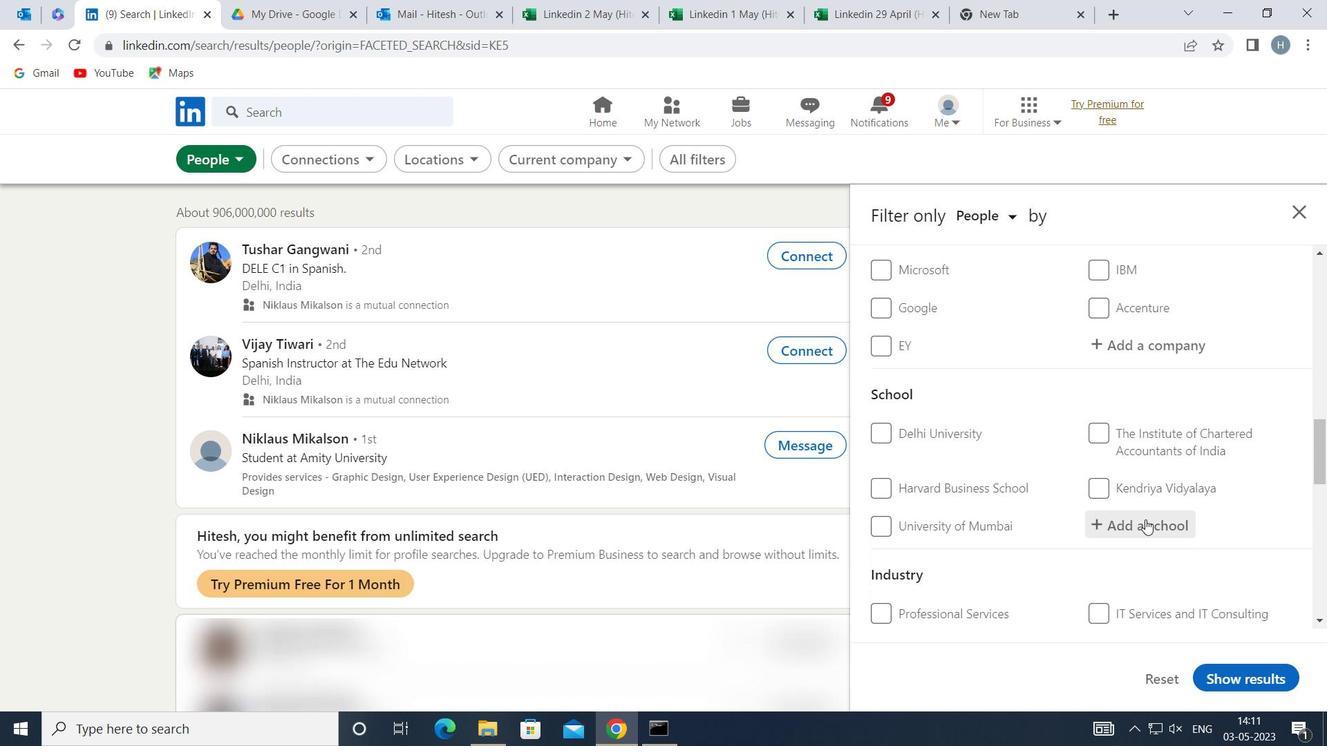 
Action: Mouse pressed left at (1147, 523)
Screenshot: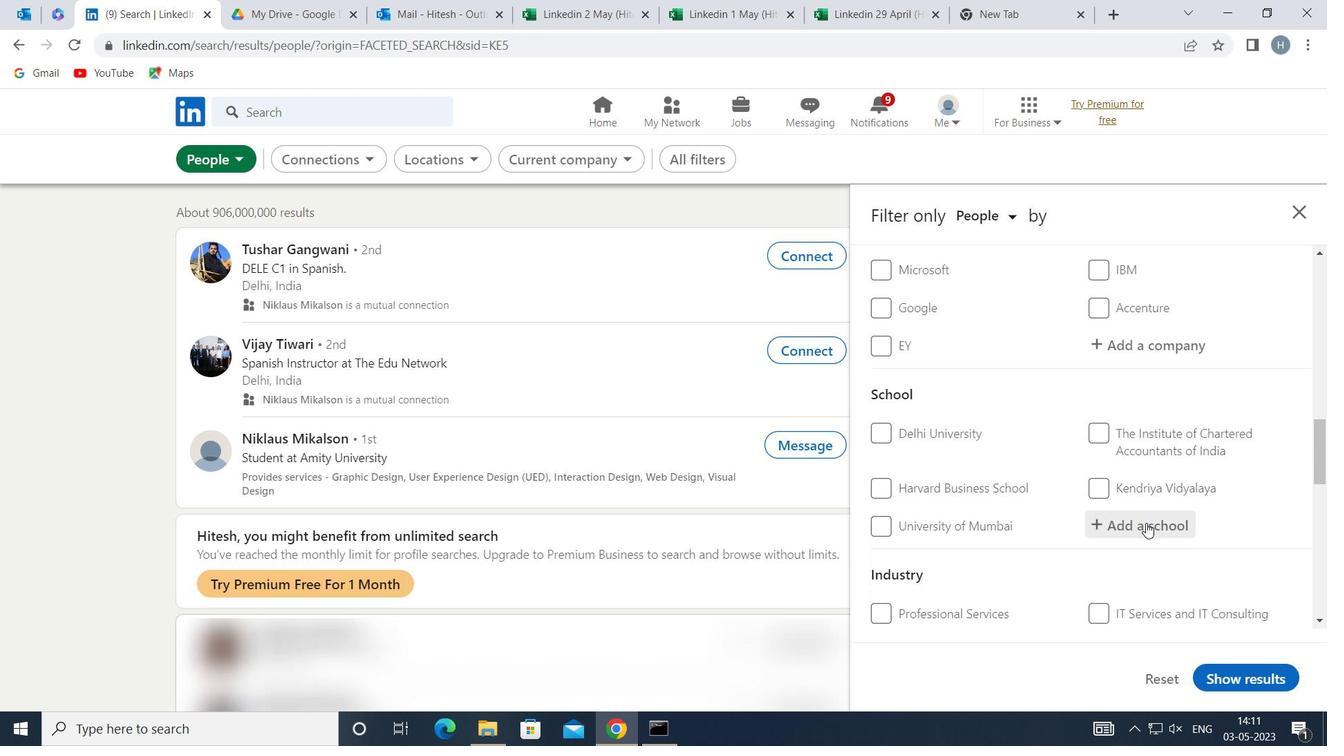 
Action: Mouse moved to (1146, 523)
Screenshot: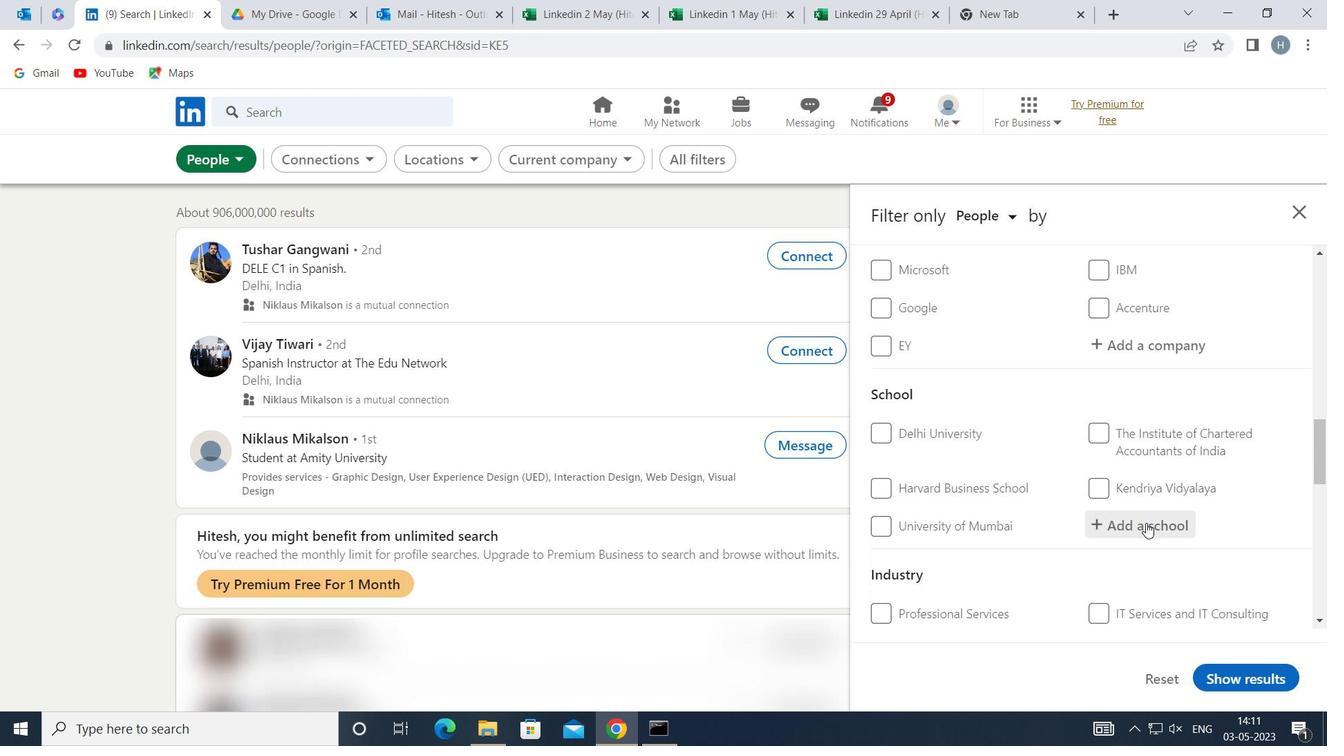 
Action: Key pressed <Key.shift>G<Key.space>L<Key.space>BAJAJ
Screenshot: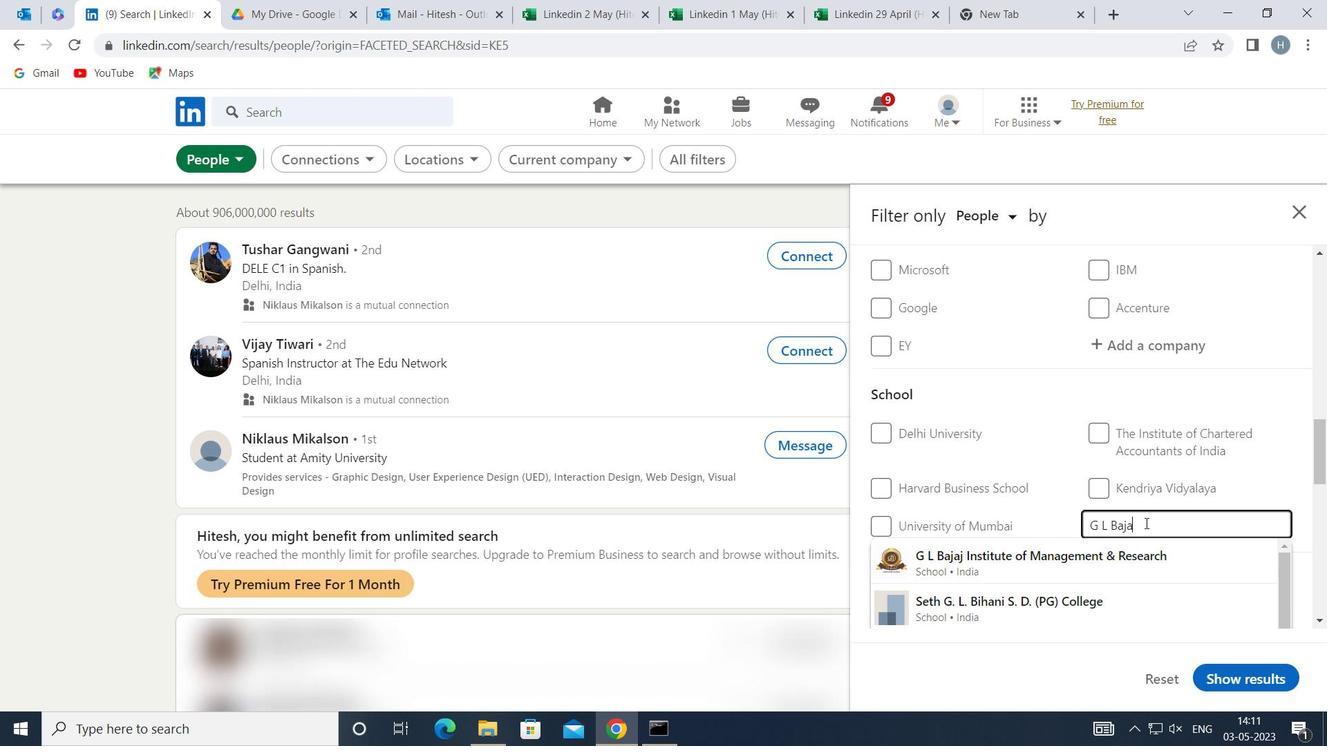 
Action: Mouse moved to (1030, 560)
Screenshot: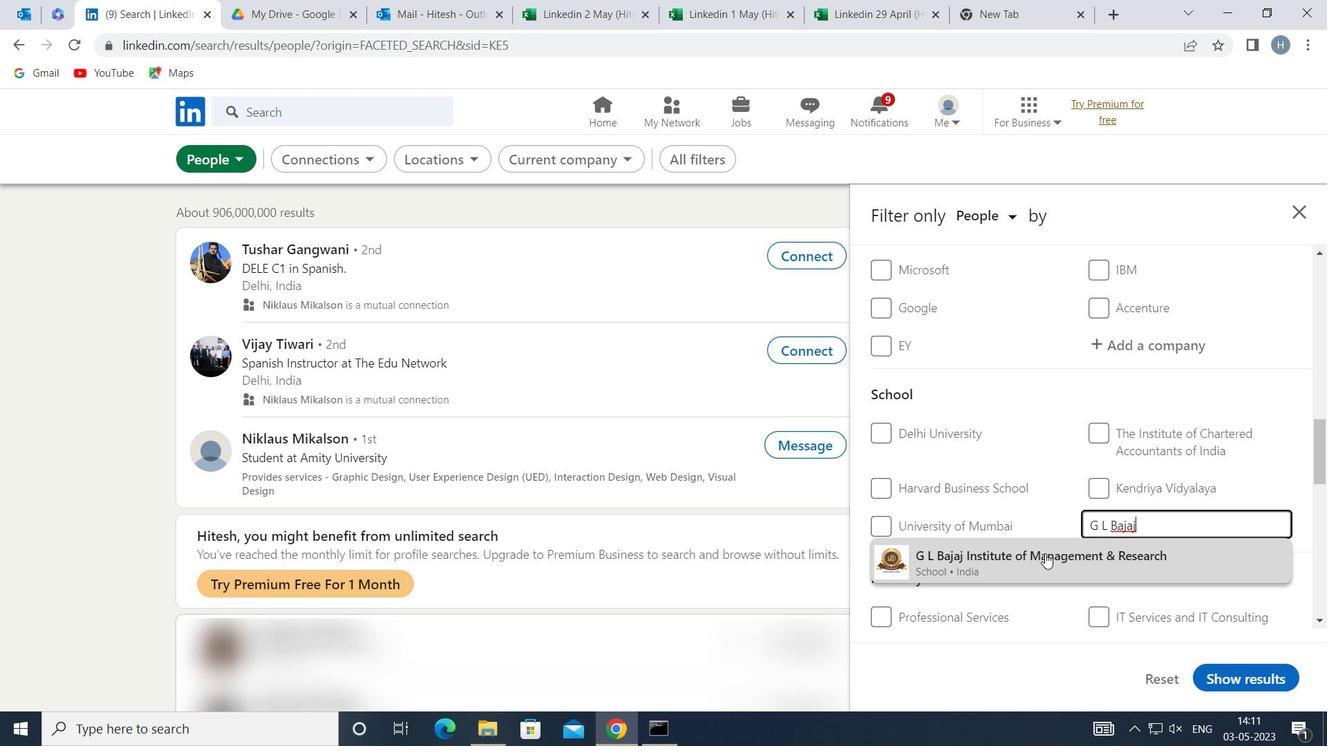 
Action: Mouse pressed left at (1030, 560)
Screenshot: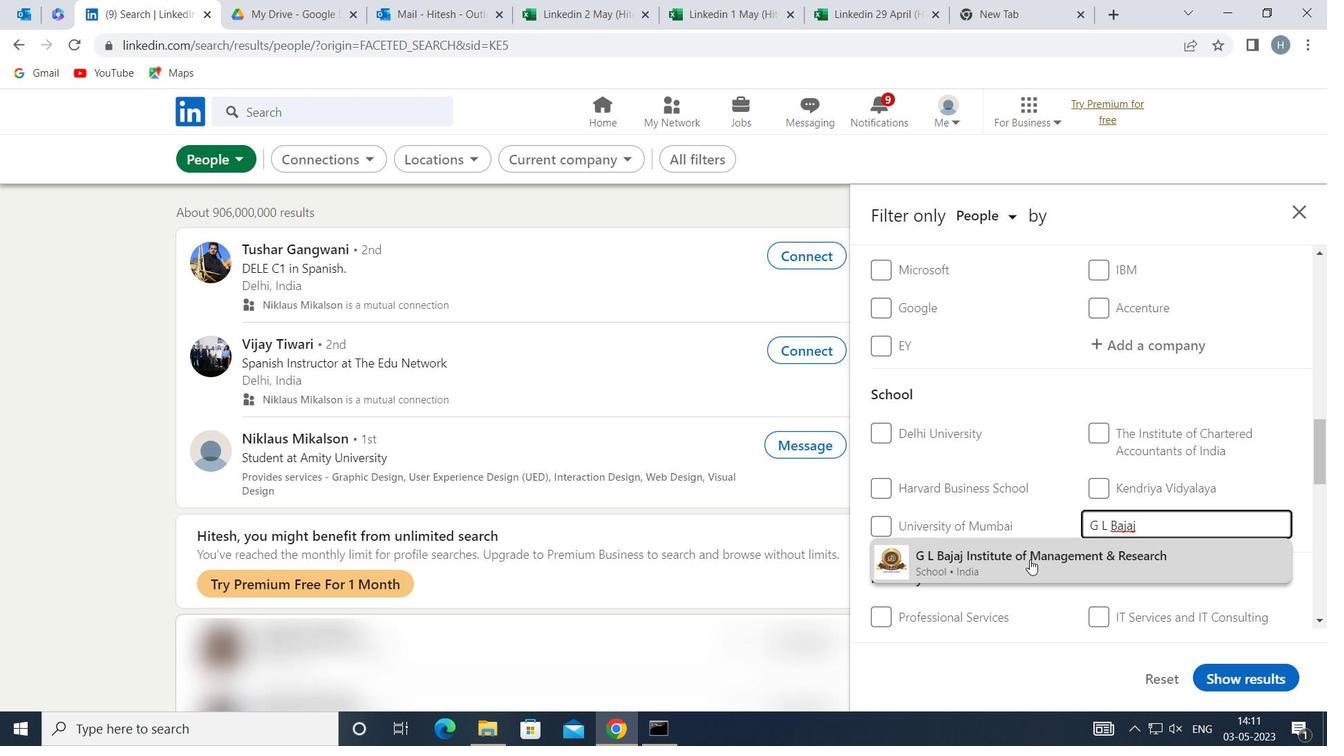 
Action: Mouse moved to (1051, 531)
Screenshot: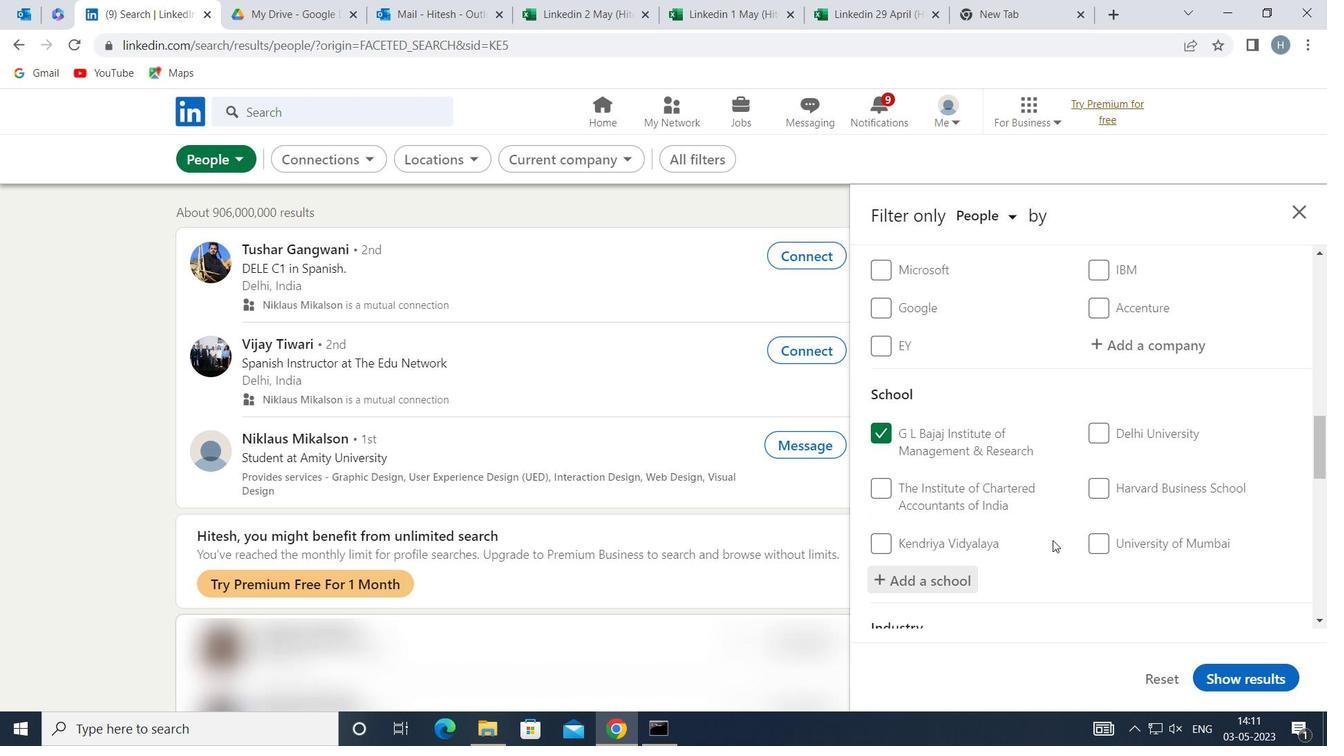 
Action: Mouse scrolled (1051, 531) with delta (0, 0)
Screenshot: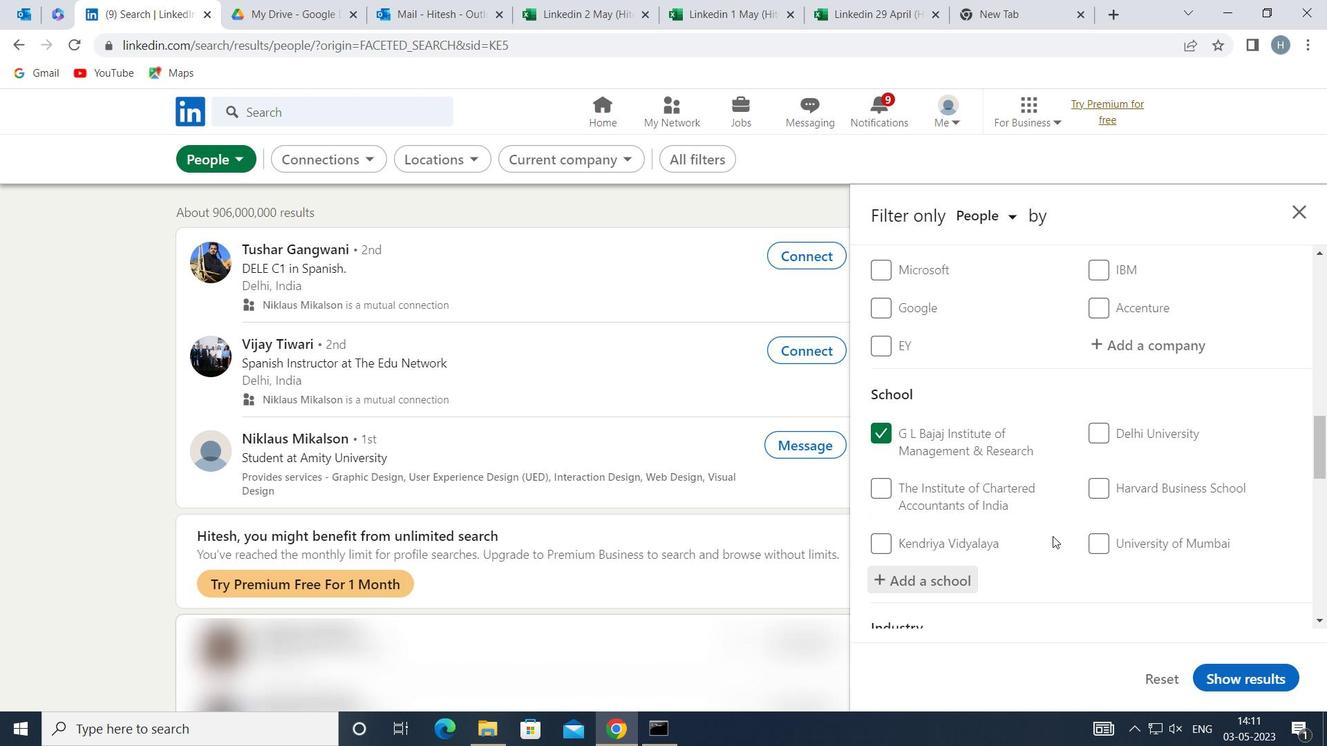 
Action: Mouse scrolled (1051, 531) with delta (0, 0)
Screenshot: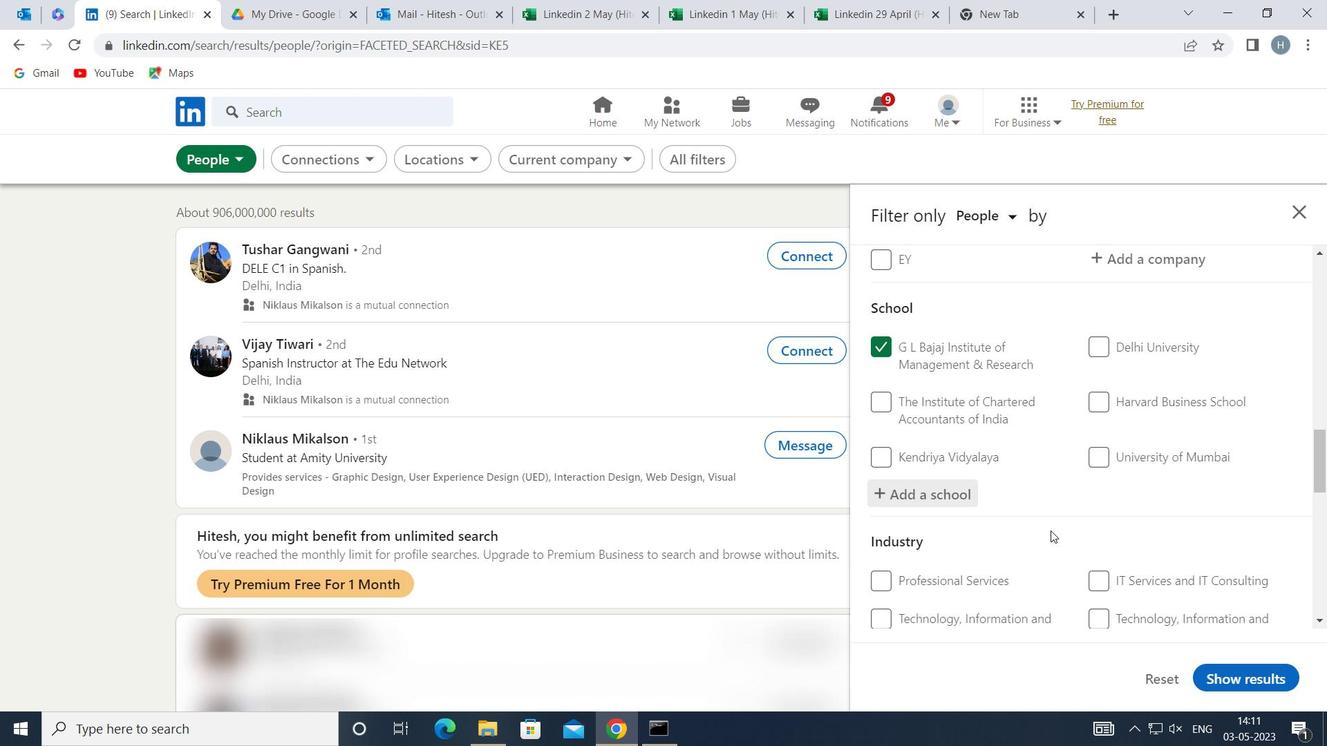 
Action: Mouse scrolled (1051, 531) with delta (0, 0)
Screenshot: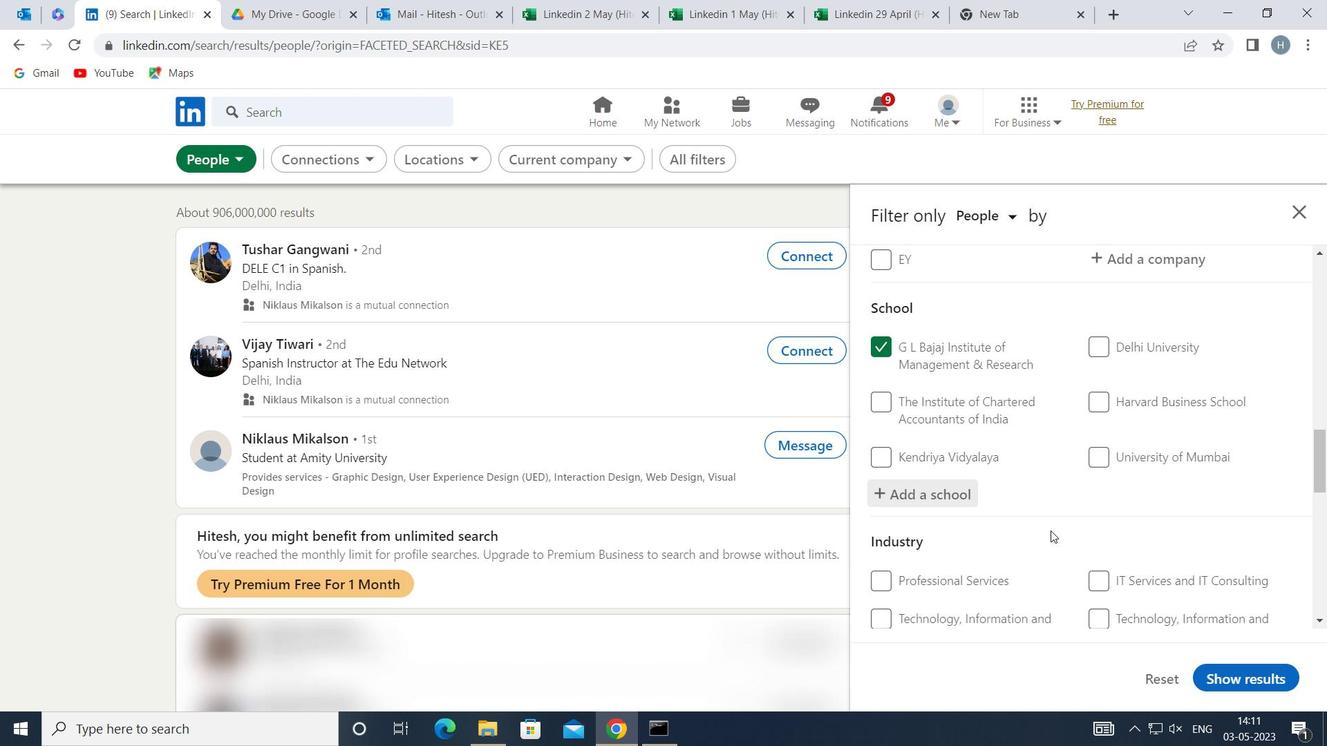 
Action: Mouse moved to (1174, 506)
Screenshot: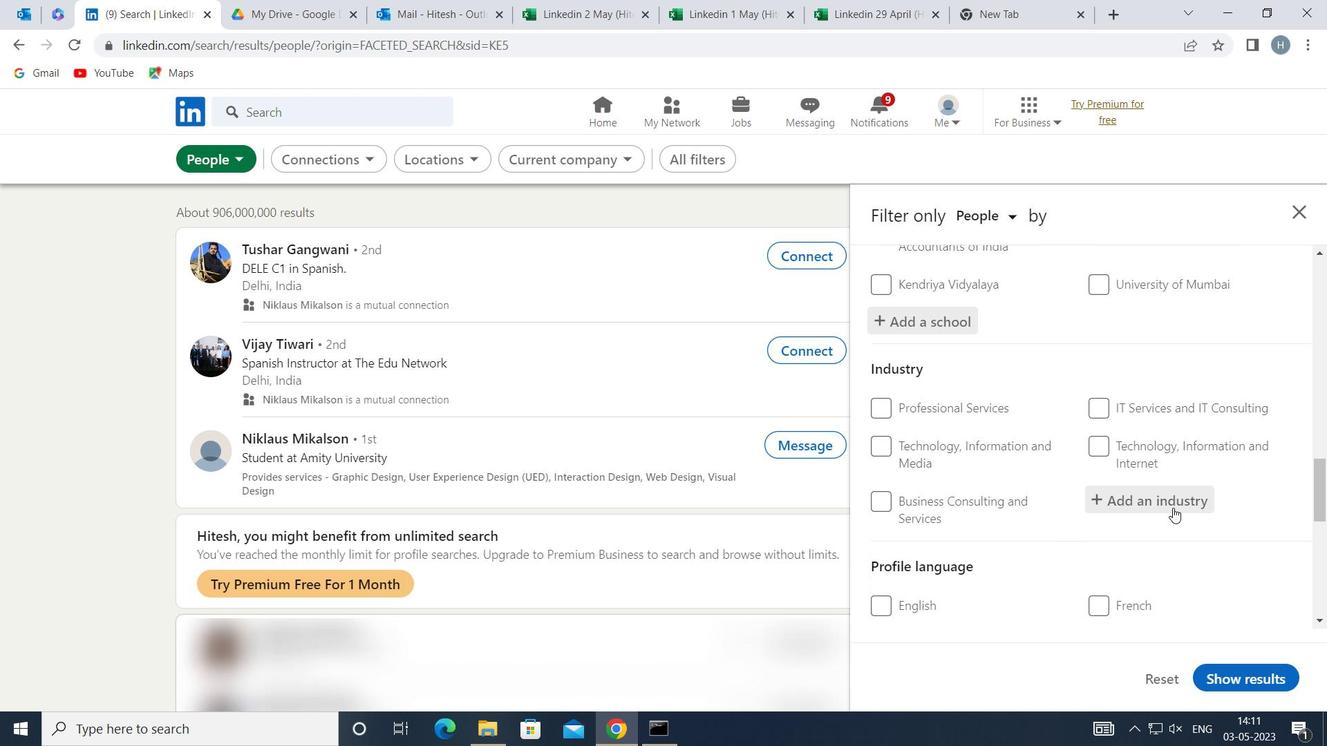 
Action: Mouse pressed left at (1174, 506)
Screenshot: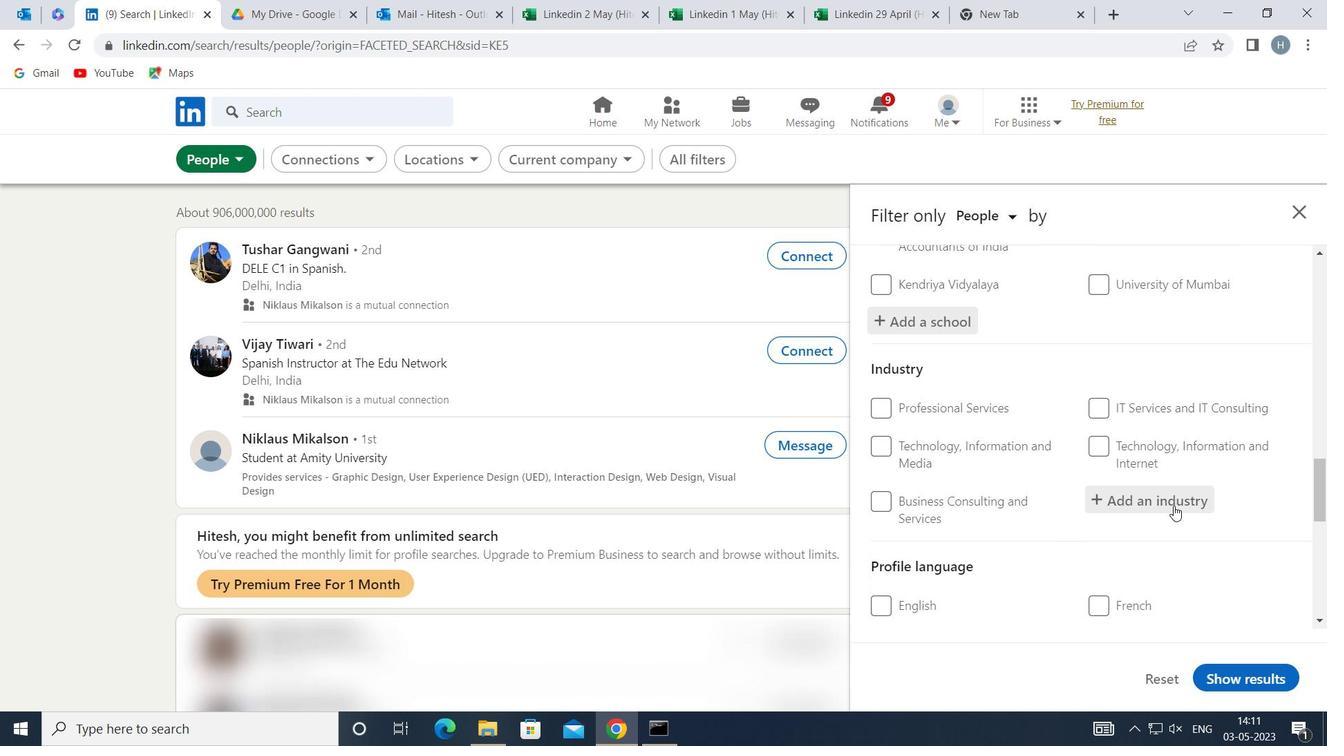
Action: Mouse moved to (1170, 502)
Screenshot: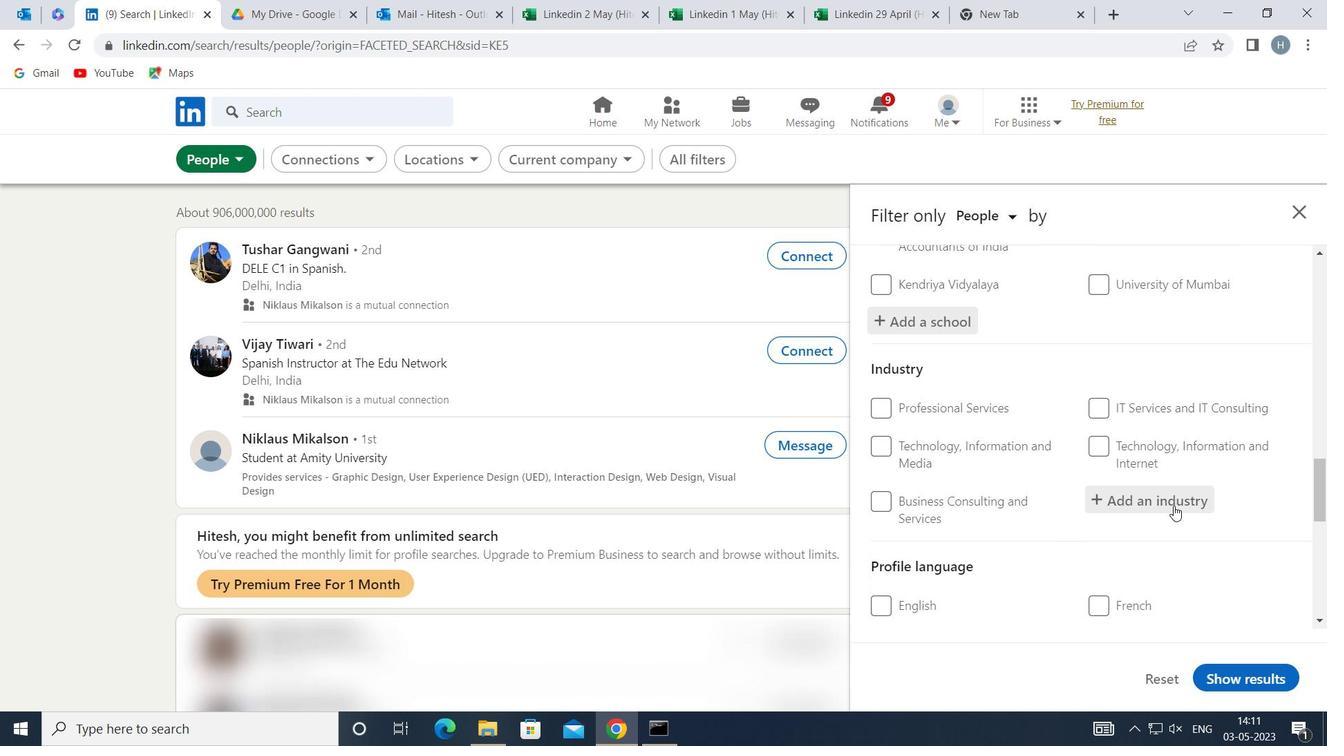 
Action: Key pressed <Key.shift>WHOLESALE<Key.space><Key.shift>COMPUTER
Screenshot: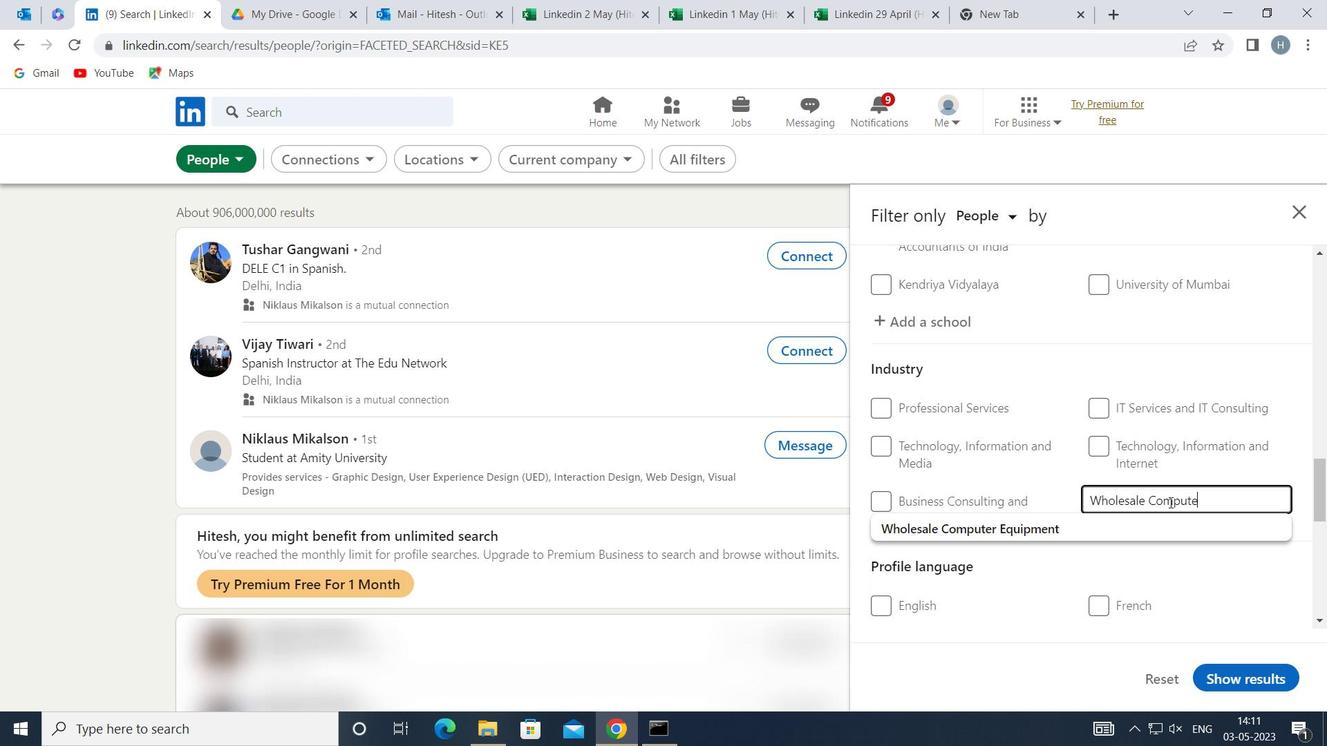 
Action: Mouse moved to (1118, 522)
Screenshot: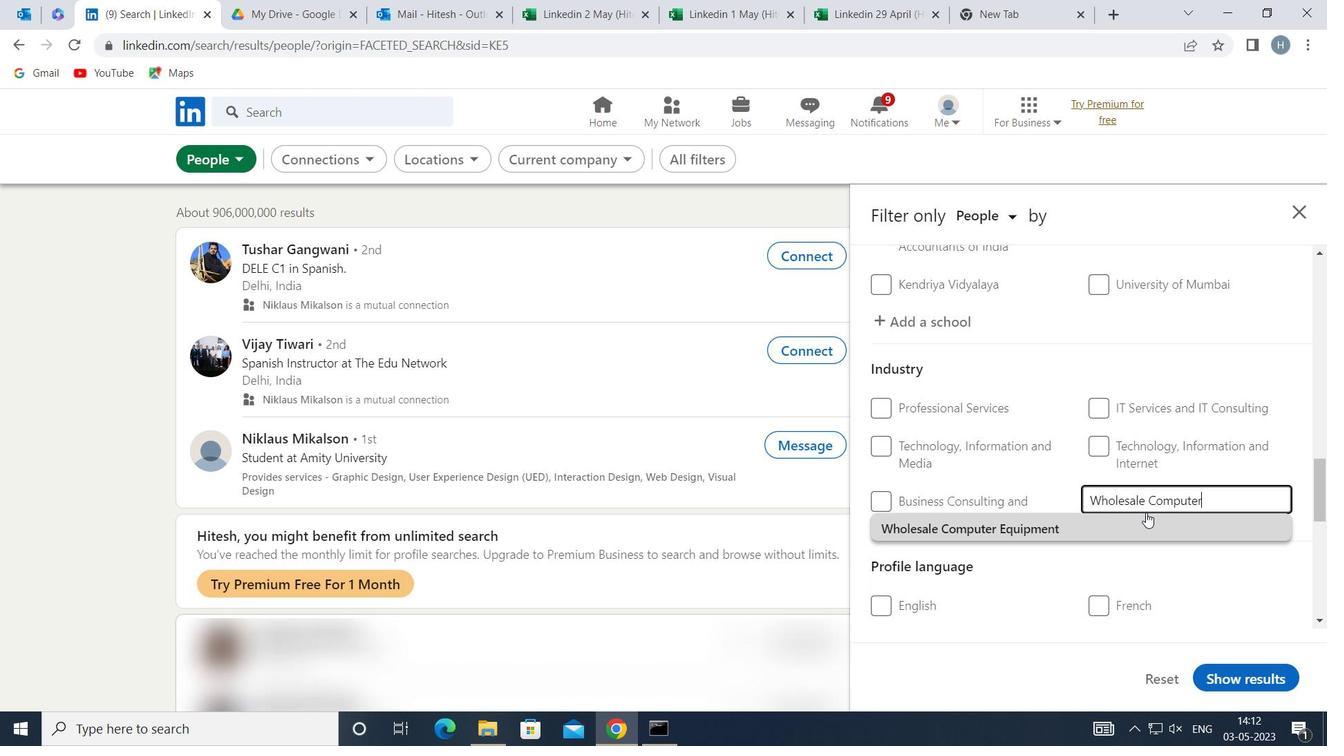 
Action: Mouse pressed left at (1118, 522)
Screenshot: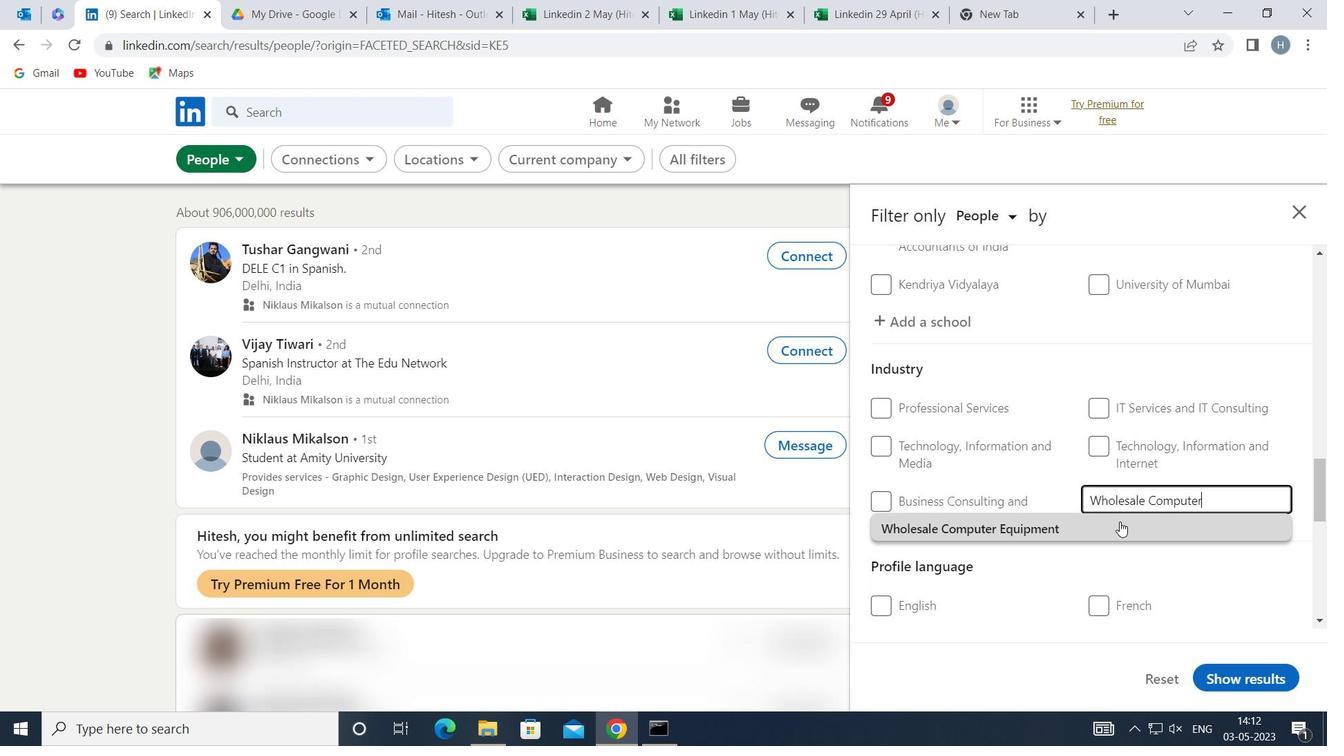 
Action: Mouse moved to (1033, 488)
Screenshot: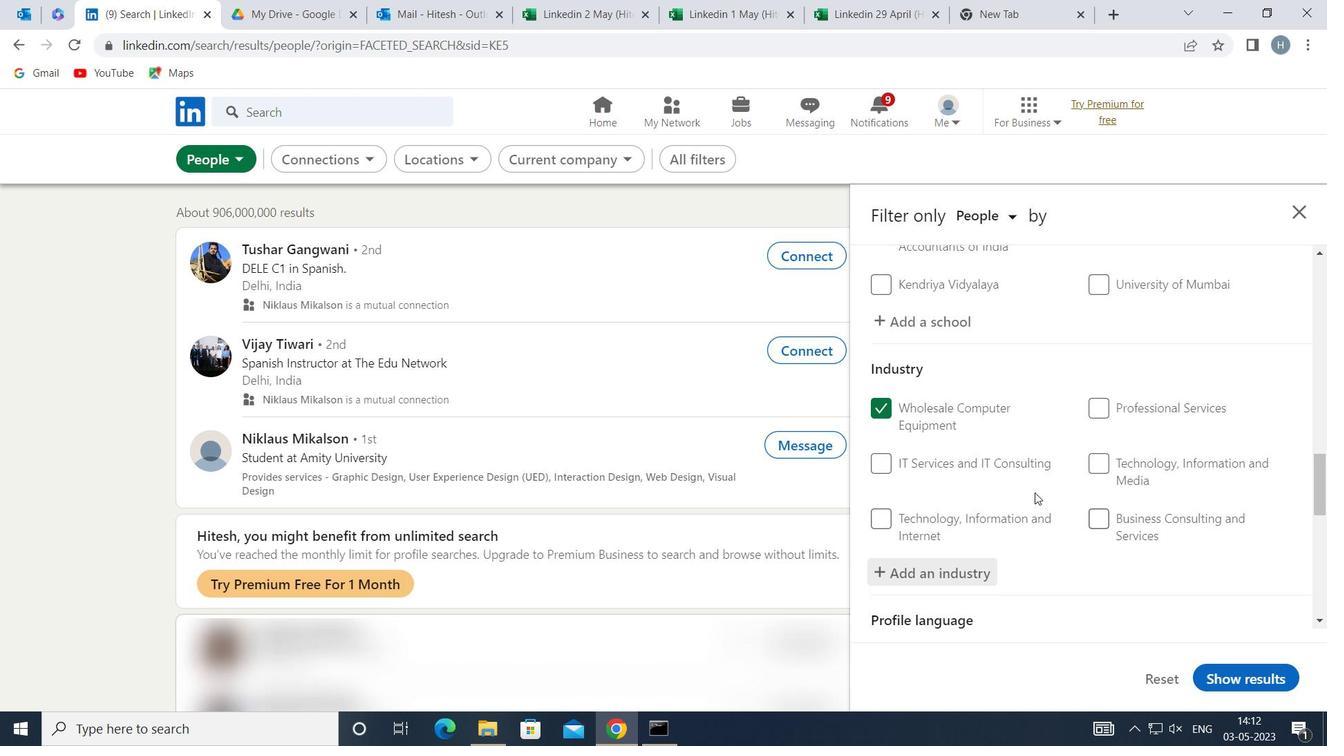 
Action: Mouse scrolled (1033, 487) with delta (0, 0)
Screenshot: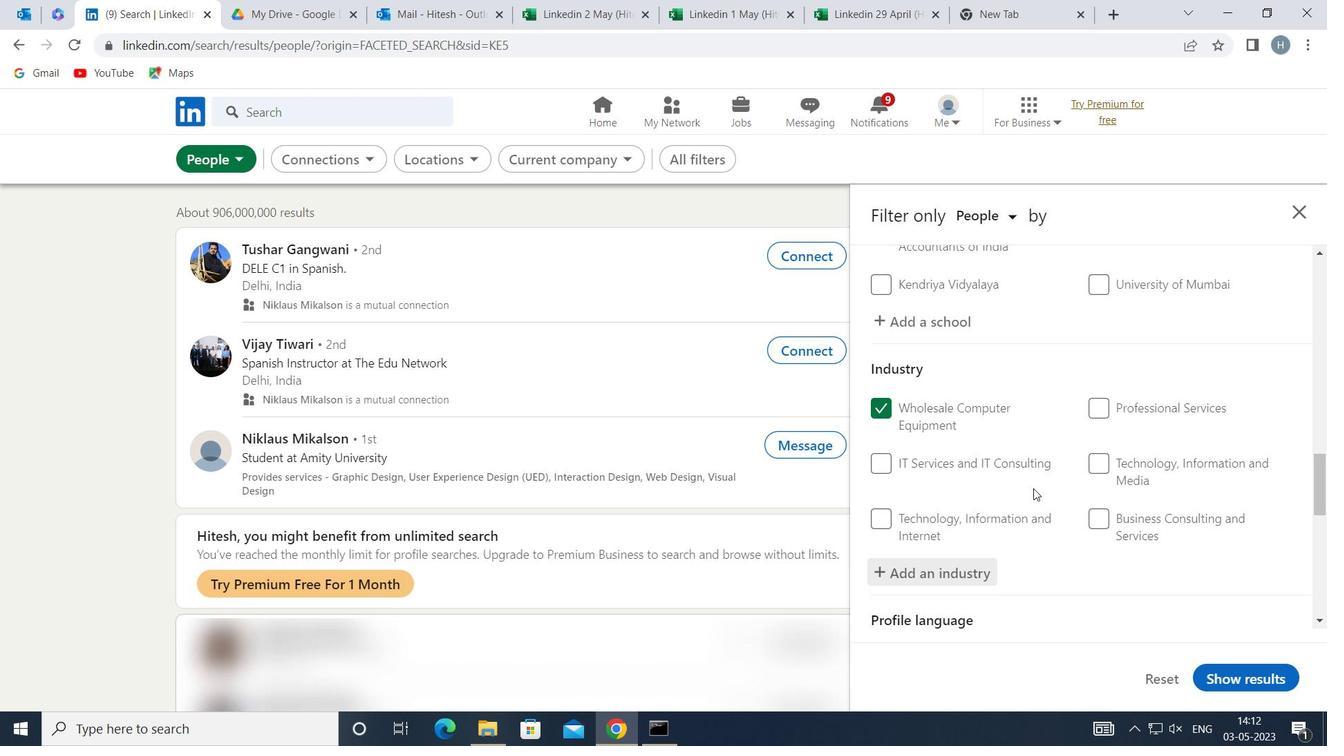 
Action: Mouse scrolled (1033, 487) with delta (0, 0)
Screenshot: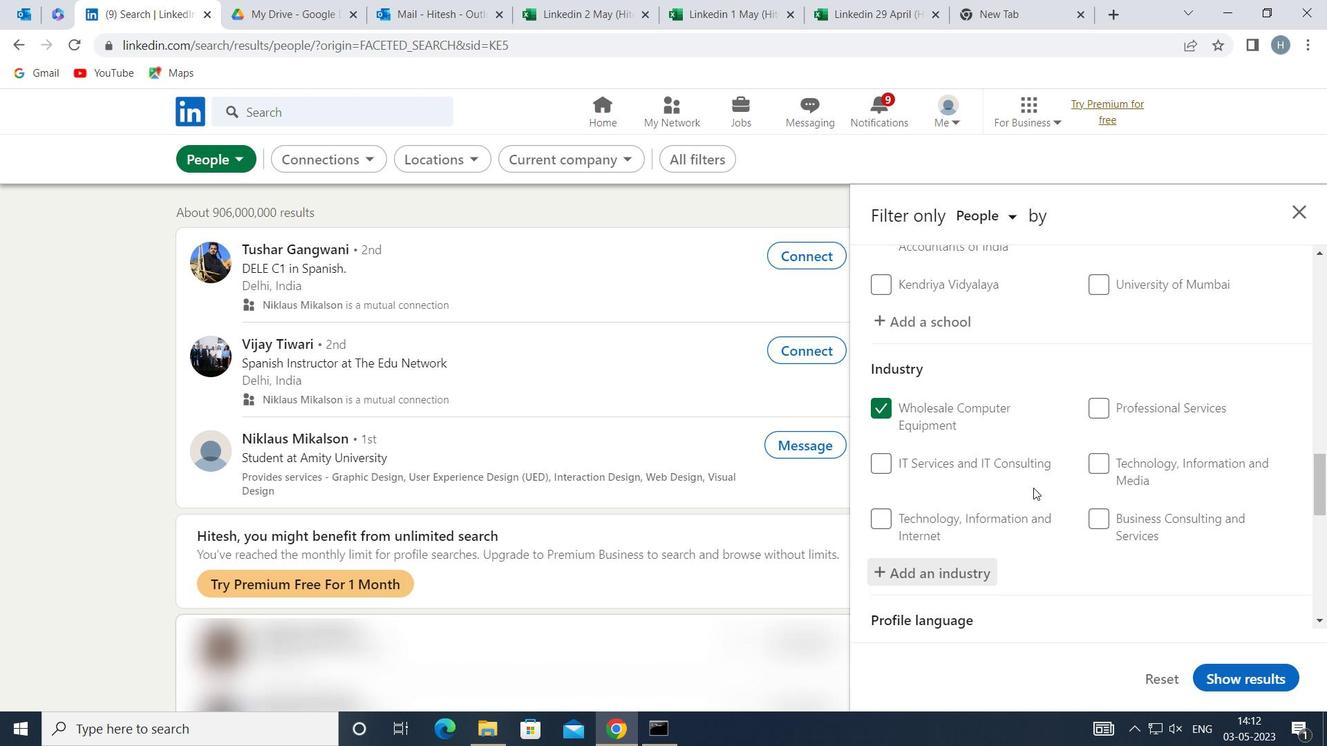 
Action: Mouse moved to (1045, 484)
Screenshot: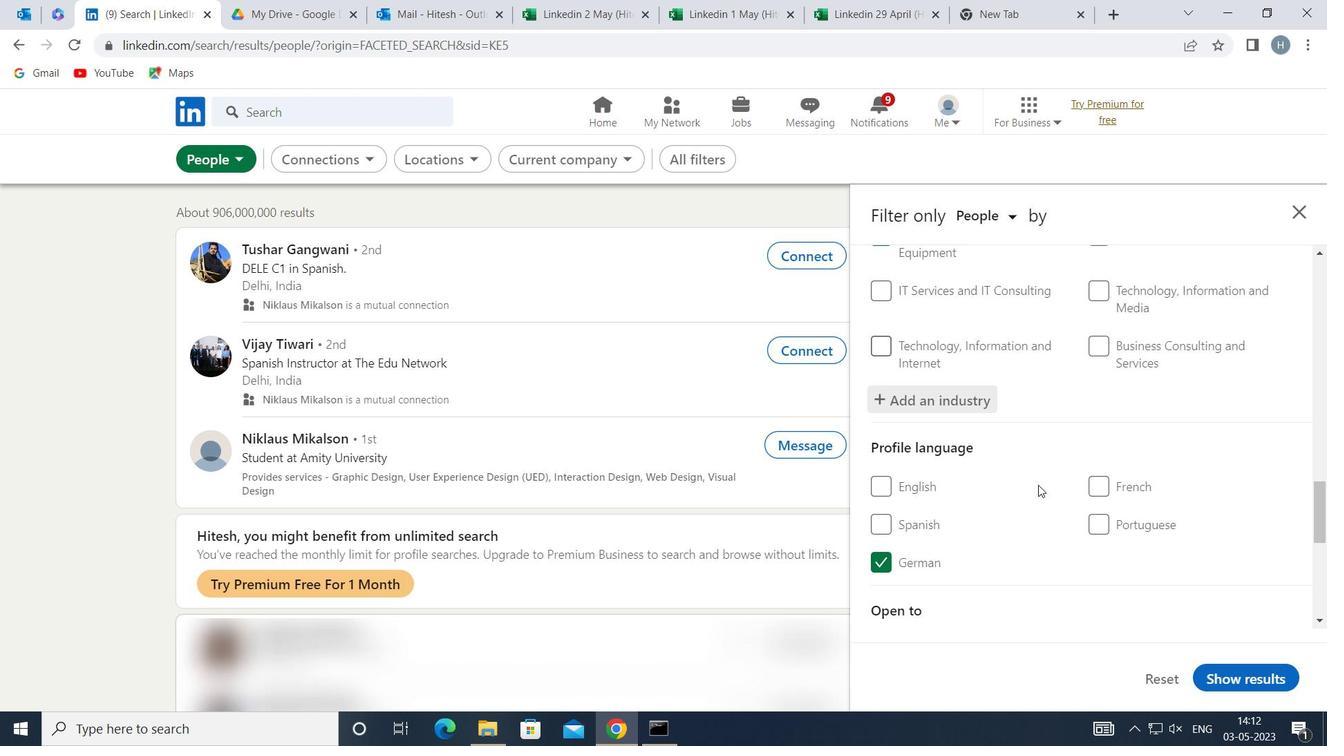 
Action: Mouse scrolled (1045, 483) with delta (0, 0)
Screenshot: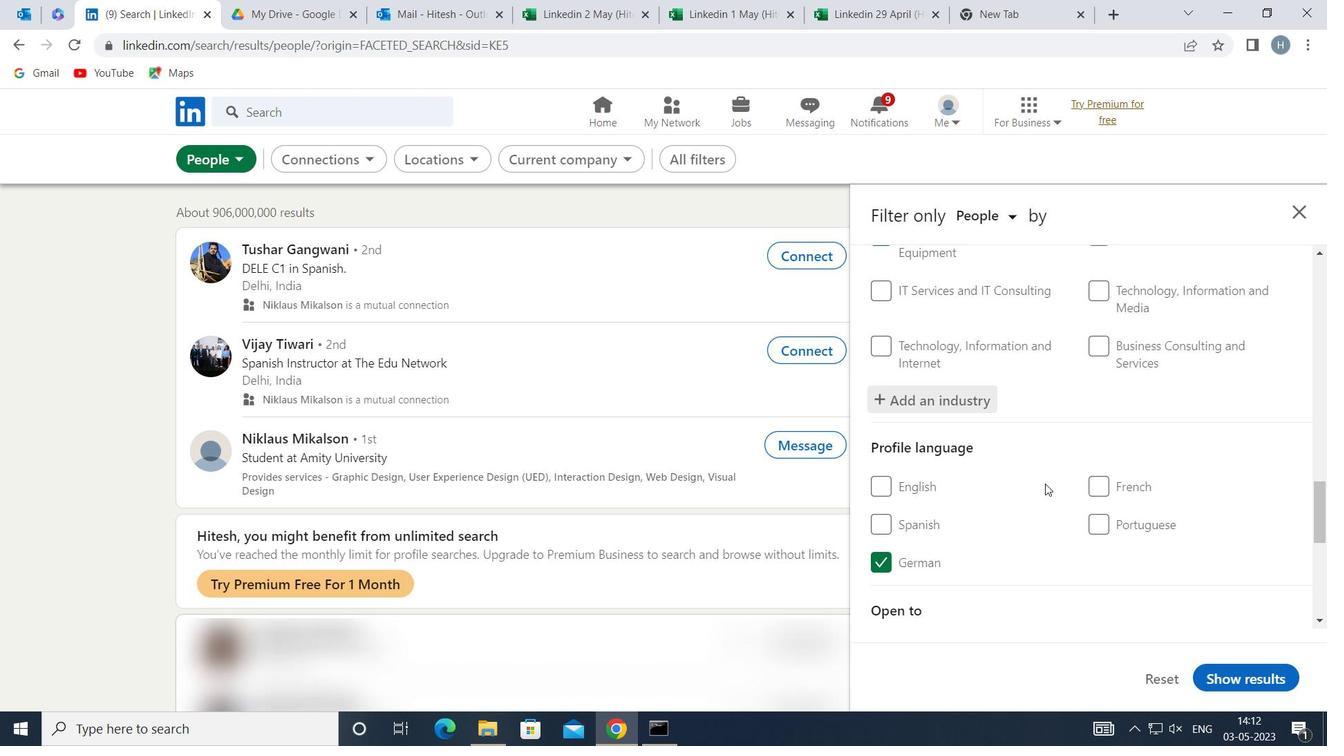 
Action: Mouse scrolled (1045, 483) with delta (0, 0)
Screenshot: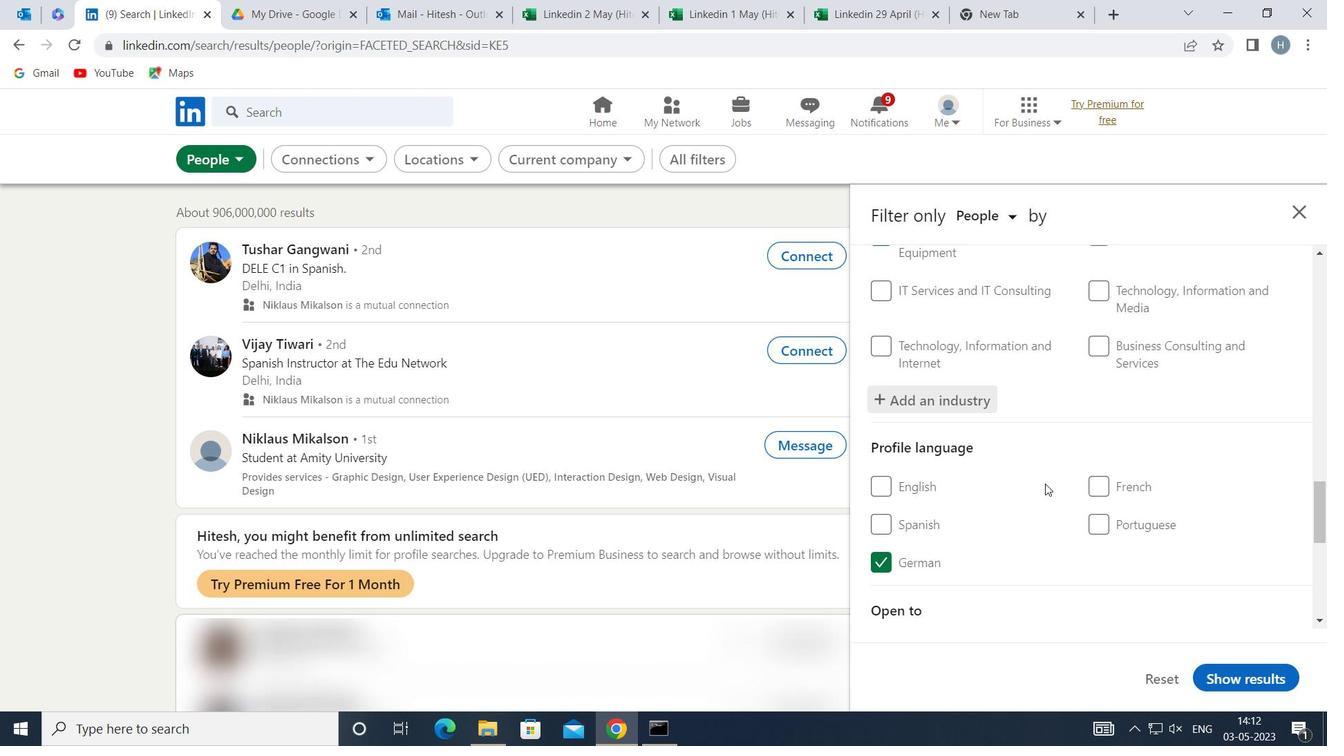 
Action: Mouse moved to (1055, 471)
Screenshot: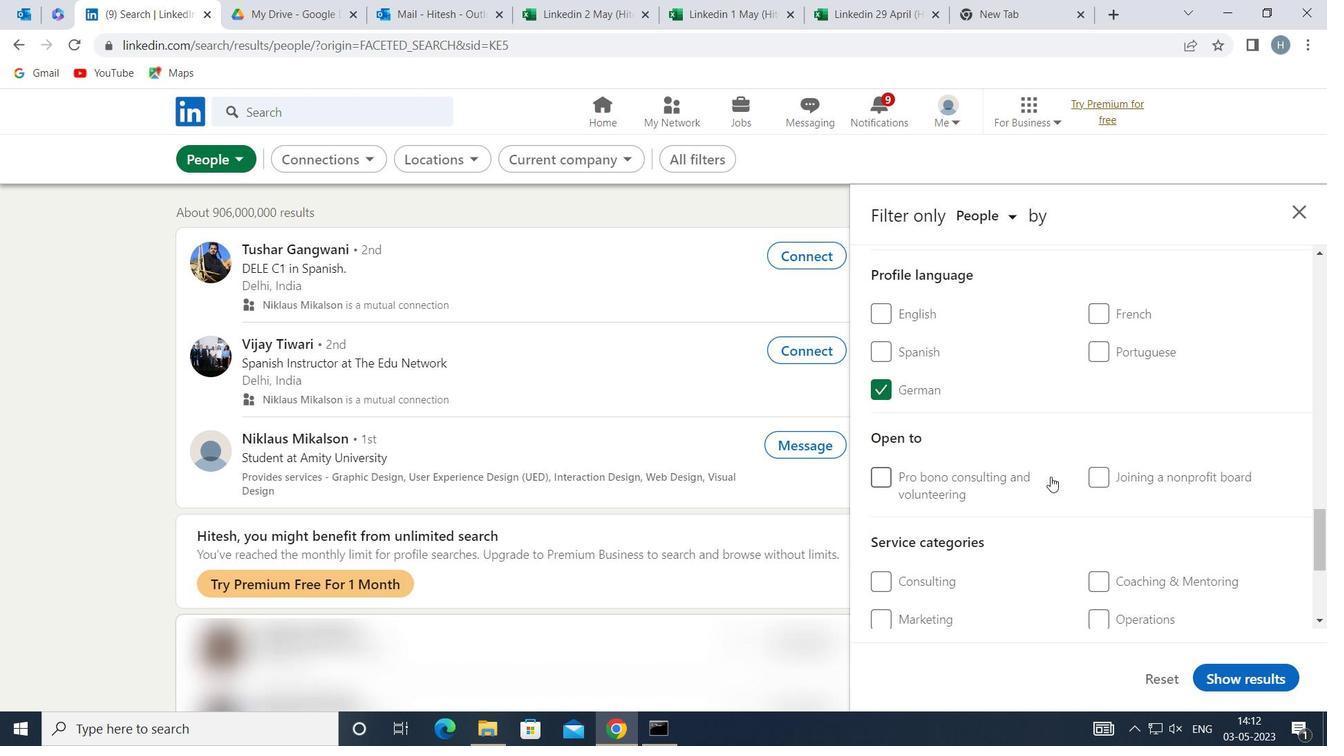 
Action: Mouse scrolled (1055, 470) with delta (0, 0)
Screenshot: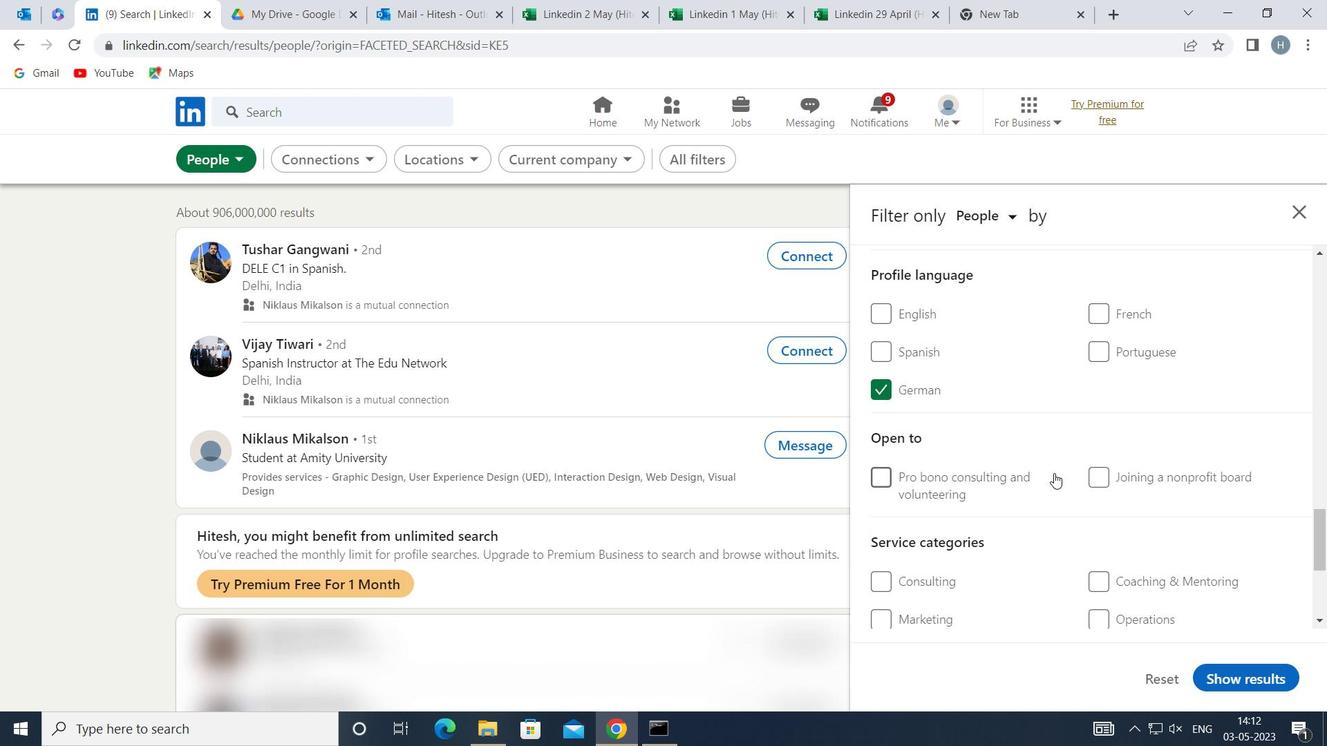 
Action: Mouse scrolled (1055, 470) with delta (0, 0)
Screenshot: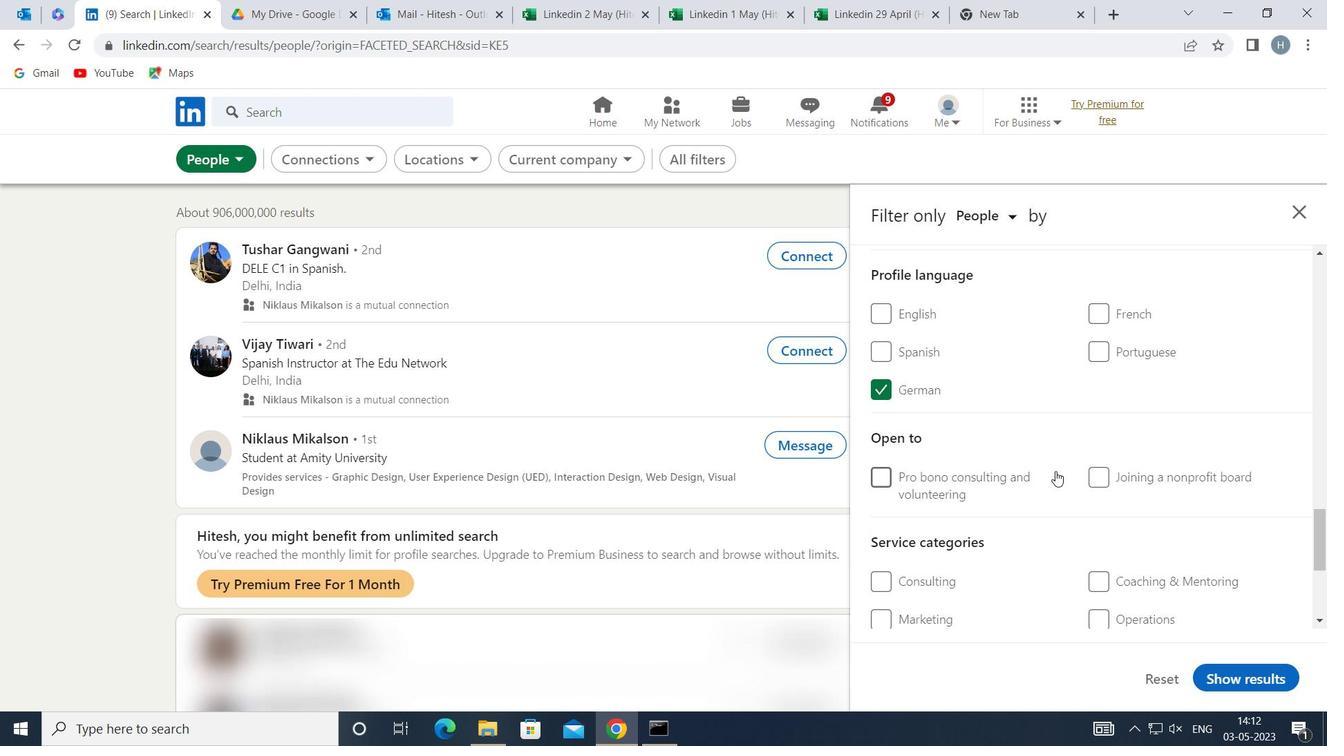 
Action: Mouse moved to (1056, 471)
Screenshot: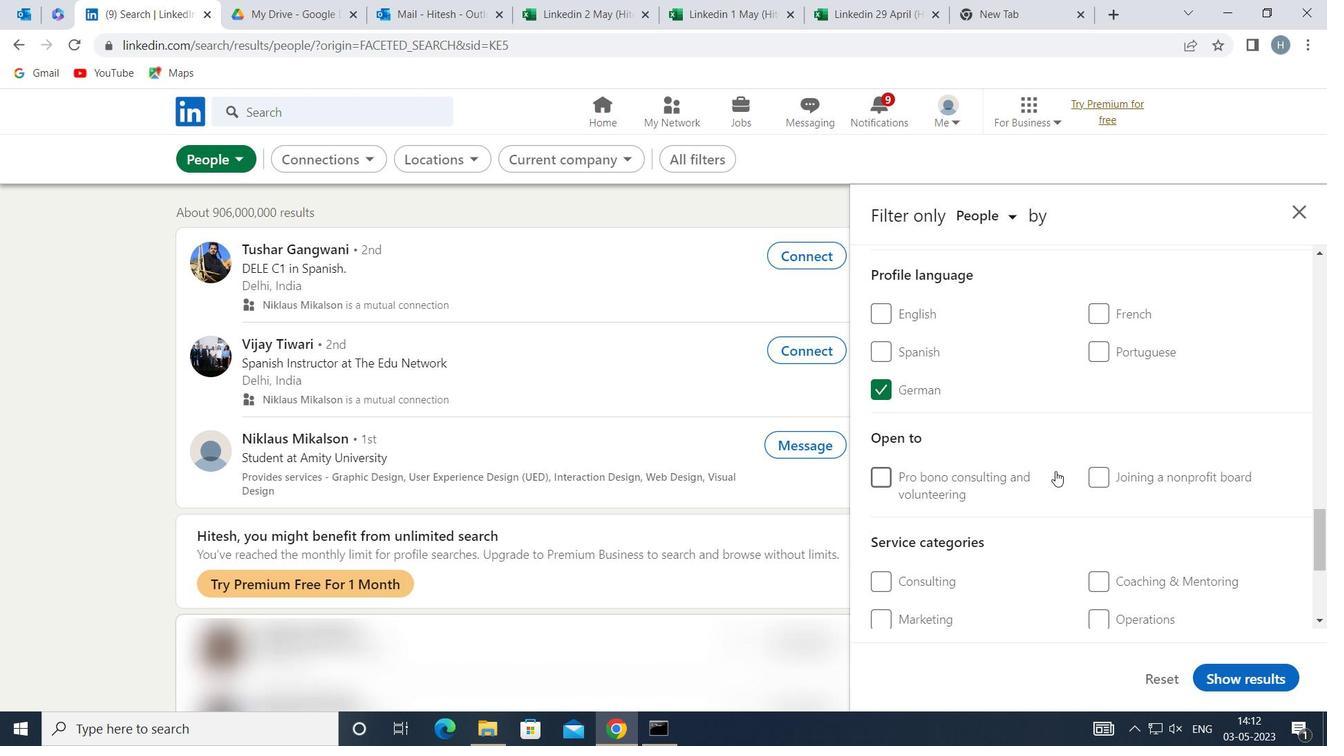 
Action: Mouse scrolled (1056, 470) with delta (0, 0)
Screenshot: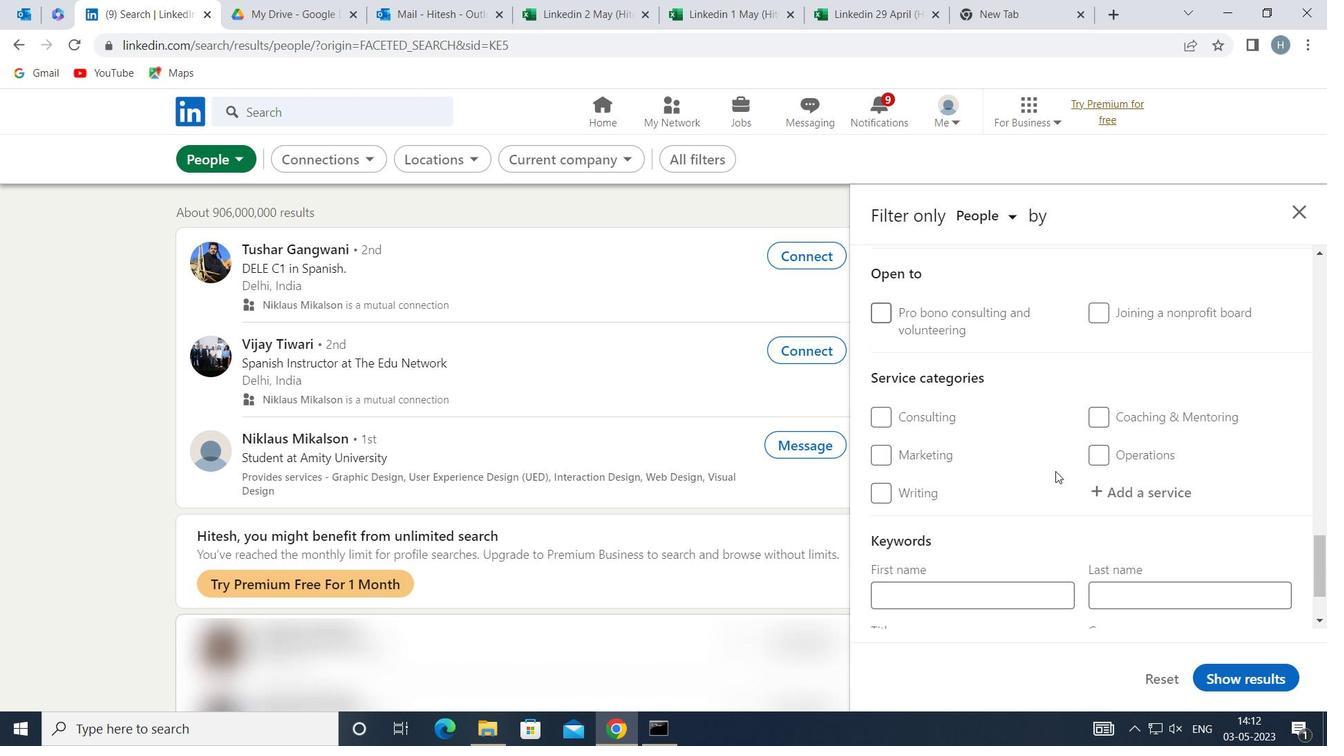 
Action: Mouse moved to (1170, 401)
Screenshot: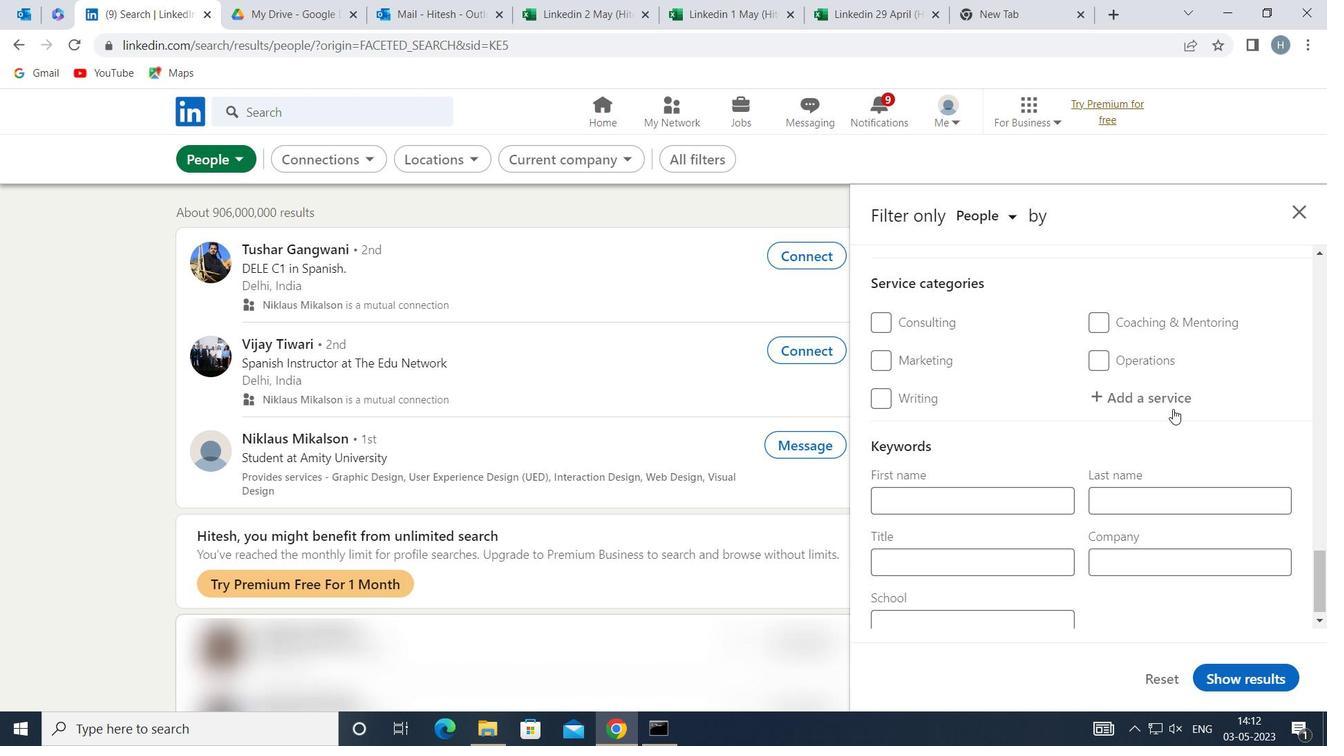 
Action: Mouse pressed left at (1170, 401)
Screenshot: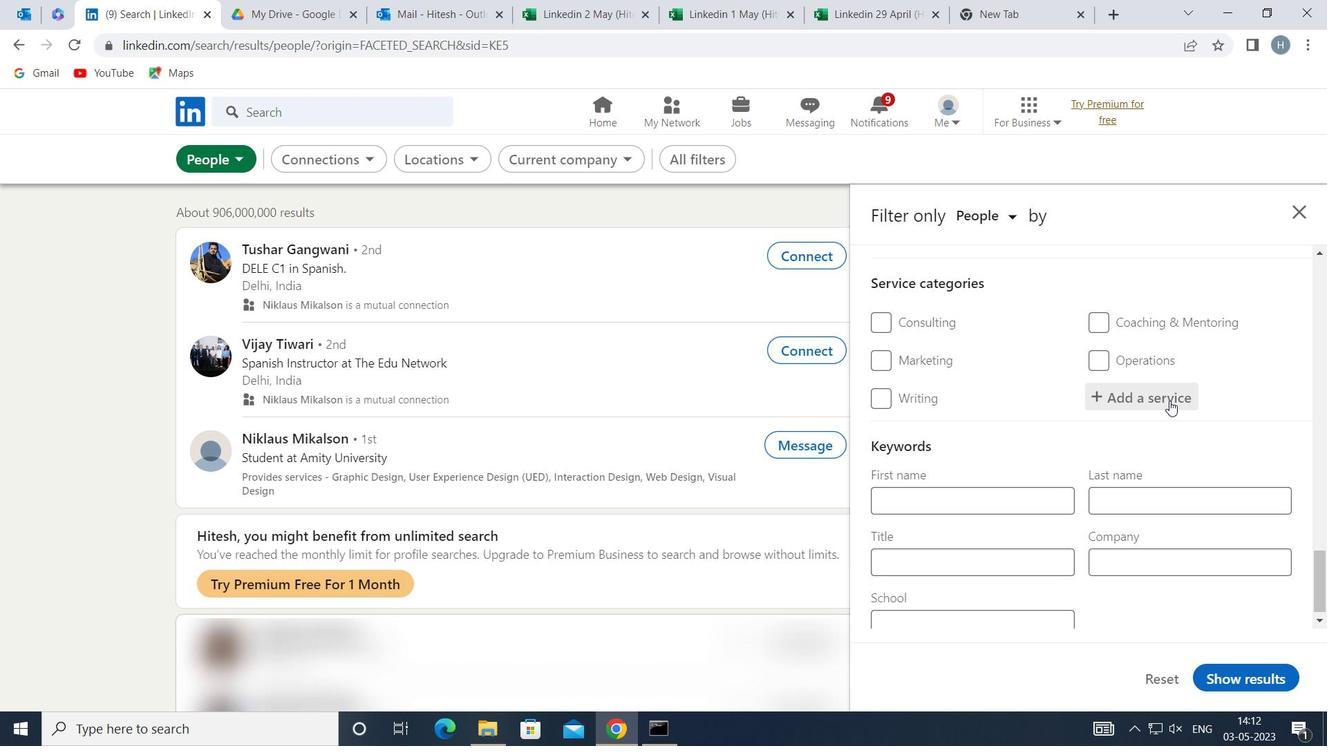 
Action: Mouse moved to (1169, 400)
Screenshot: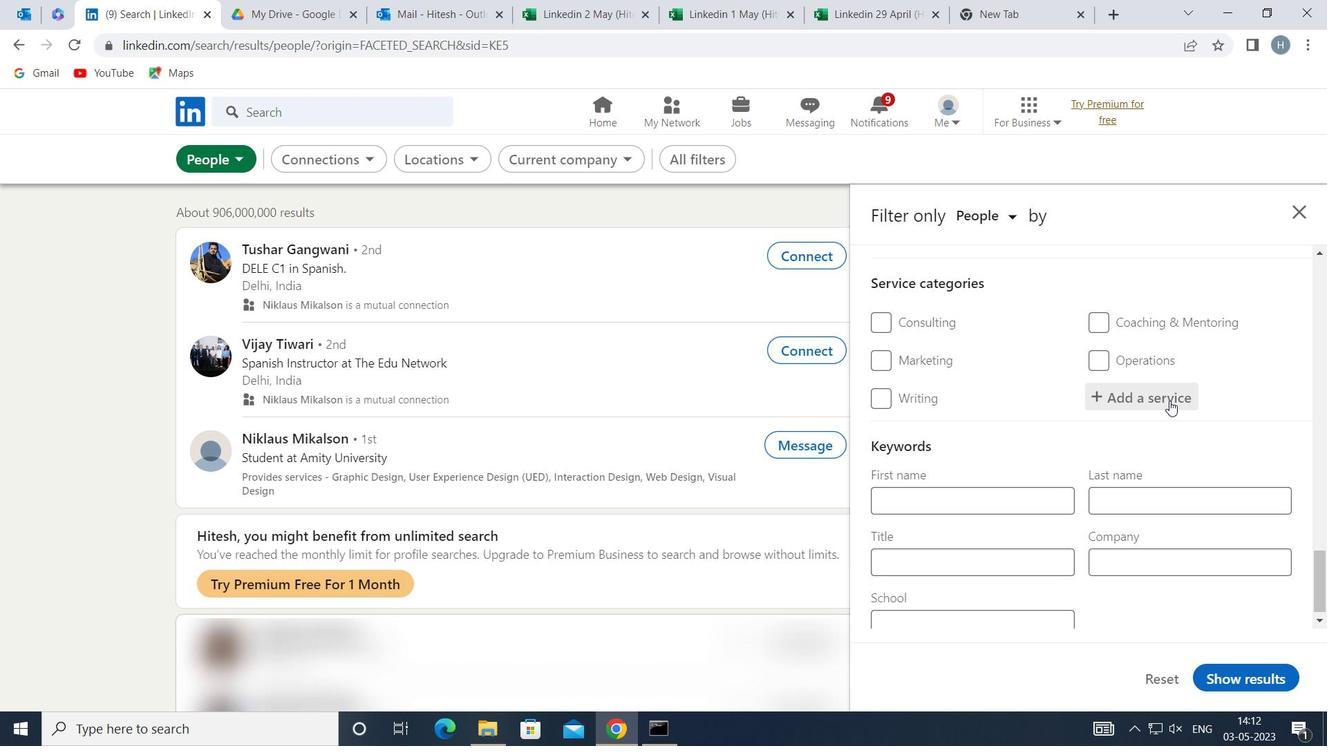 
Action: Key pressed <Key.shift>NETWORK<Key.space><Key.shift>SUPP
Screenshot: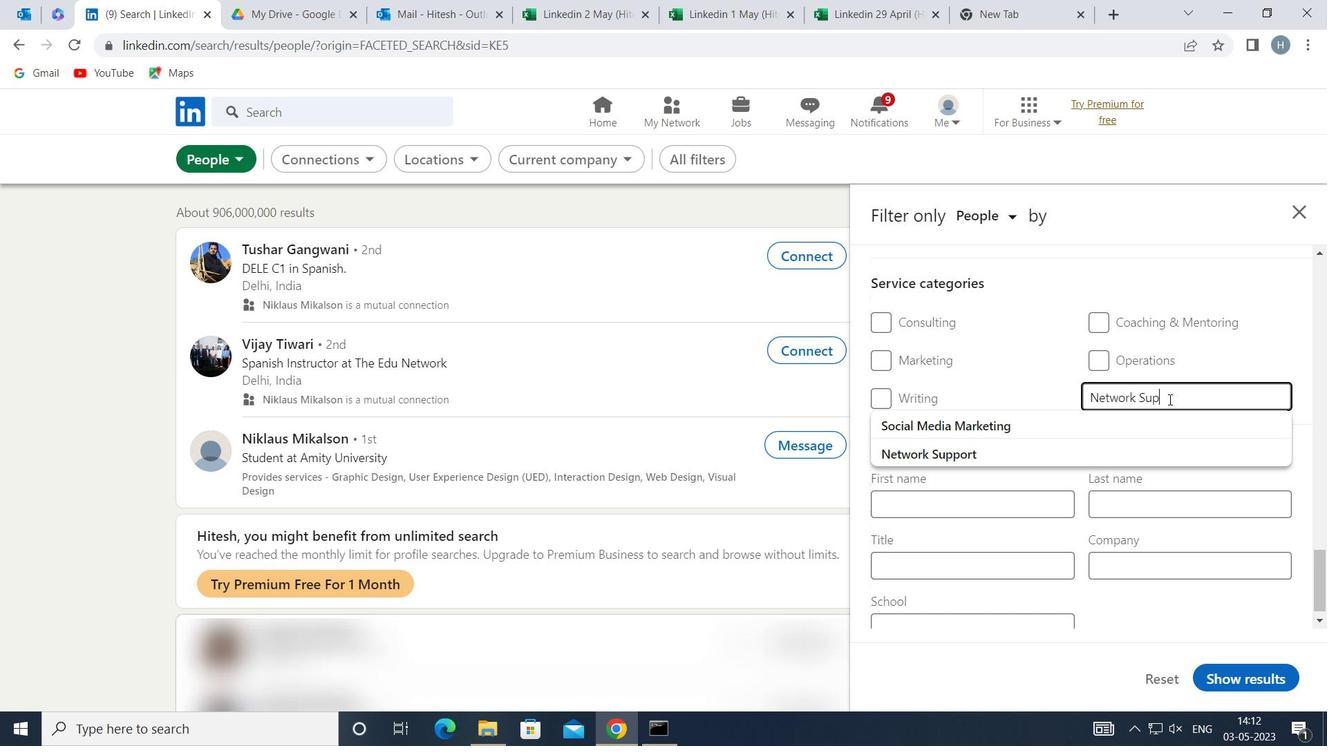 
Action: Mouse moved to (1061, 421)
Screenshot: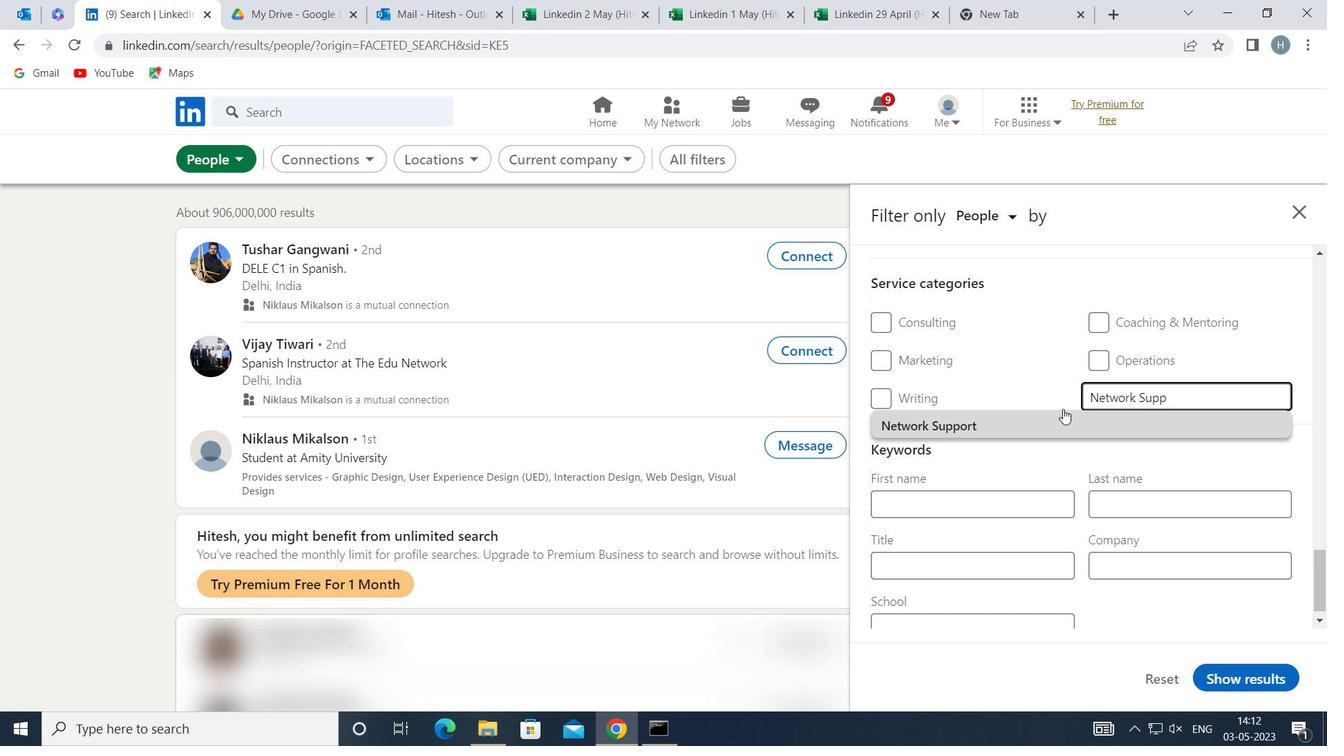 
Action: Mouse pressed left at (1061, 421)
Screenshot: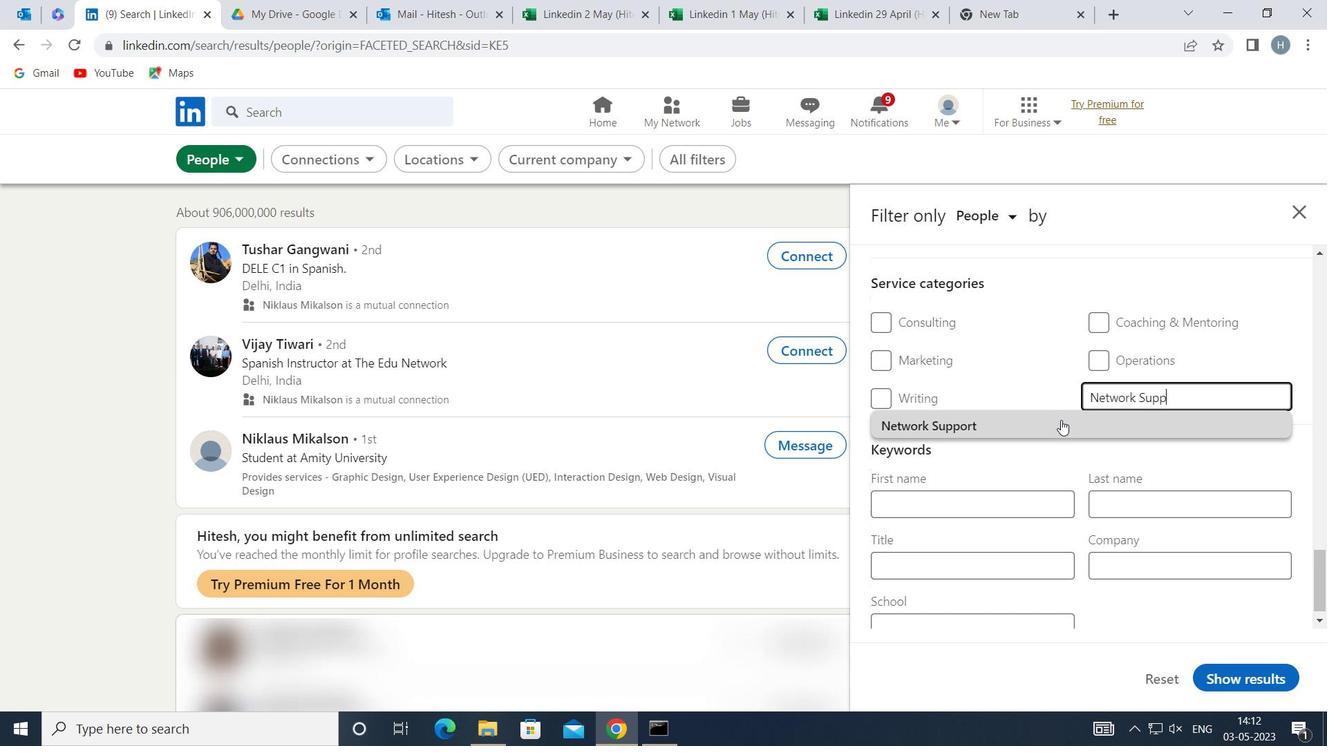 
Action: Mouse moved to (1049, 422)
Screenshot: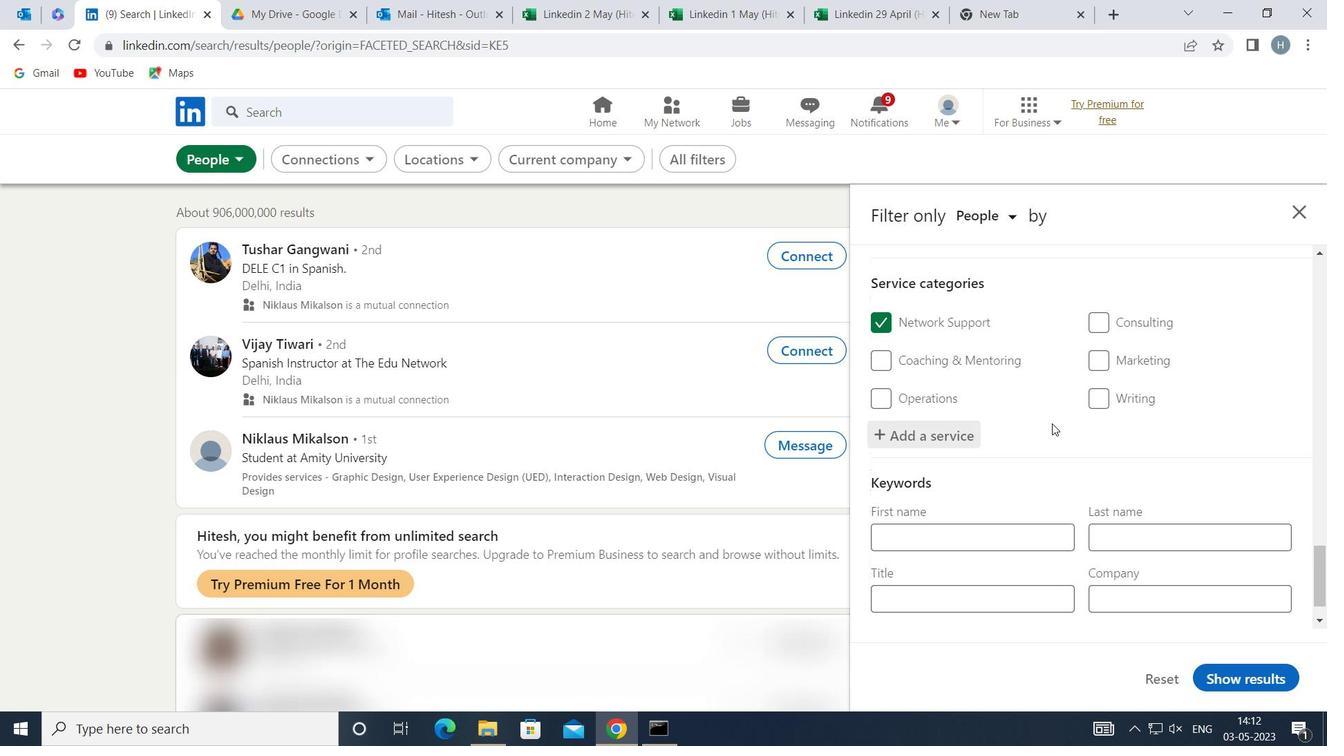 
Action: Mouse scrolled (1049, 421) with delta (0, 0)
Screenshot: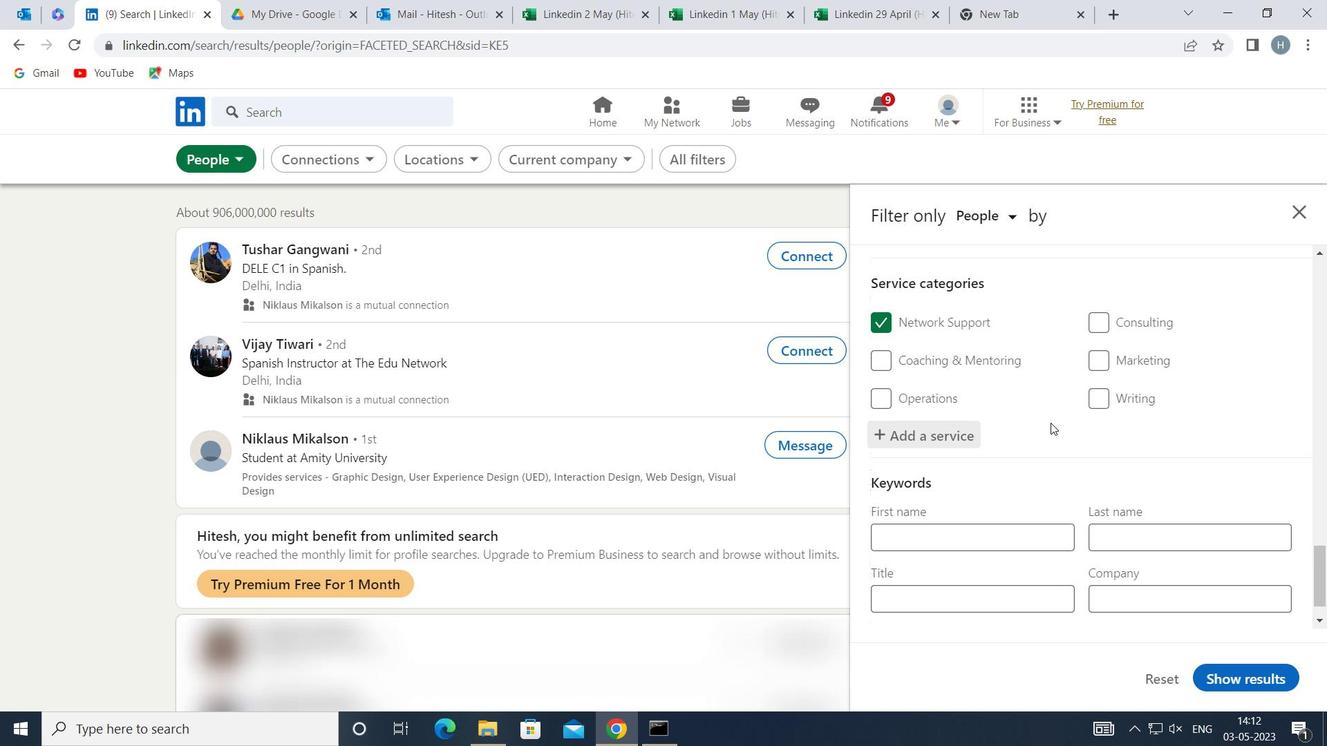 
Action: Mouse scrolled (1049, 421) with delta (0, 0)
Screenshot: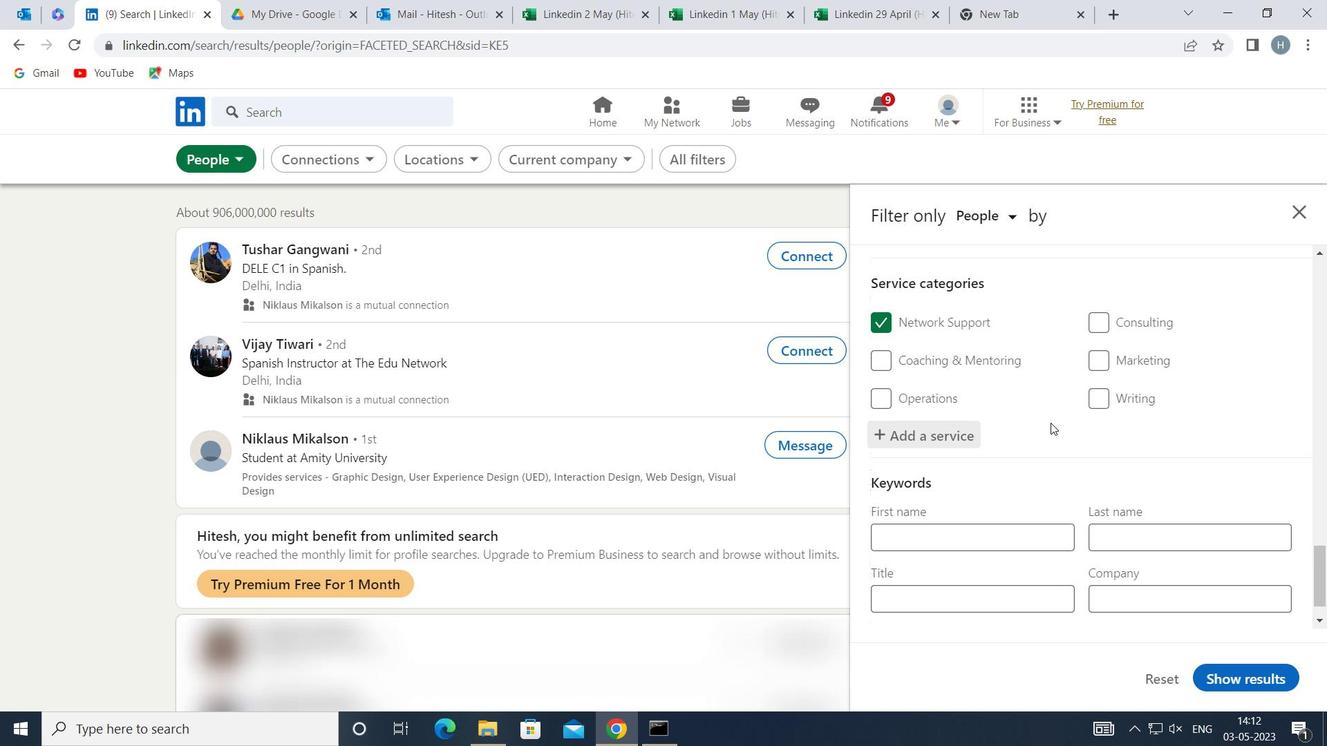 
Action: Mouse scrolled (1049, 421) with delta (0, 0)
Screenshot: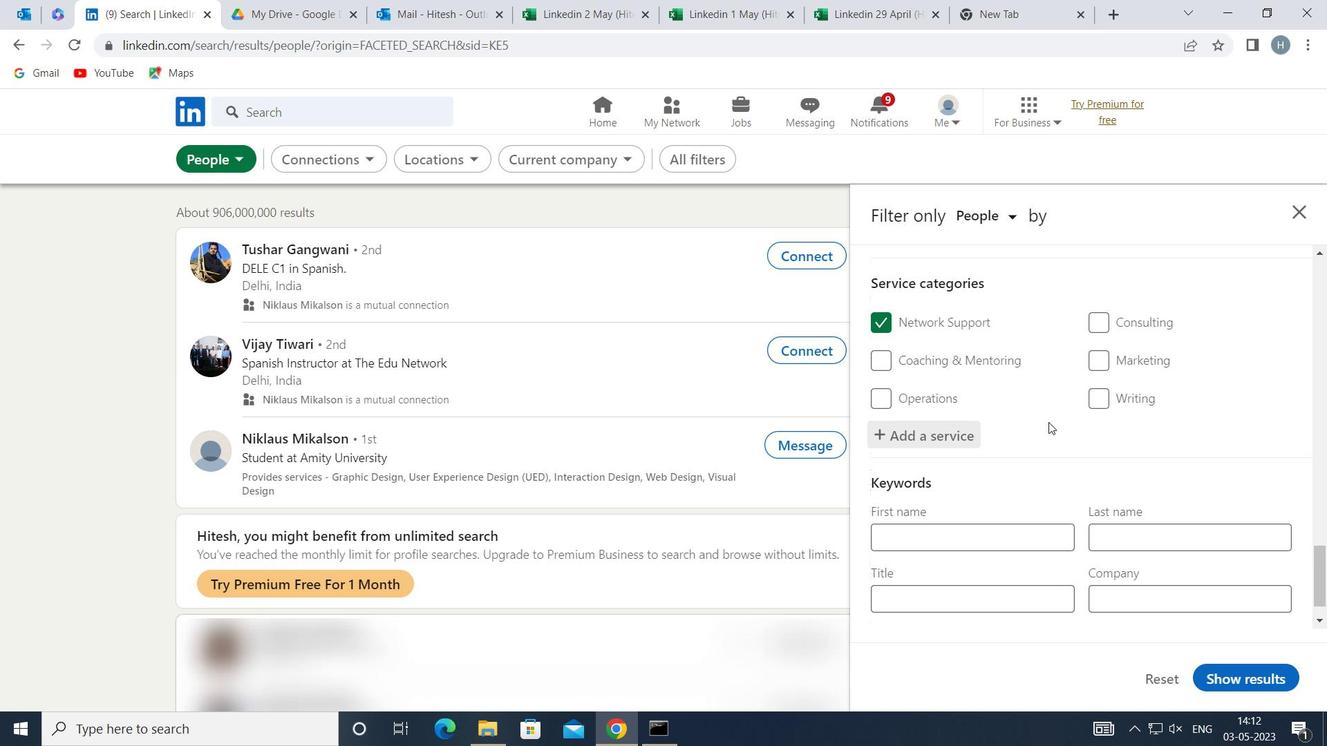 
Action: Mouse moved to (1055, 529)
Screenshot: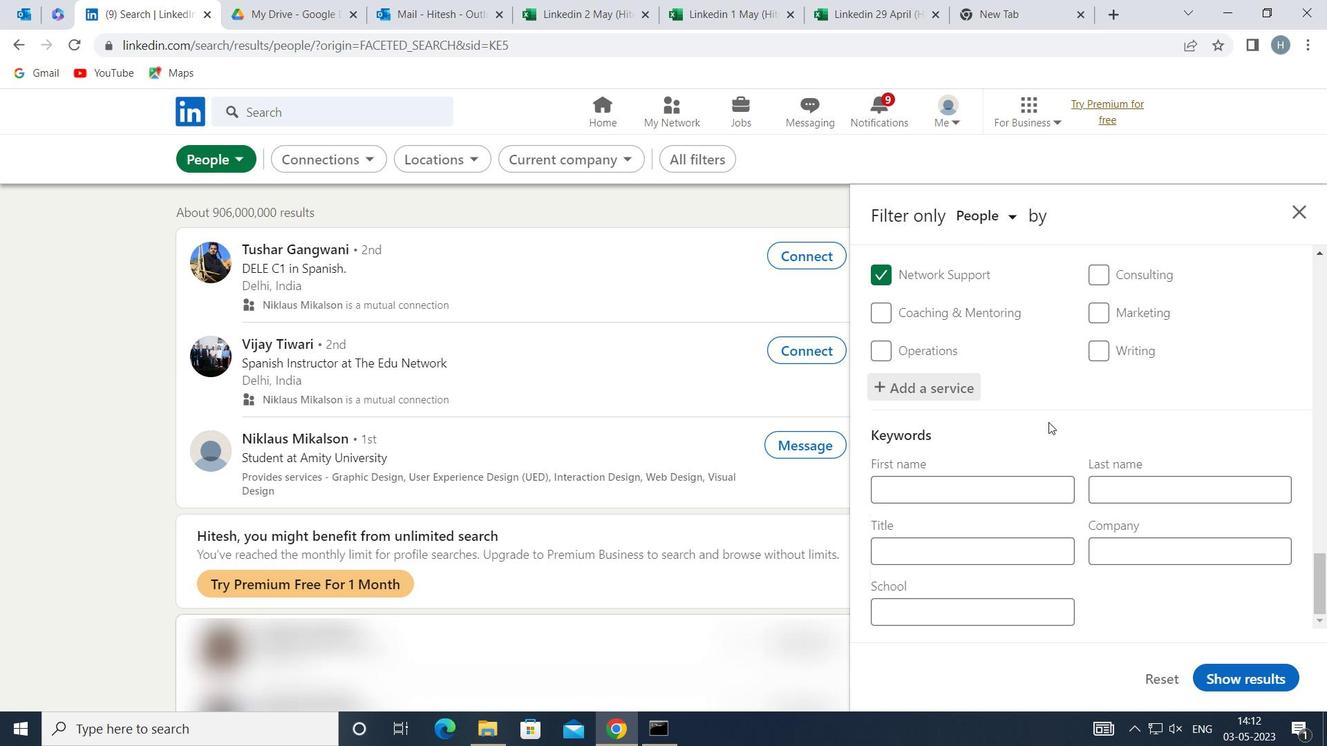 
Action: Mouse scrolled (1055, 528) with delta (0, 0)
Screenshot: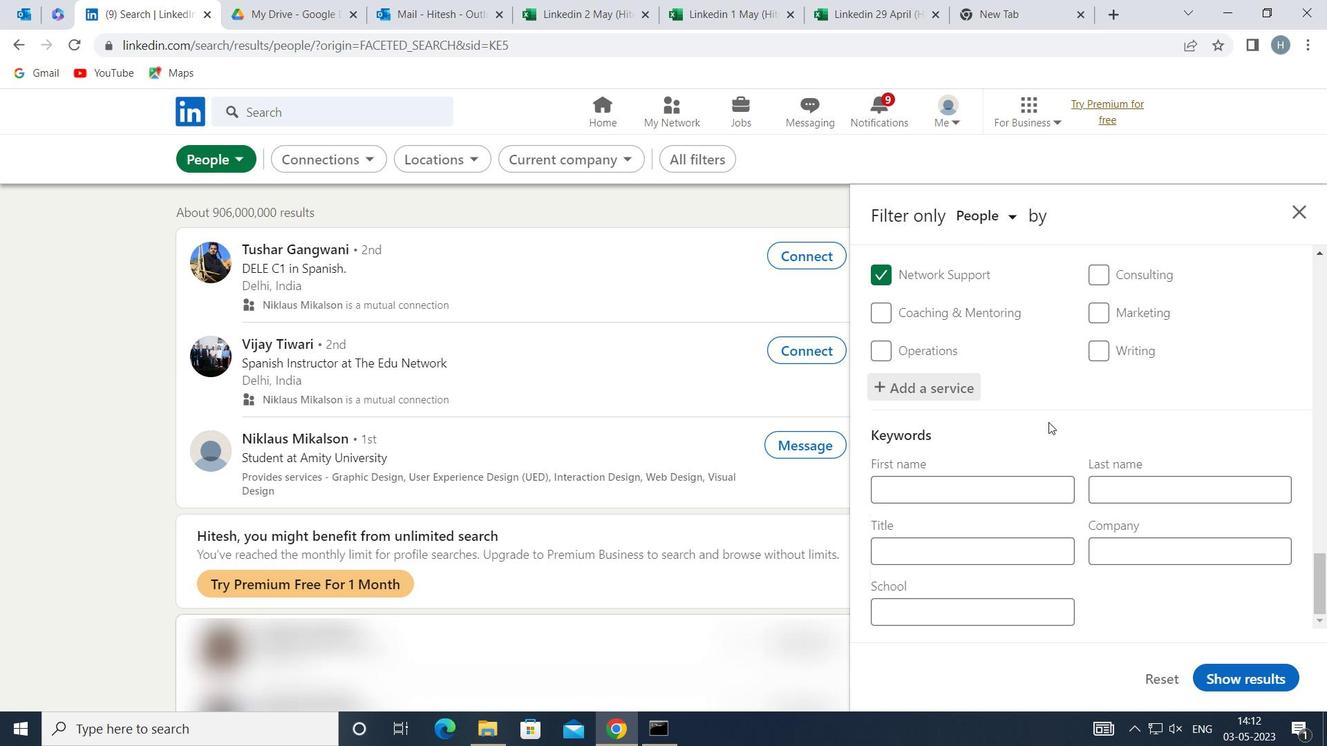 
Action: Mouse moved to (1034, 538)
Screenshot: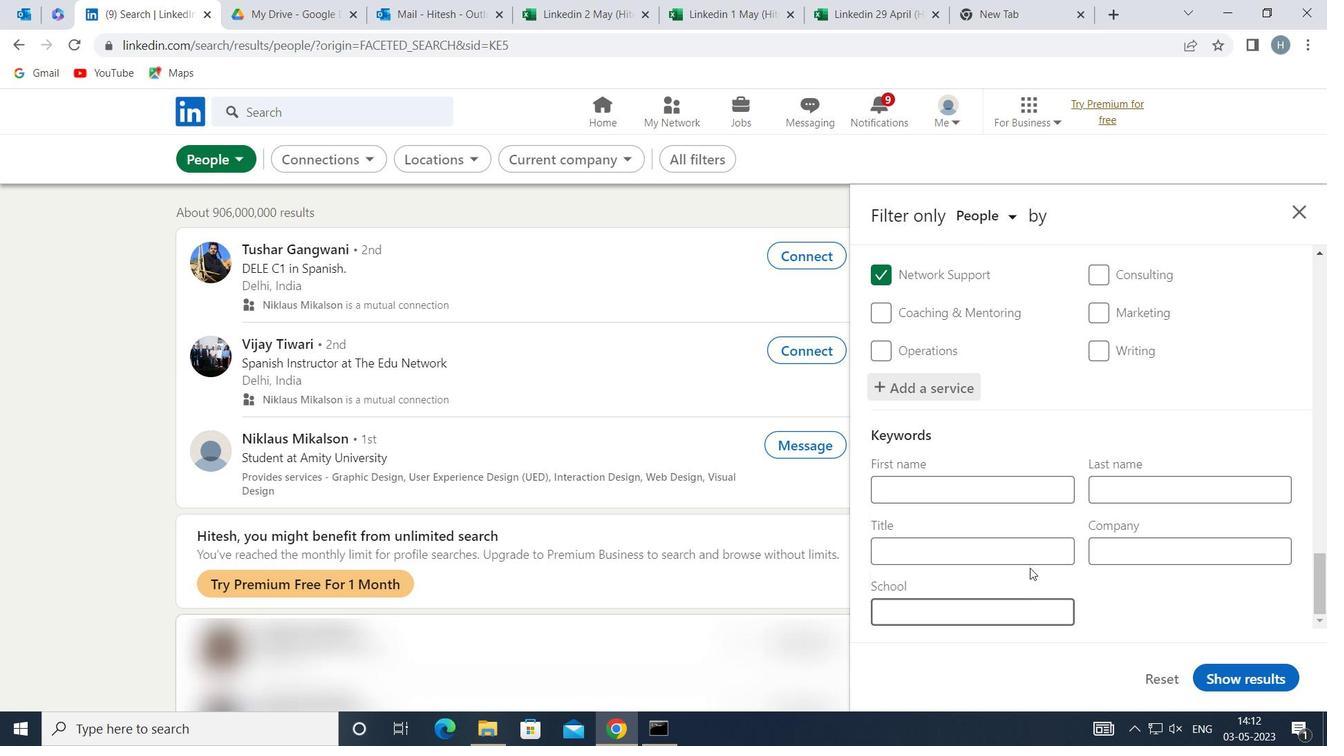 
Action: Mouse pressed left at (1034, 538)
Screenshot: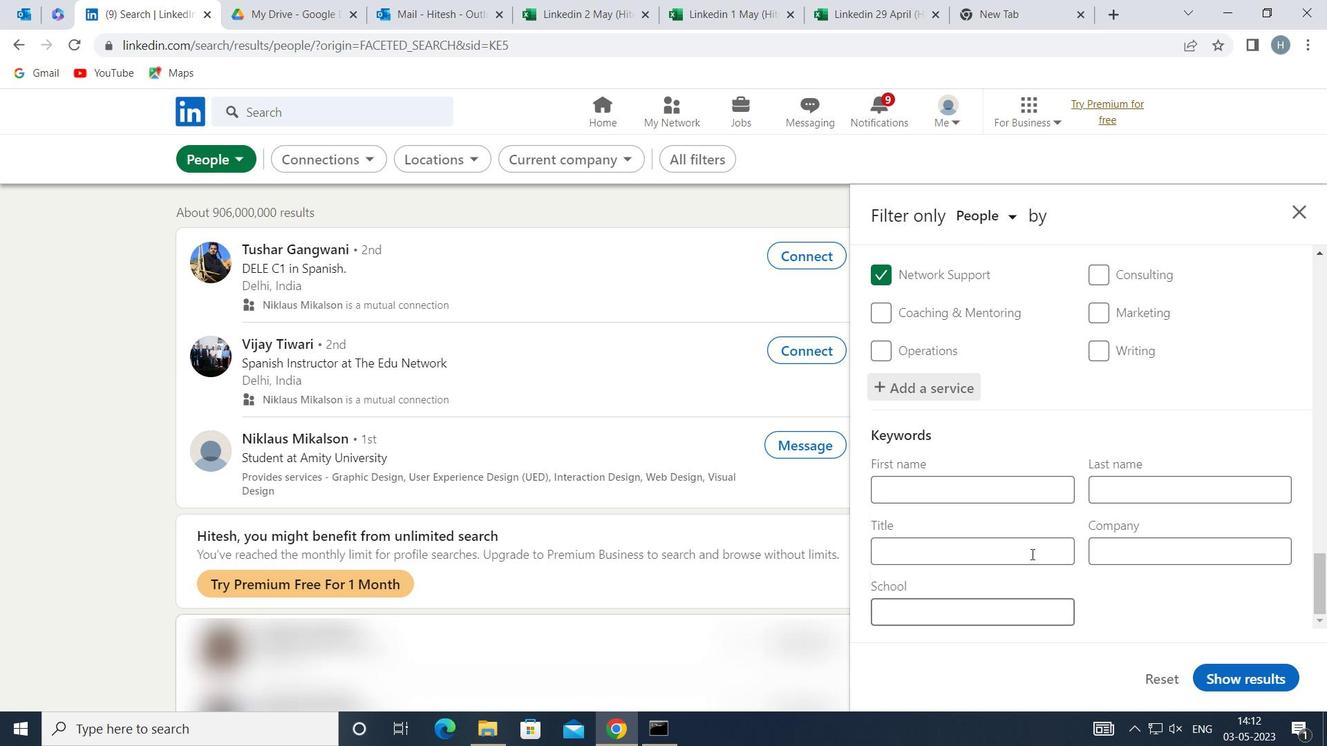 
Action: Mouse moved to (1022, 556)
Screenshot: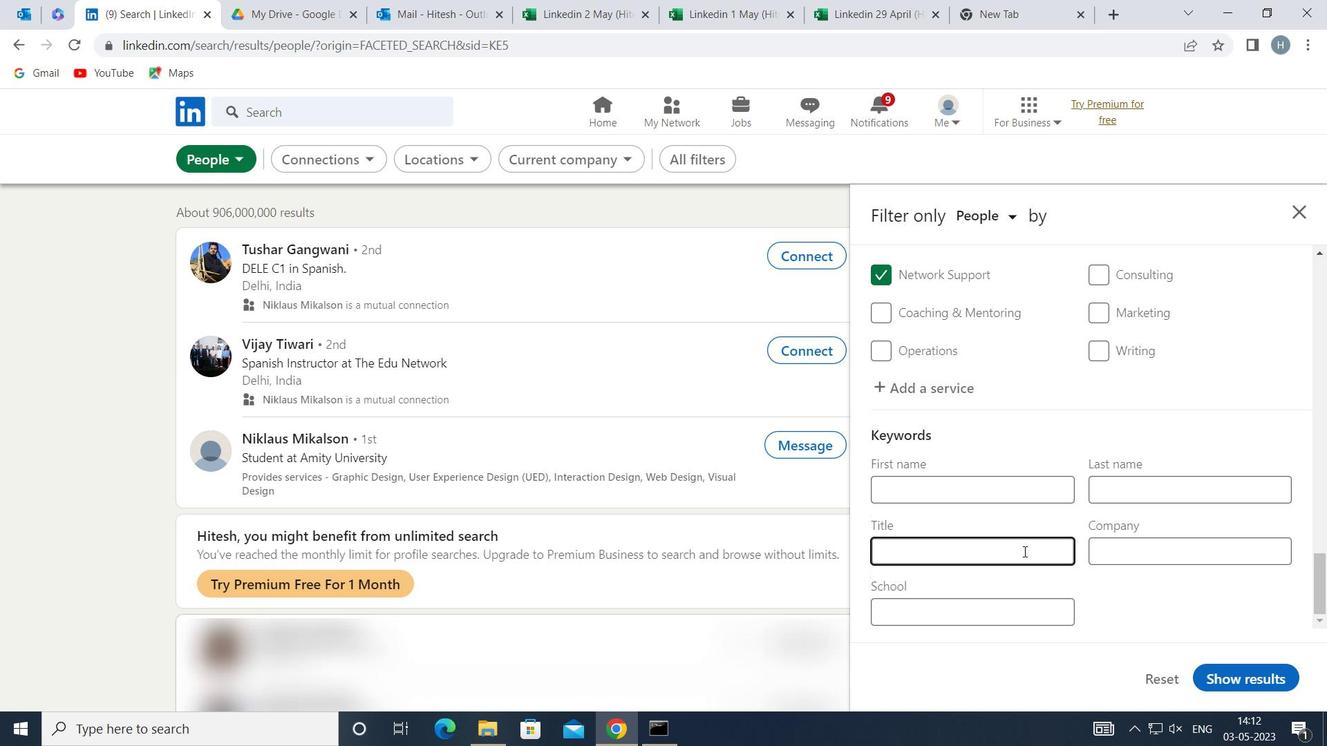
Action: Mouse pressed left at (1022, 556)
Screenshot: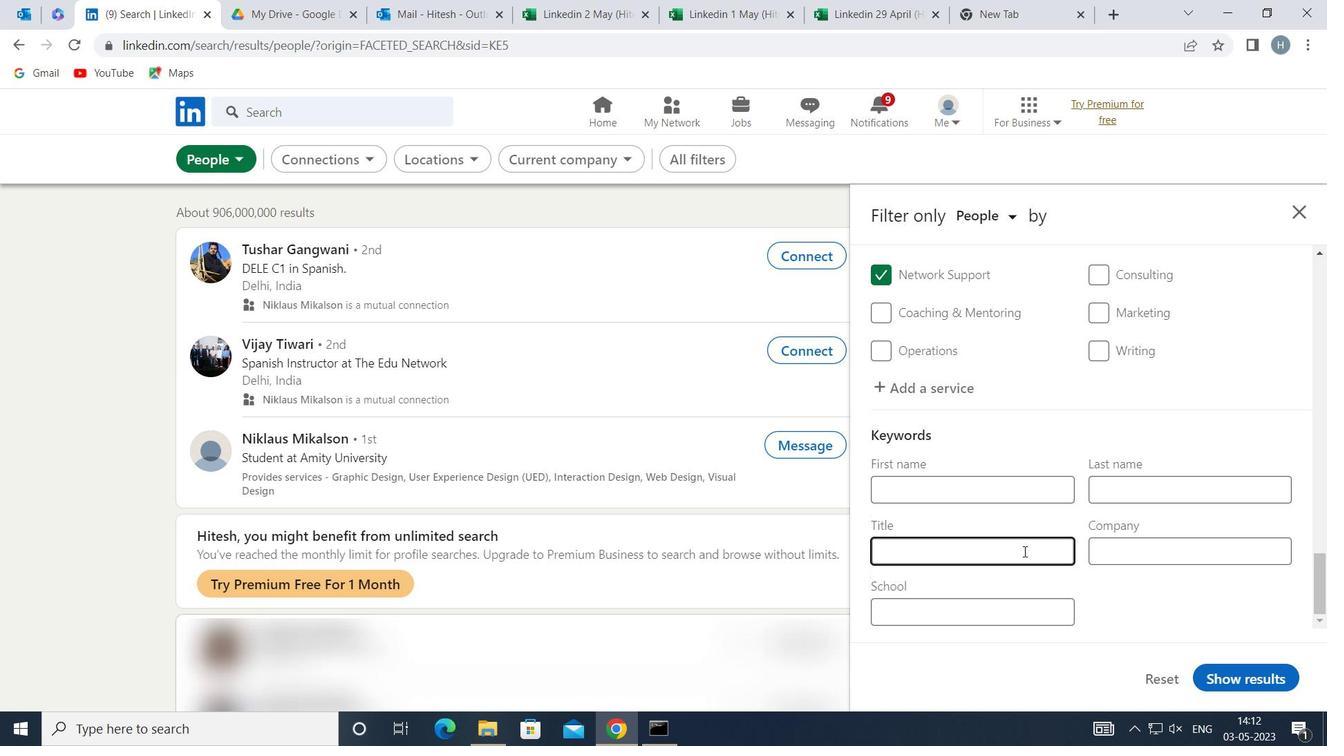 
Action: Key pressed <Key.shift>DIRECT<Key.space><Key.shift>SALESPERSON
Screenshot: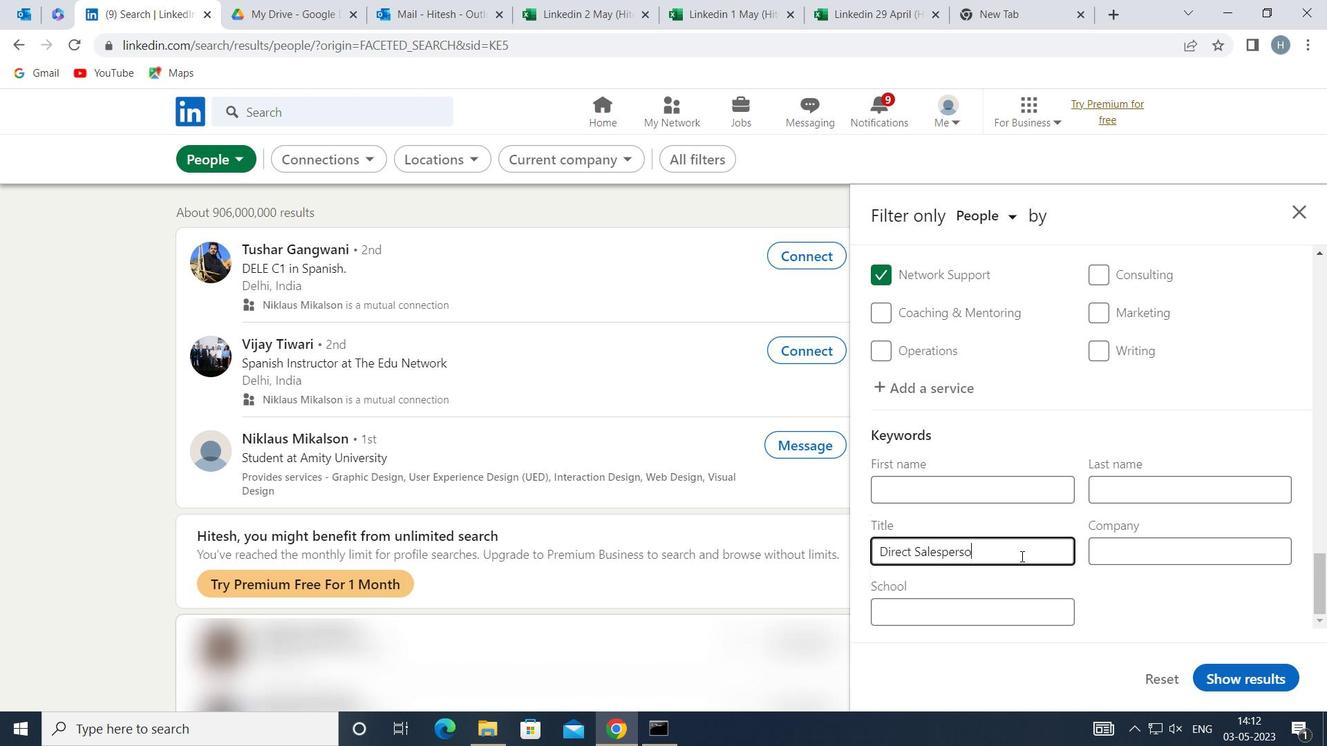 
Action: Mouse moved to (1228, 680)
Screenshot: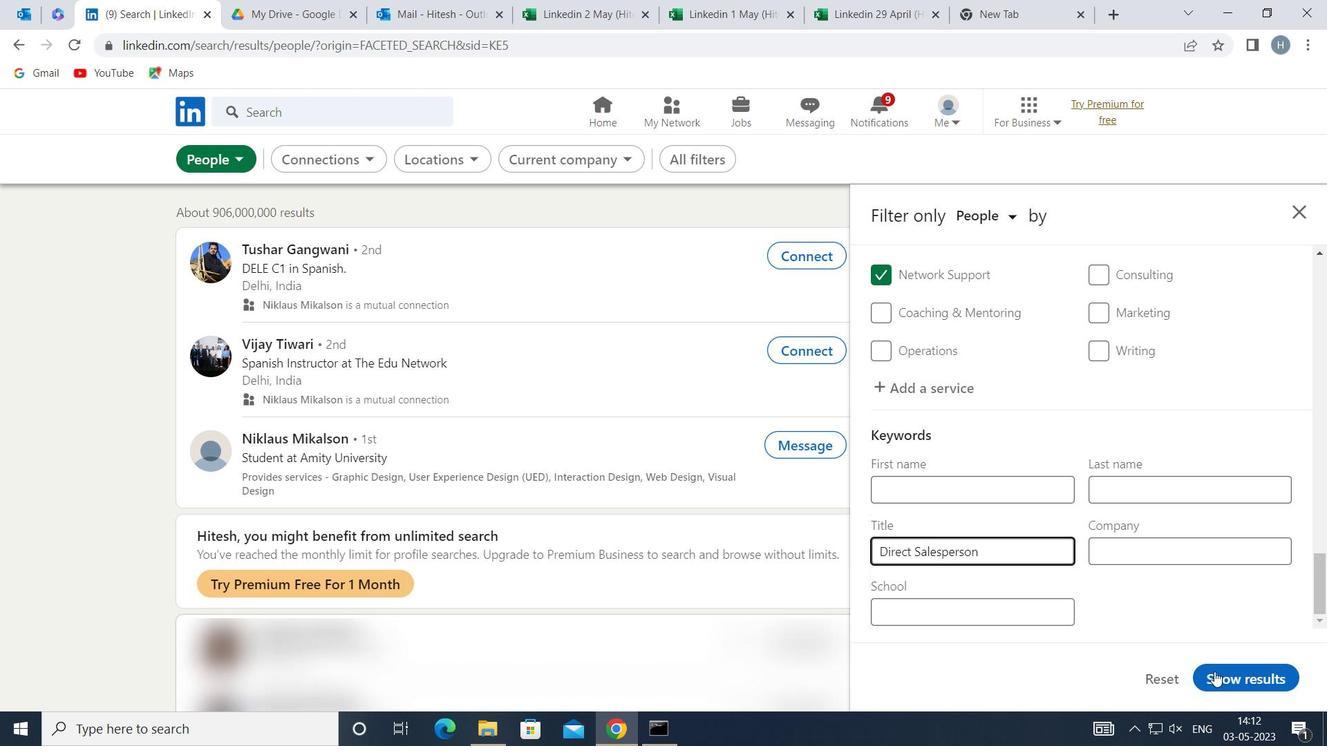 
Action: Mouse pressed left at (1228, 680)
Screenshot: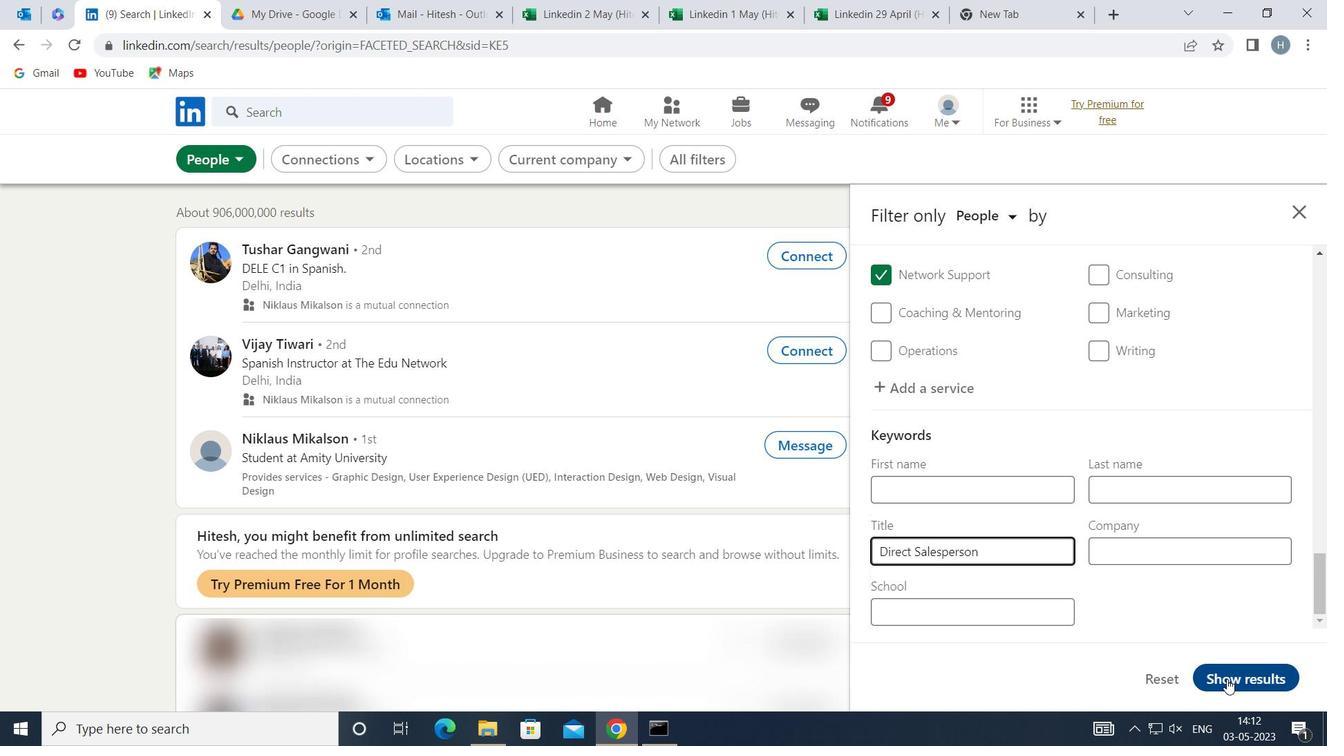 
Action: Mouse moved to (977, 531)
Screenshot: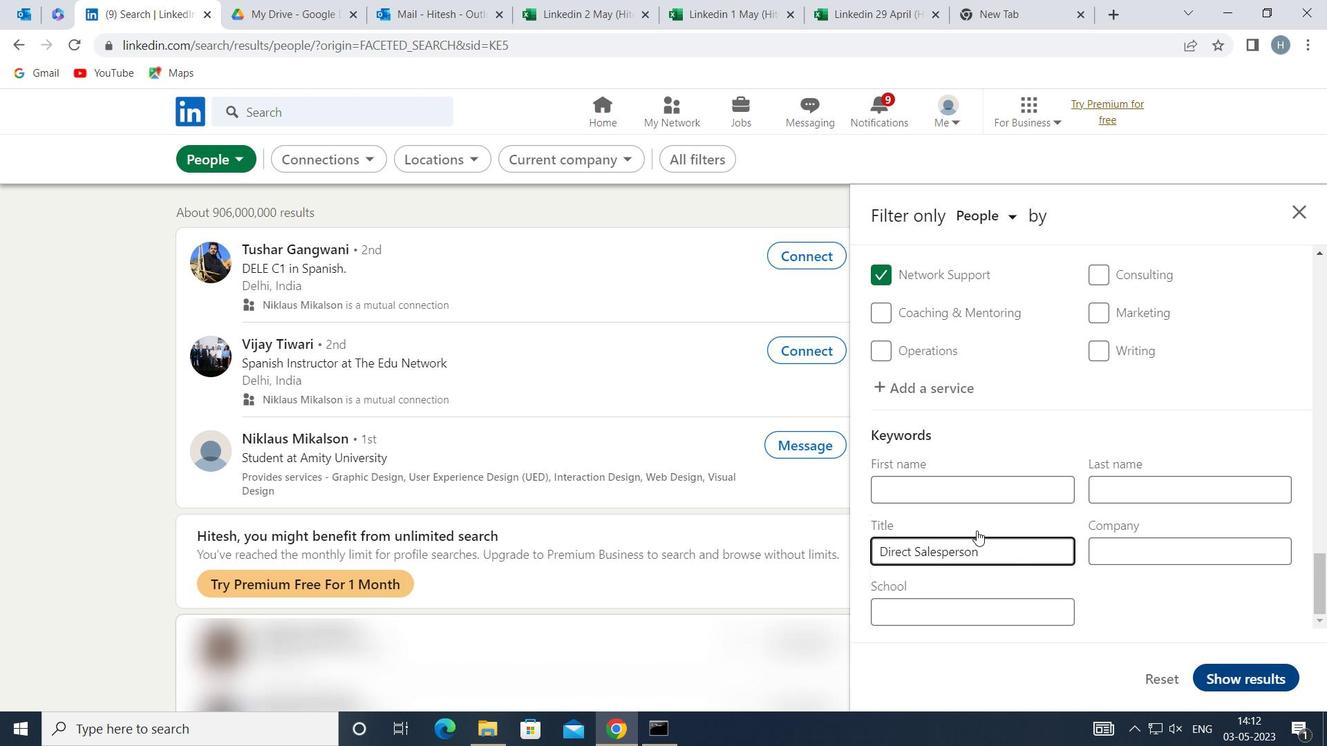 
